 Task: Look for space in Basīrpur, Pakistan from 12th  August, 2023 to 15th August, 2023 for 3 adults in price range Rs.12000 to Rs.16000. Place can be entire place with 2 bedrooms having 3 beds and 1 bathroom. Property type can be house, flat, guest house. Booking option can be shelf check-in. Required host language is English.
Action: Mouse pressed left at (558, 90)
Screenshot: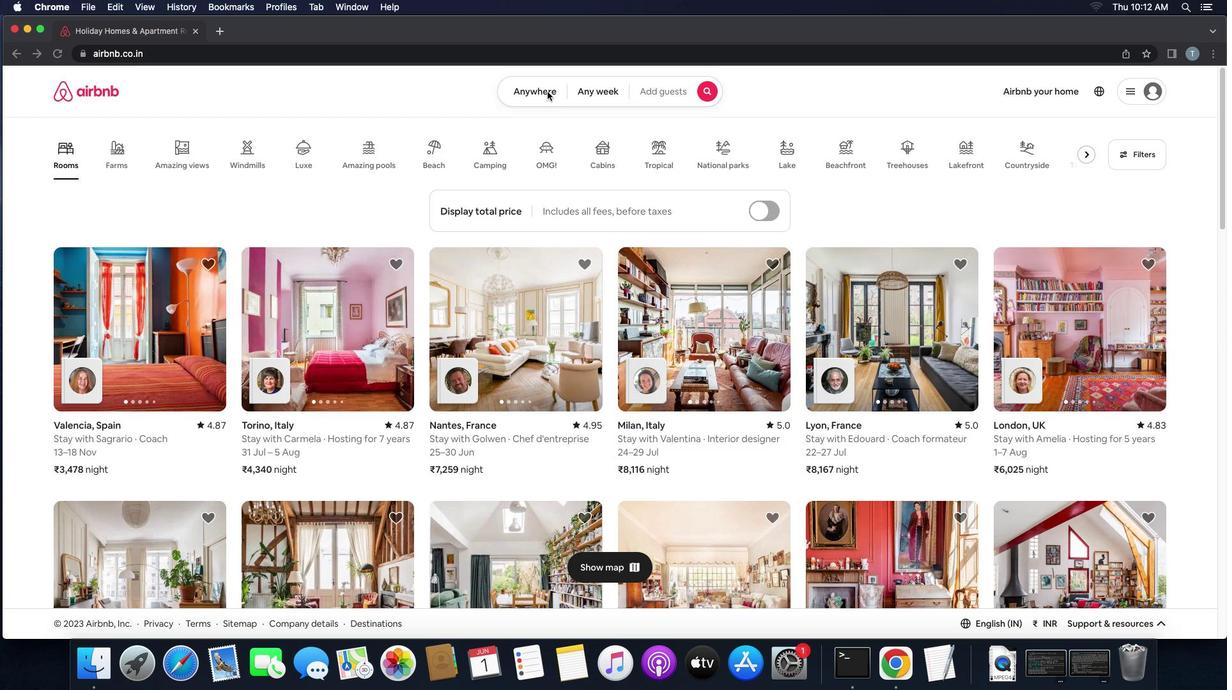 
Action: Mouse pressed left at (558, 90)
Screenshot: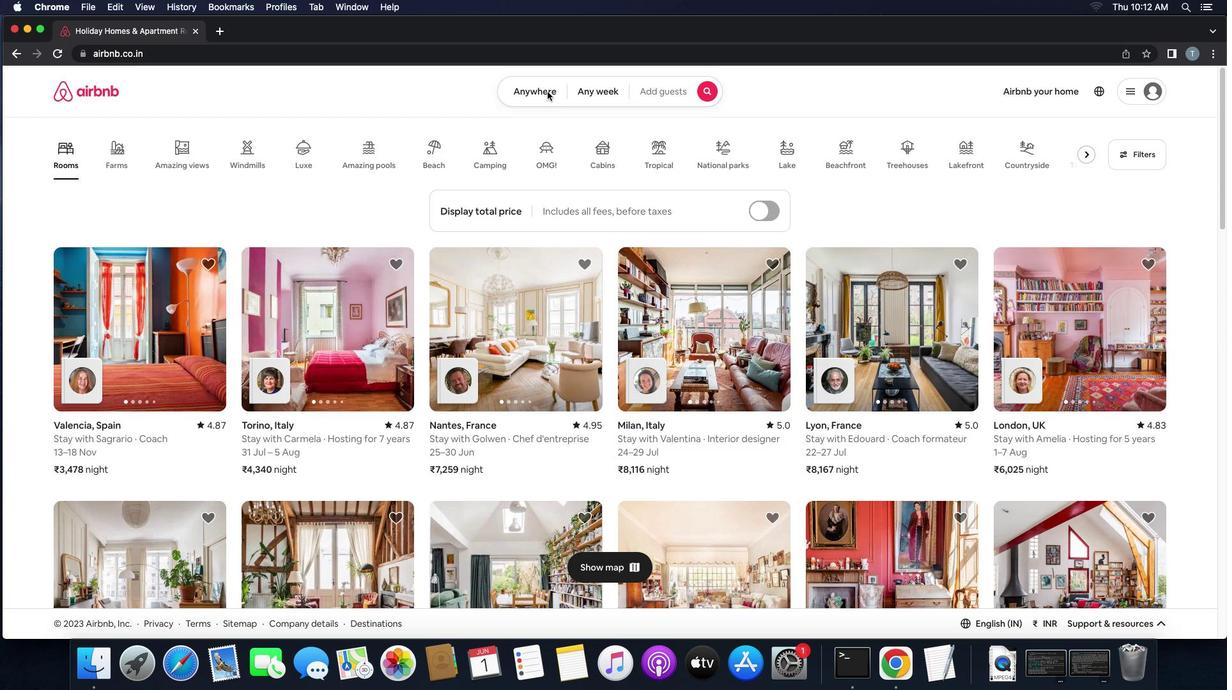 
Action: Mouse moved to (493, 130)
Screenshot: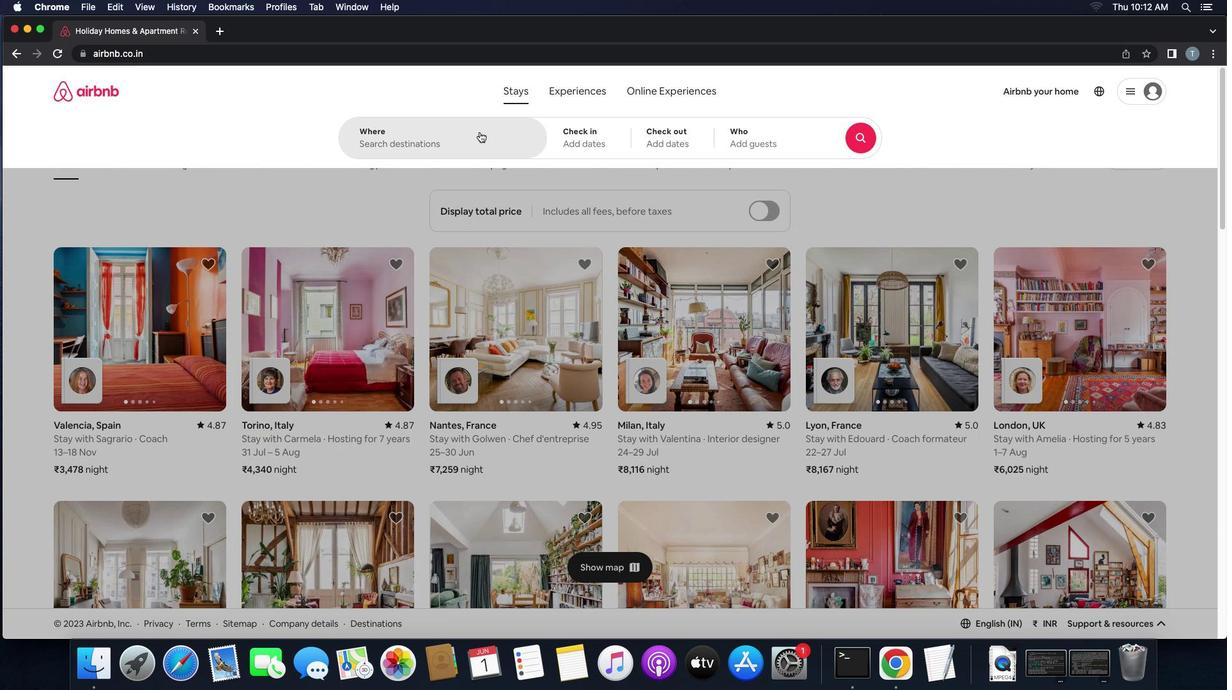 
Action: Mouse pressed left at (493, 130)
Screenshot: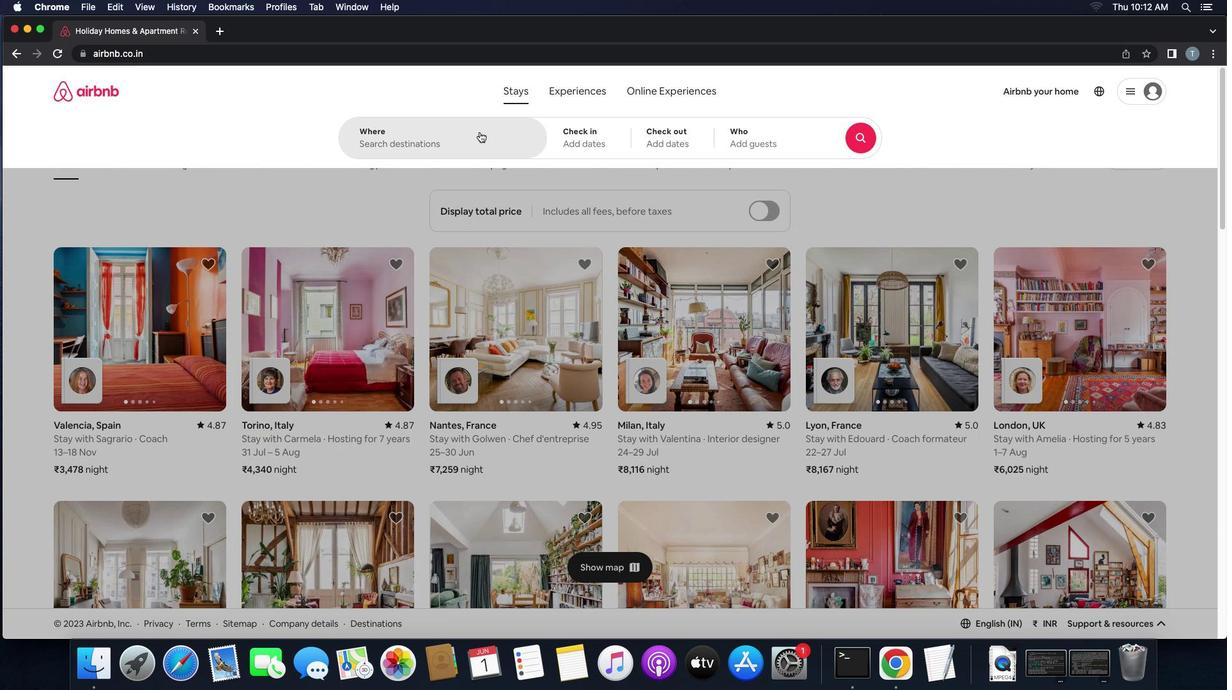 
Action: Mouse moved to (492, 130)
Screenshot: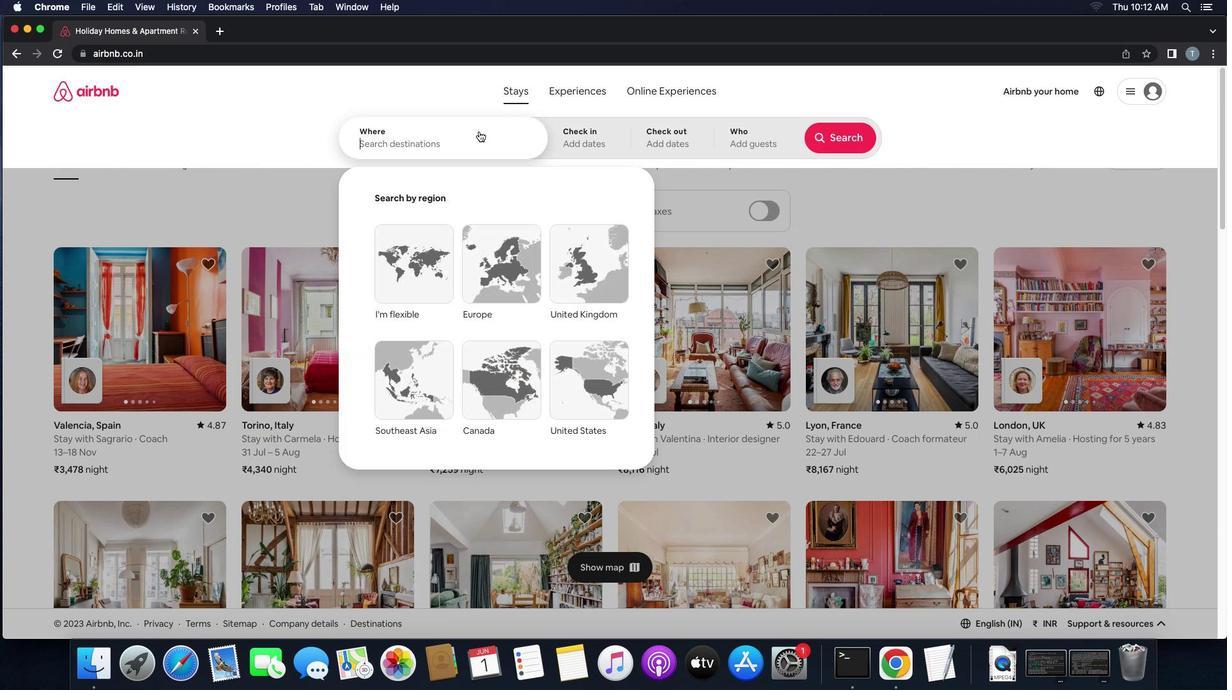 
Action: Key pressed 'b''a''s''i''r''p''u''r'
Screenshot: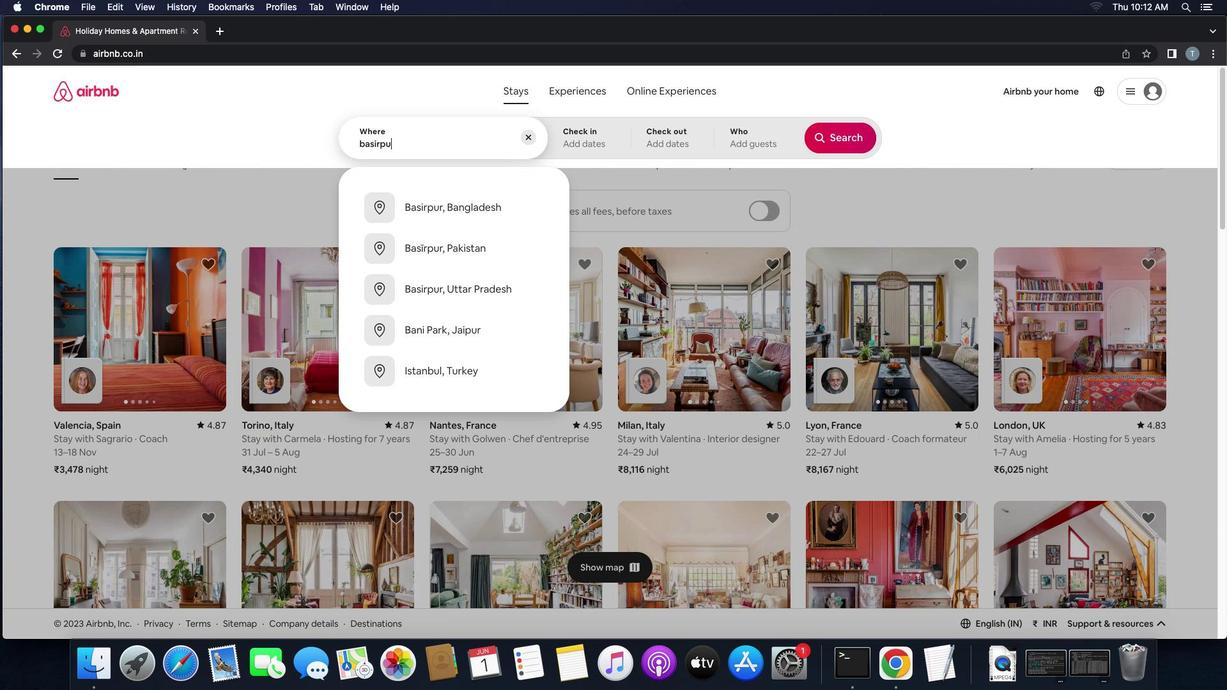 
Action: Mouse moved to (483, 251)
Screenshot: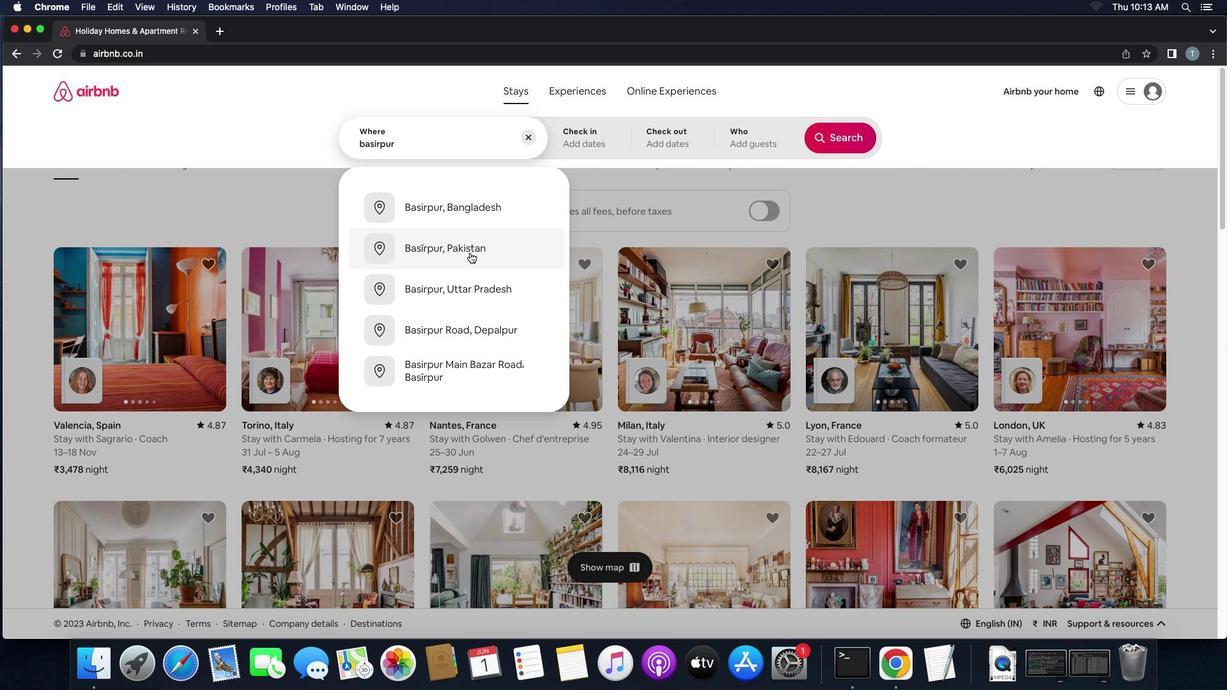 
Action: Mouse pressed left at (483, 251)
Screenshot: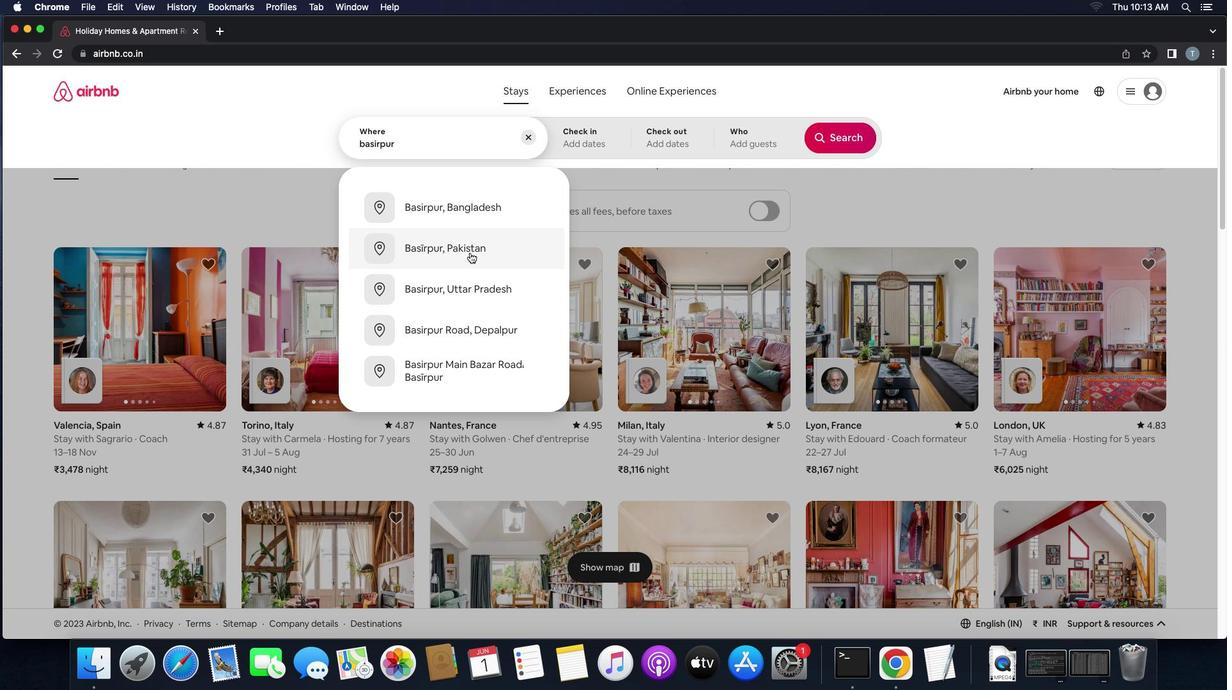
Action: Mouse moved to (844, 246)
Screenshot: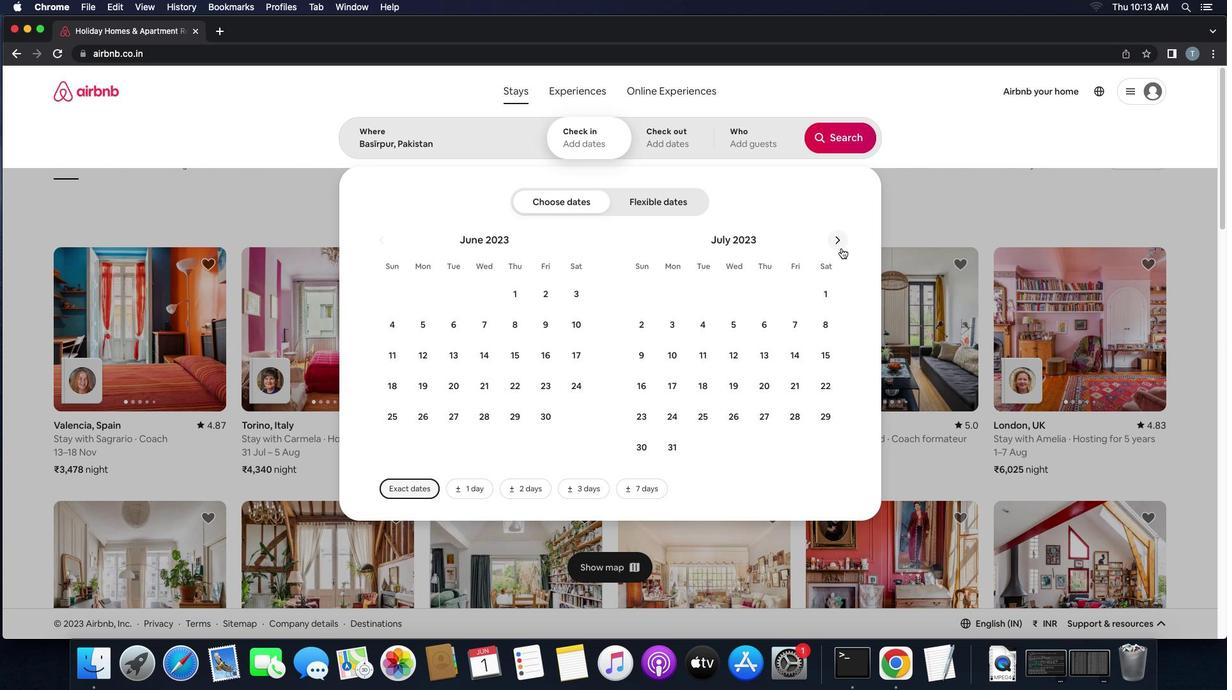 
Action: Mouse pressed left at (844, 246)
Screenshot: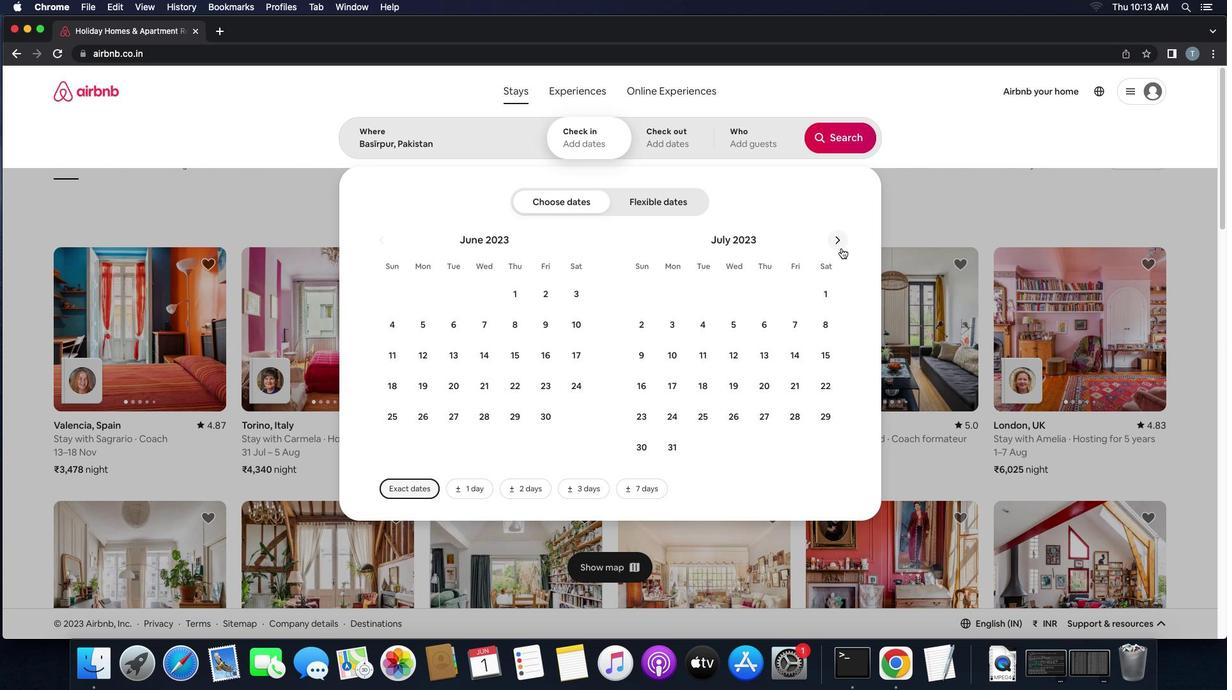
Action: Mouse moved to (830, 331)
Screenshot: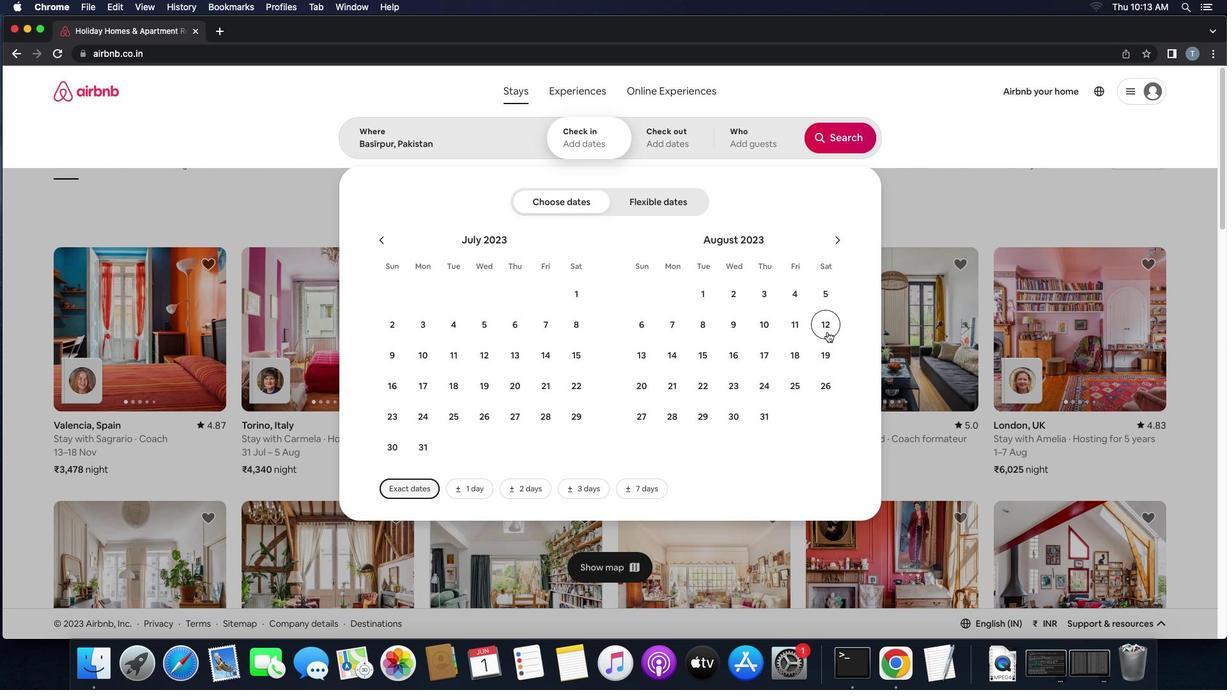 
Action: Mouse pressed left at (830, 331)
Screenshot: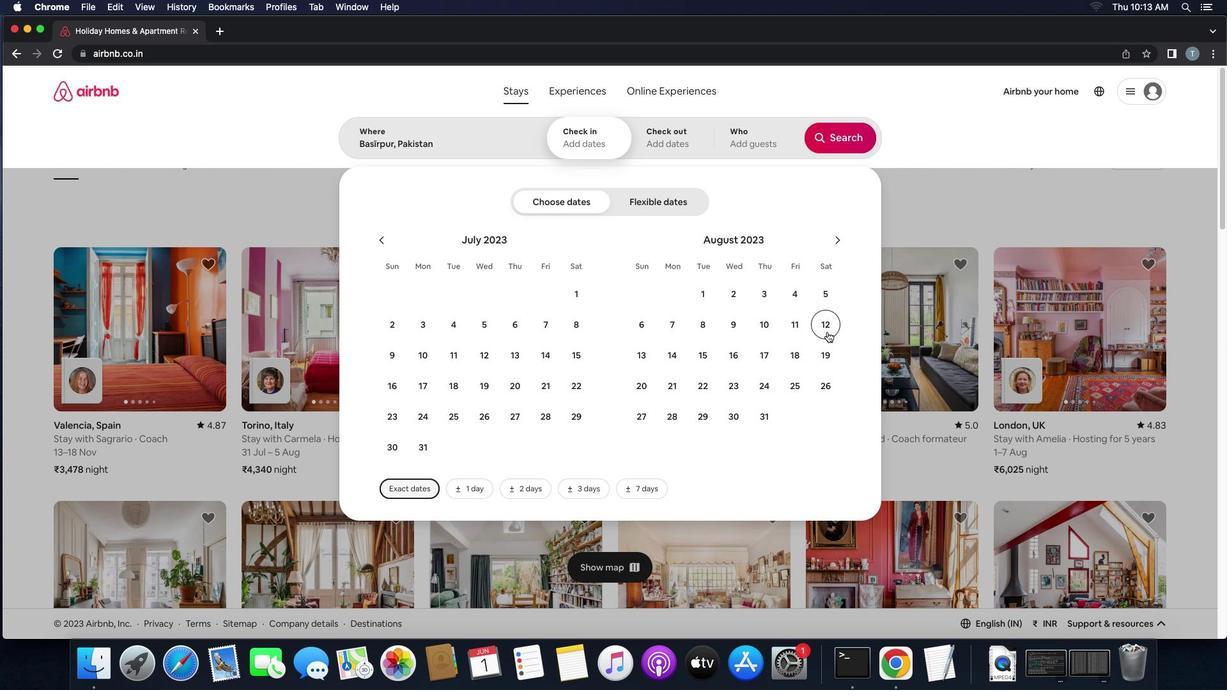 
Action: Mouse moved to (704, 345)
Screenshot: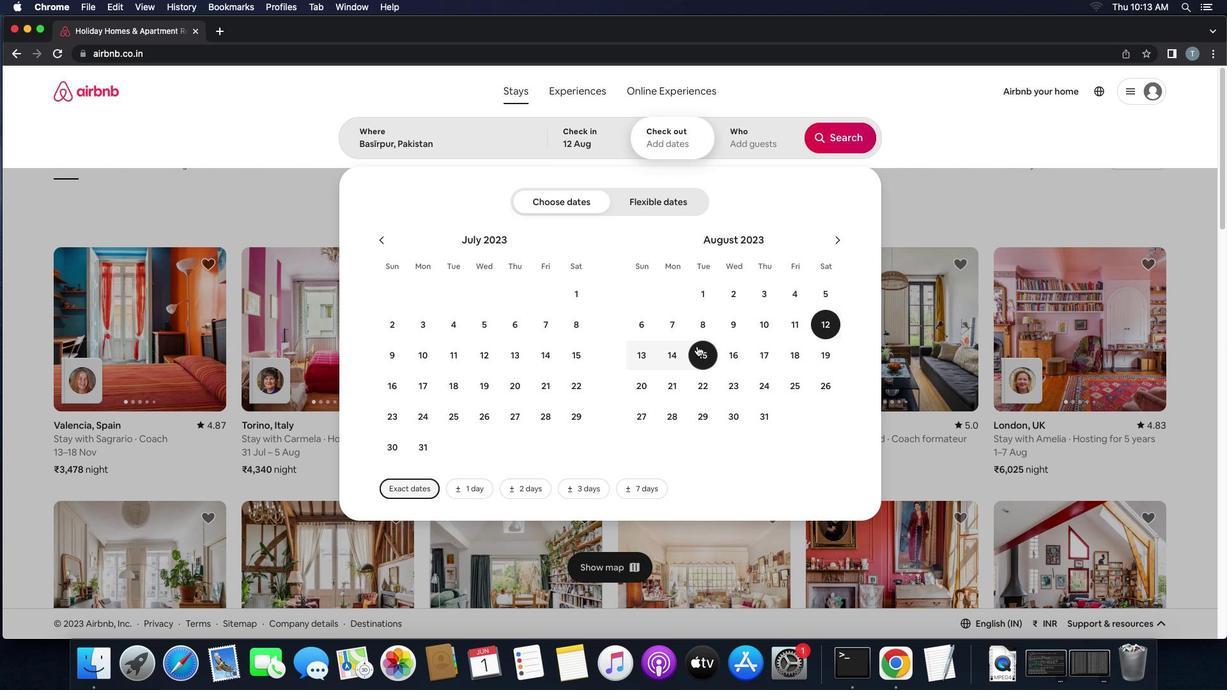 
Action: Mouse pressed left at (704, 345)
Screenshot: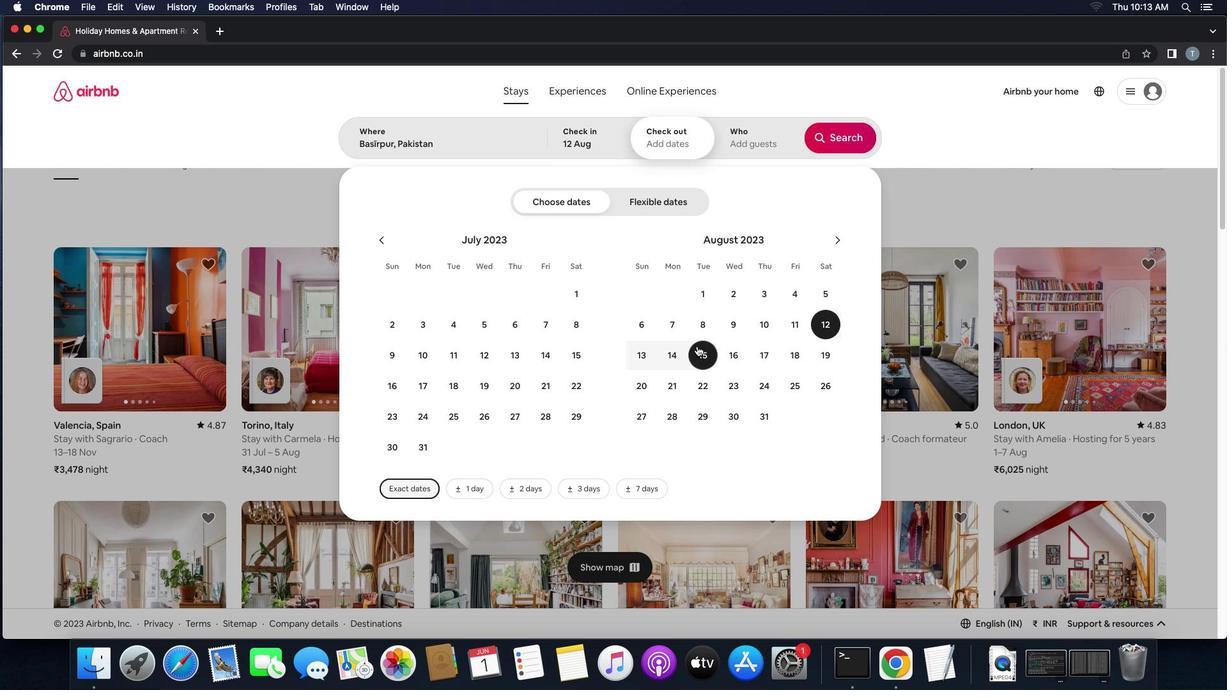 
Action: Mouse moved to (761, 129)
Screenshot: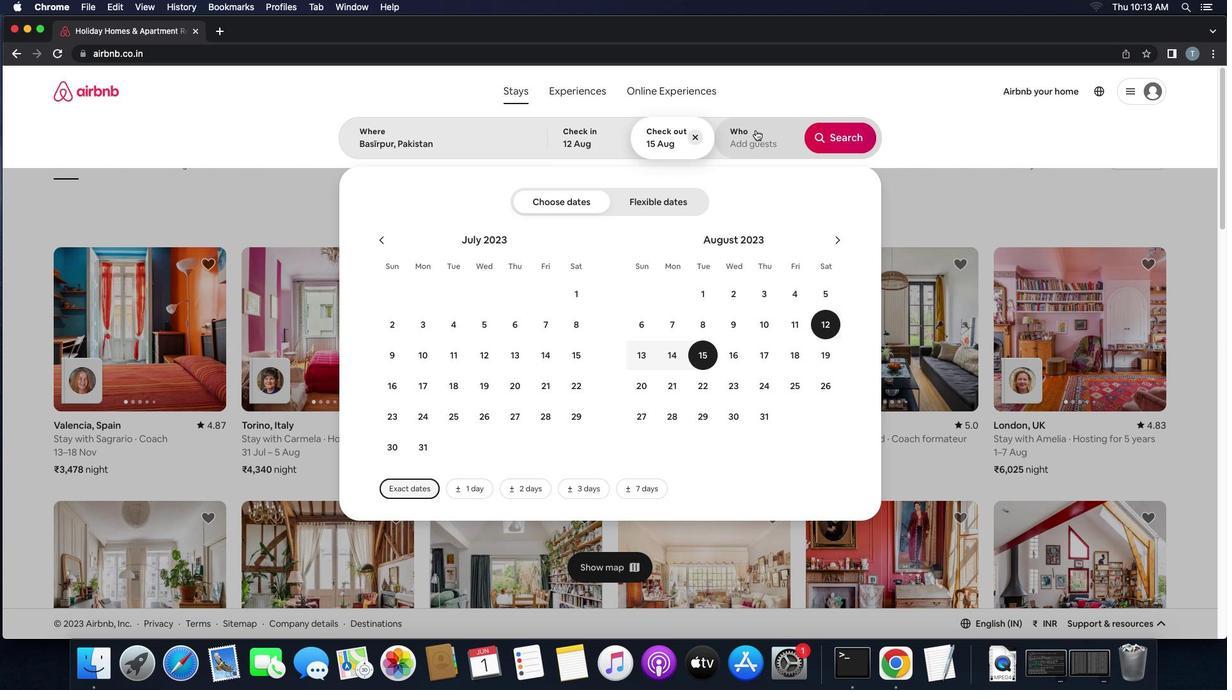 
Action: Mouse pressed left at (761, 129)
Screenshot: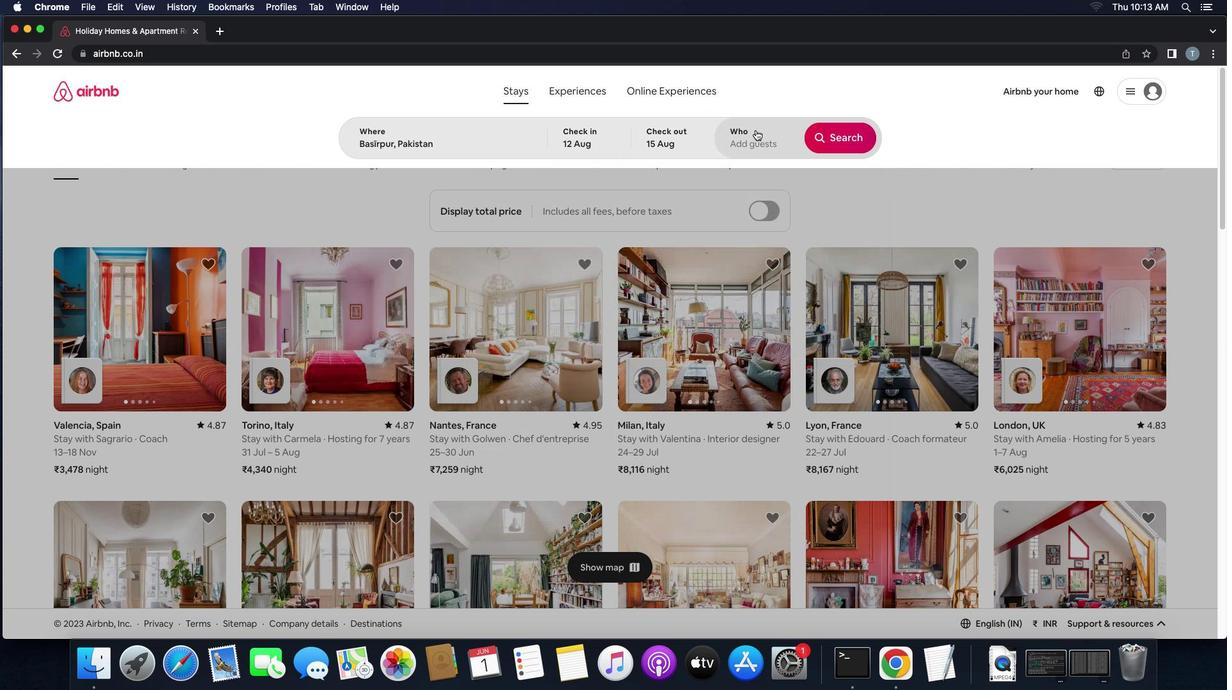 
Action: Mouse moved to (855, 201)
Screenshot: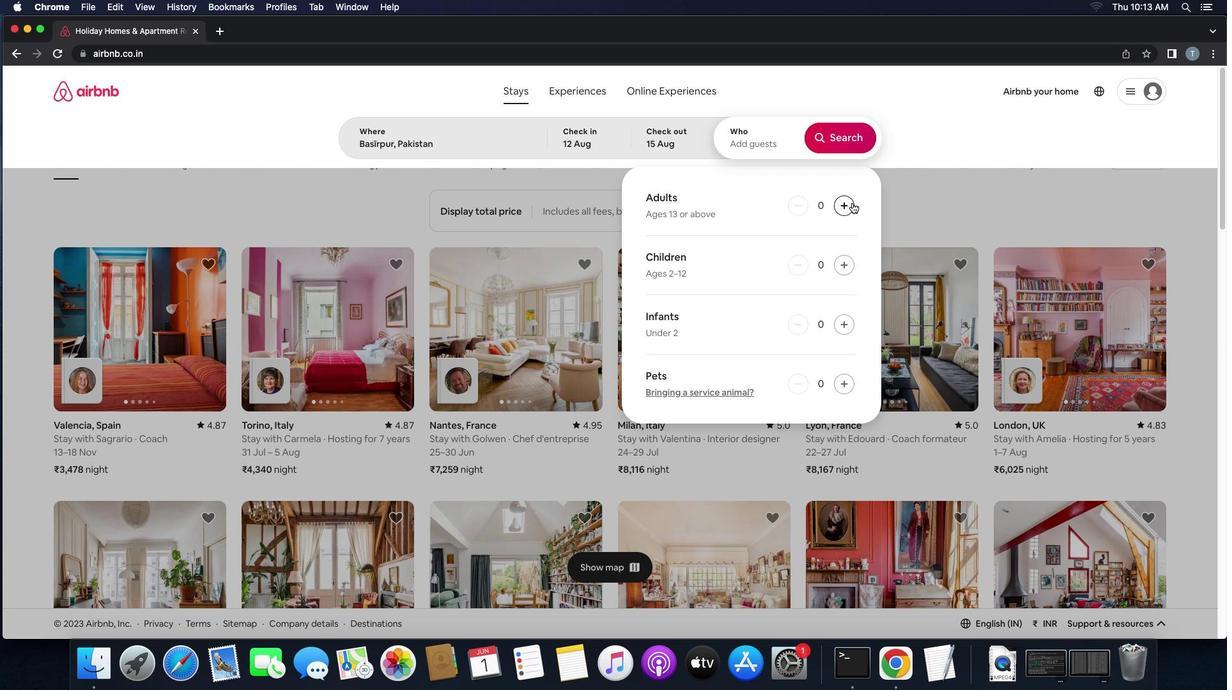 
Action: Mouse pressed left at (855, 201)
Screenshot: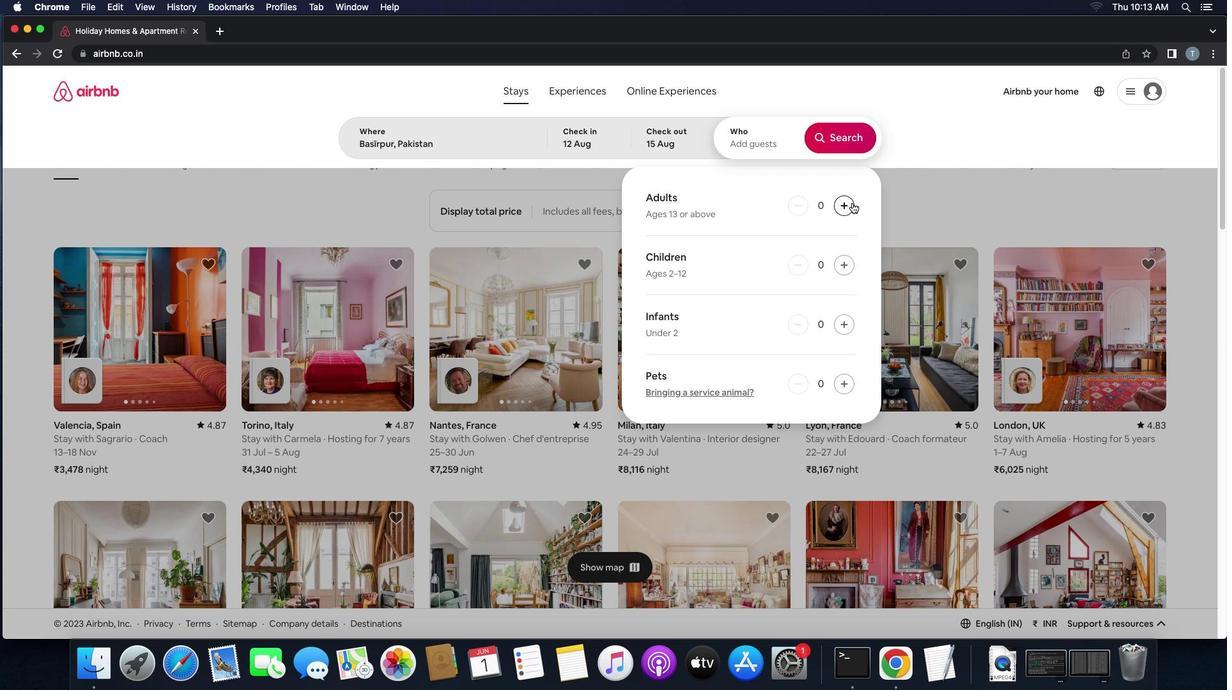 
Action: Mouse pressed left at (855, 201)
Screenshot: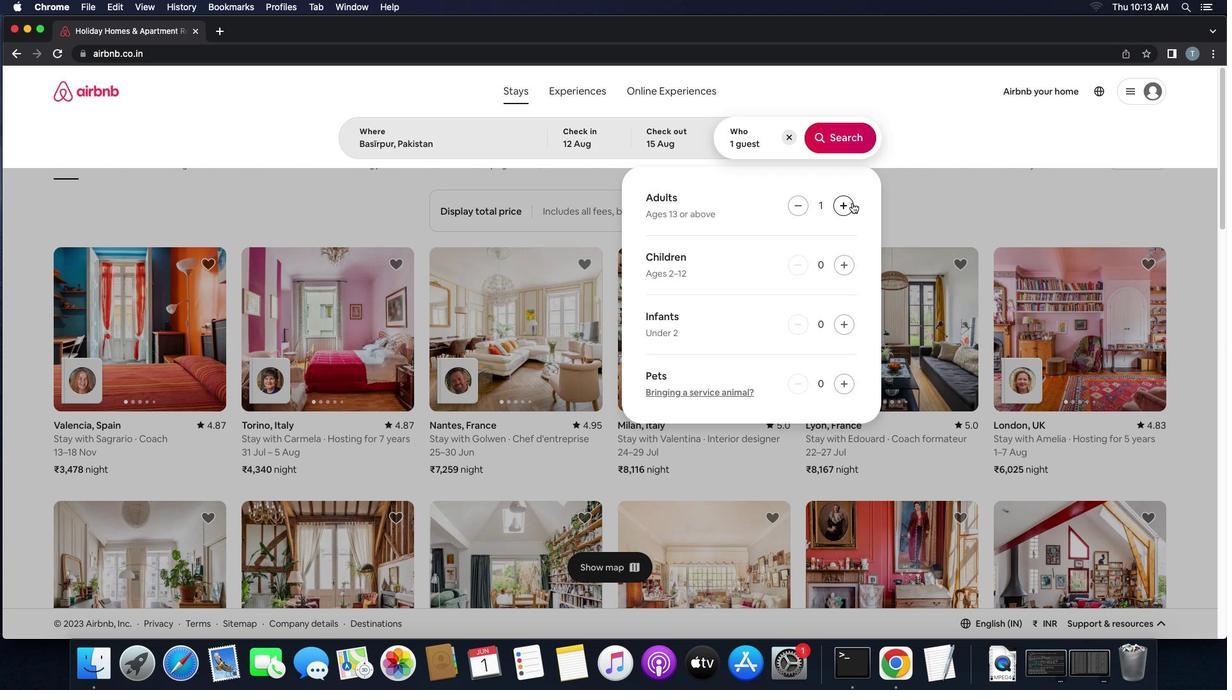 
Action: Mouse pressed left at (855, 201)
Screenshot: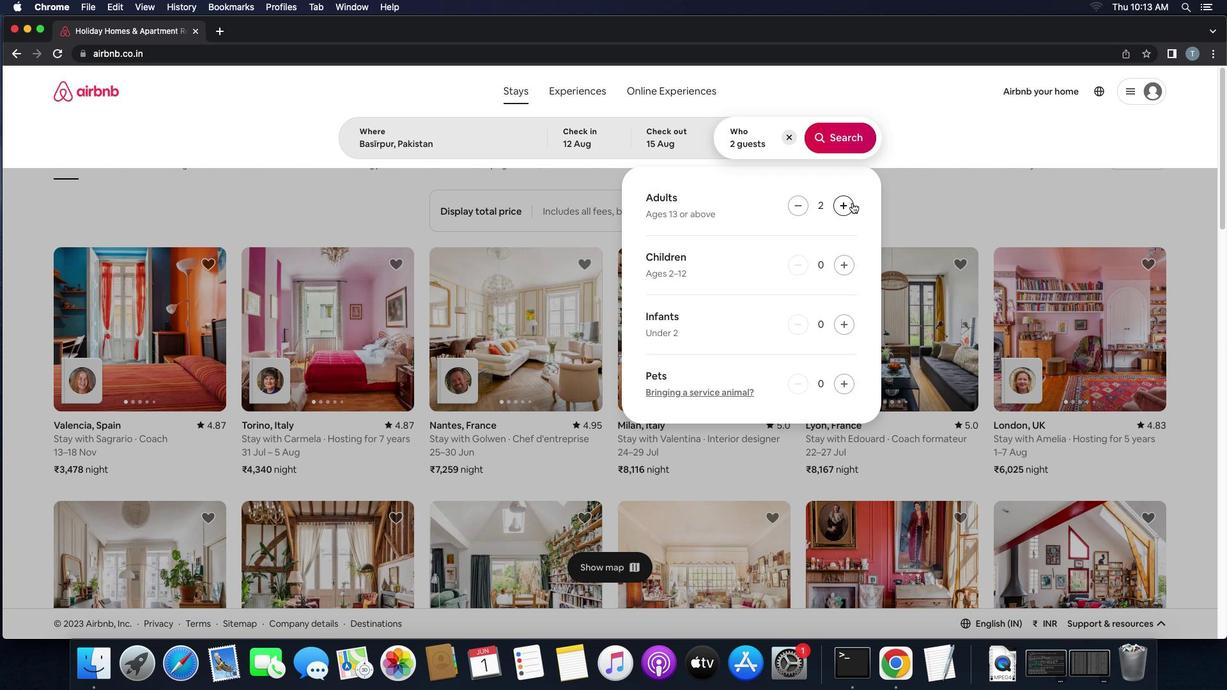 
Action: Mouse moved to (848, 147)
Screenshot: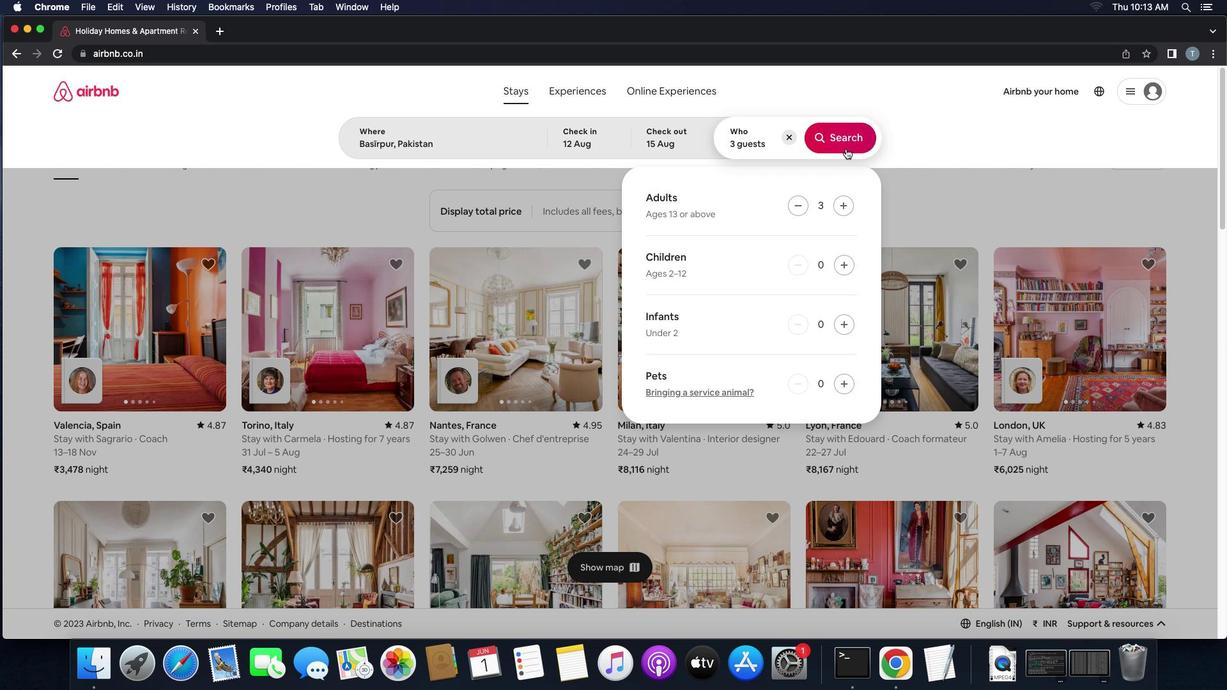 
Action: Mouse pressed left at (848, 147)
Screenshot: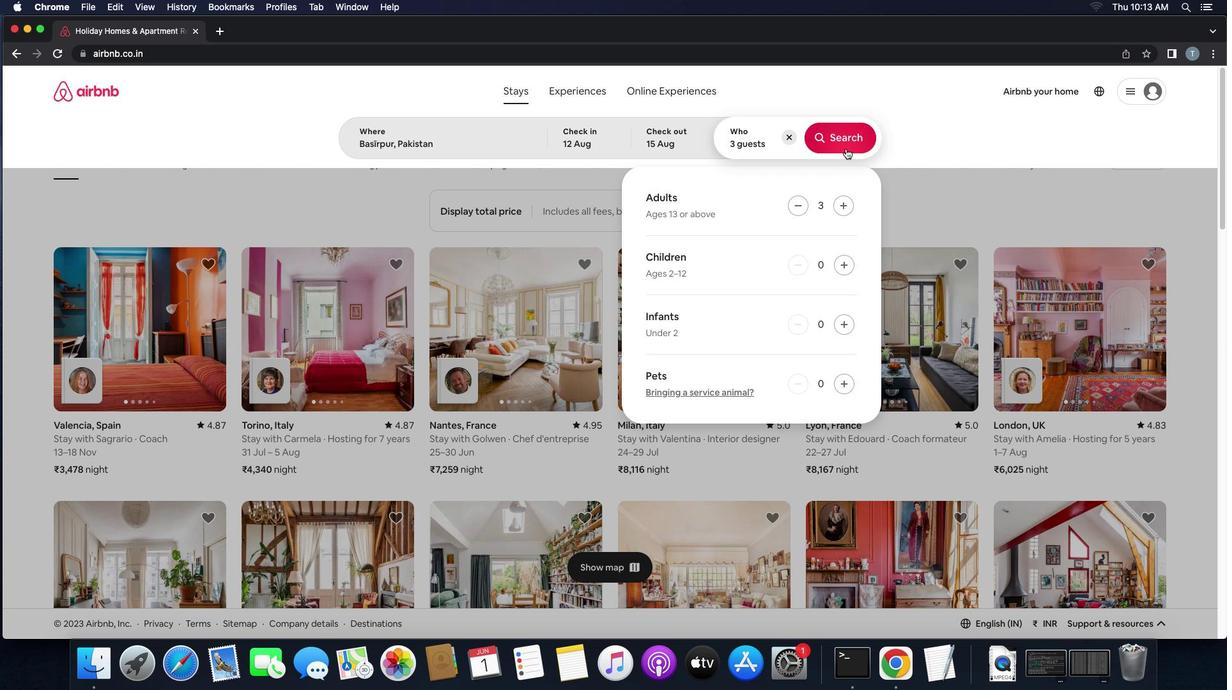 
Action: Mouse moved to (1171, 135)
Screenshot: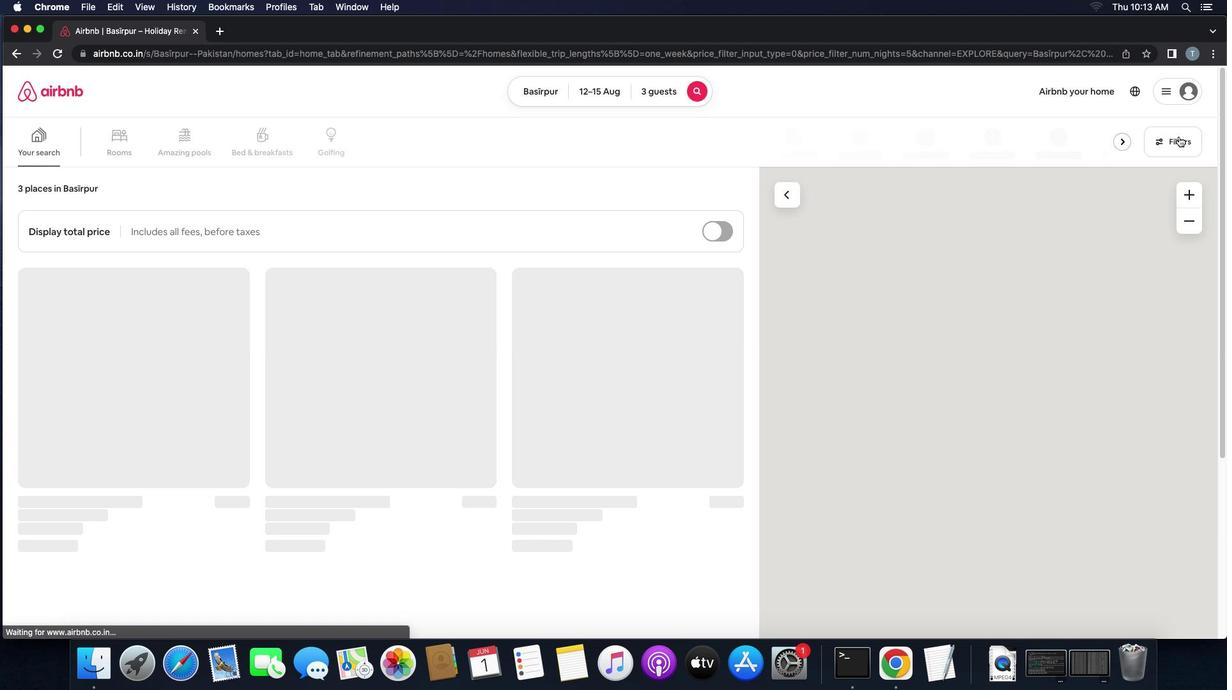 
Action: Mouse pressed left at (1171, 135)
Screenshot: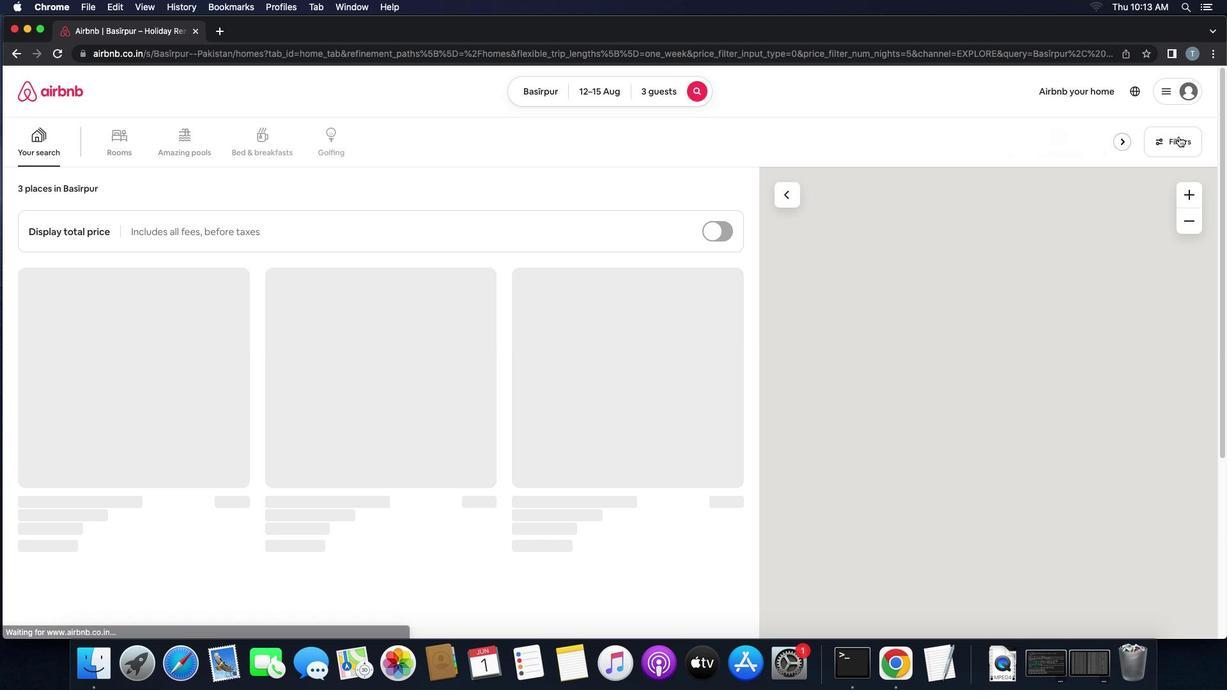 
Action: Mouse moved to (478, 460)
Screenshot: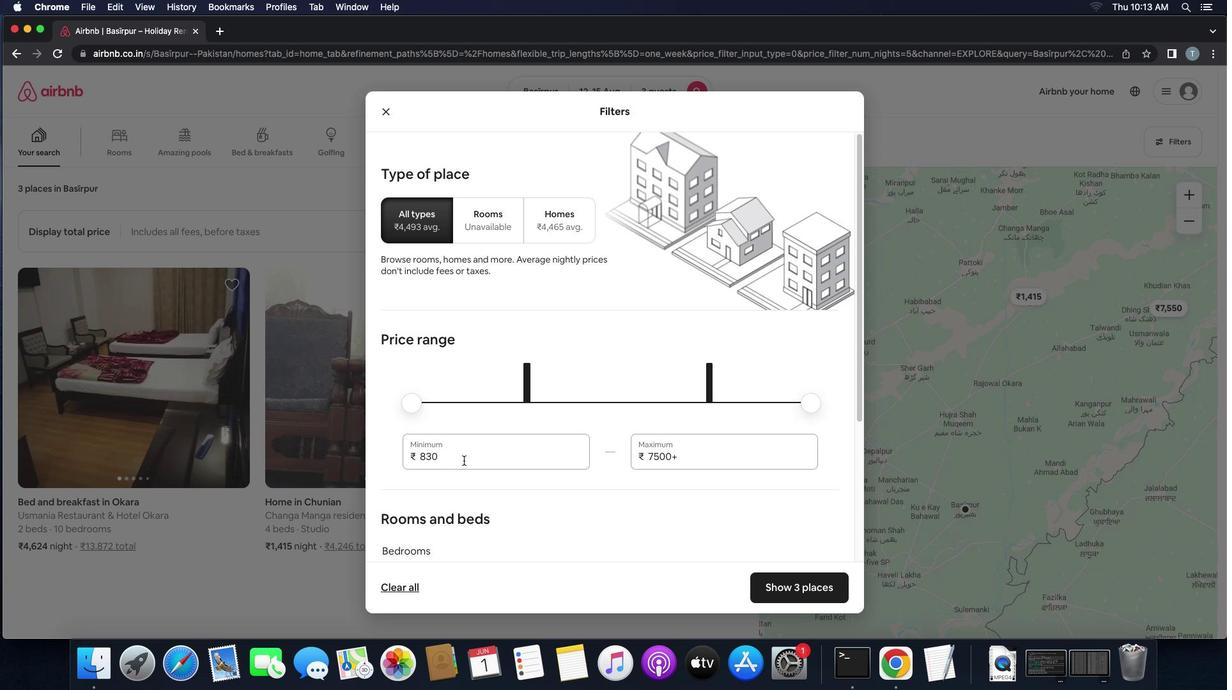 
Action: Mouse pressed left at (478, 460)
Screenshot: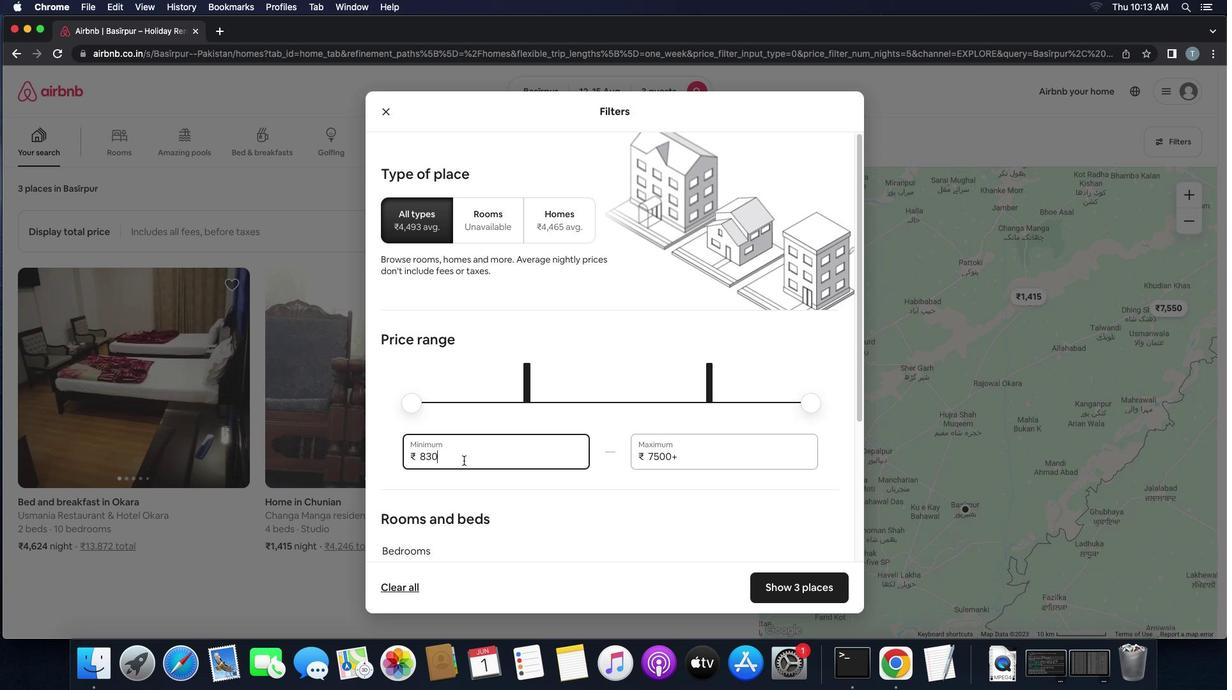 
Action: Key pressed Key.backspaceKey.backspaceKey.backspace
Screenshot: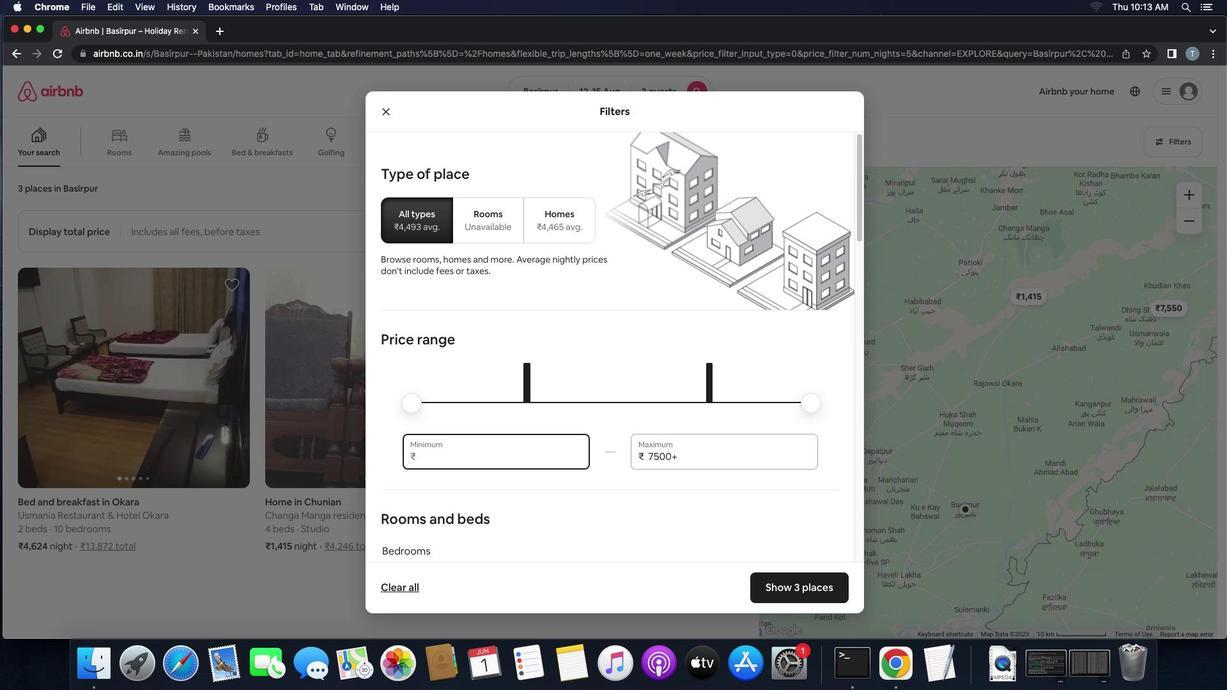 
Action: Mouse moved to (480, 458)
Screenshot: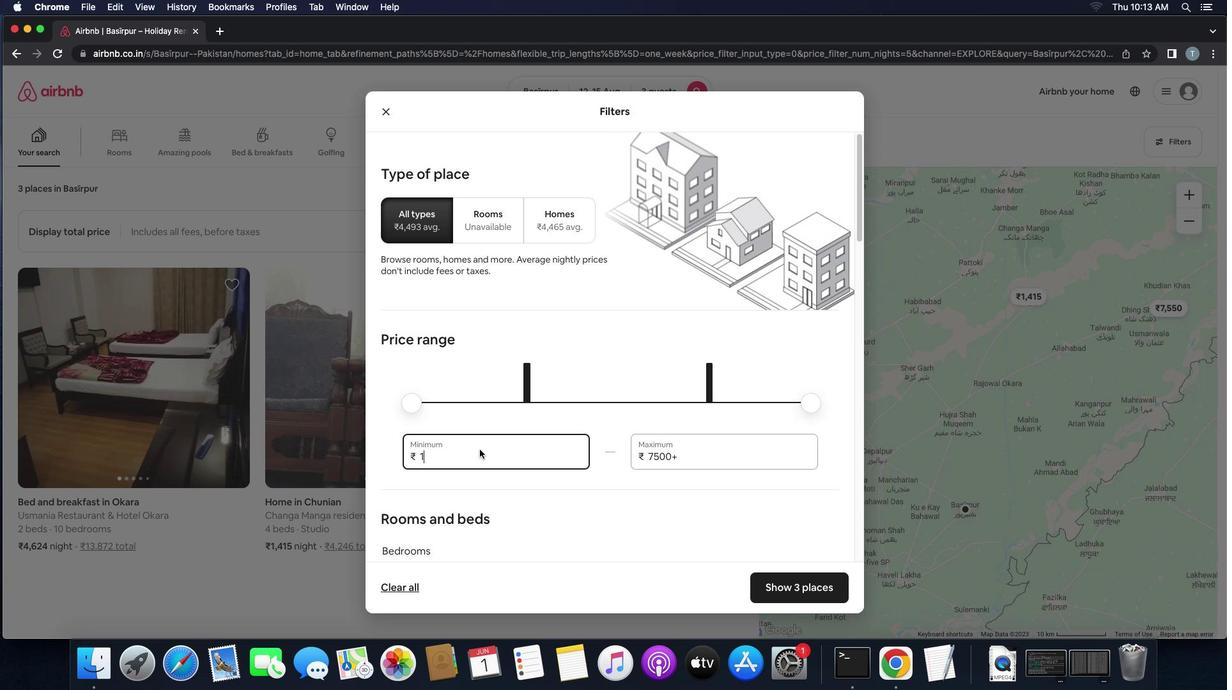 
Action: Key pressed '1'
Screenshot: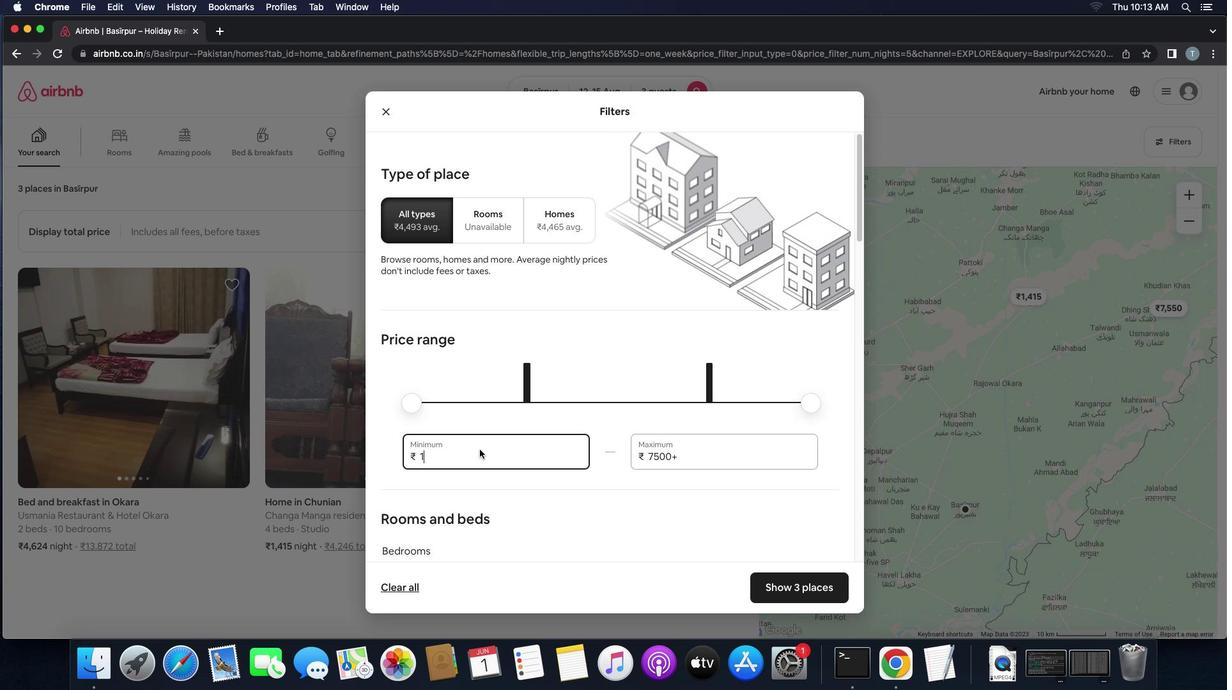 
Action: Mouse moved to (492, 449)
Screenshot: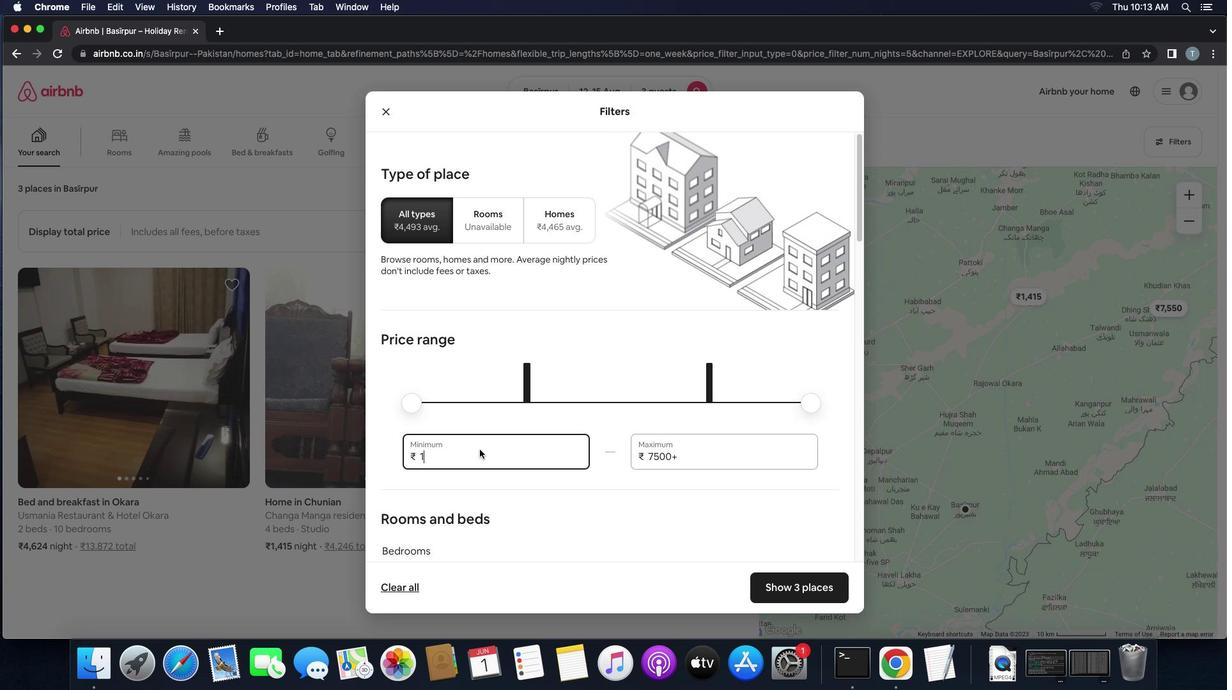 
Action: Key pressed '2'
Screenshot: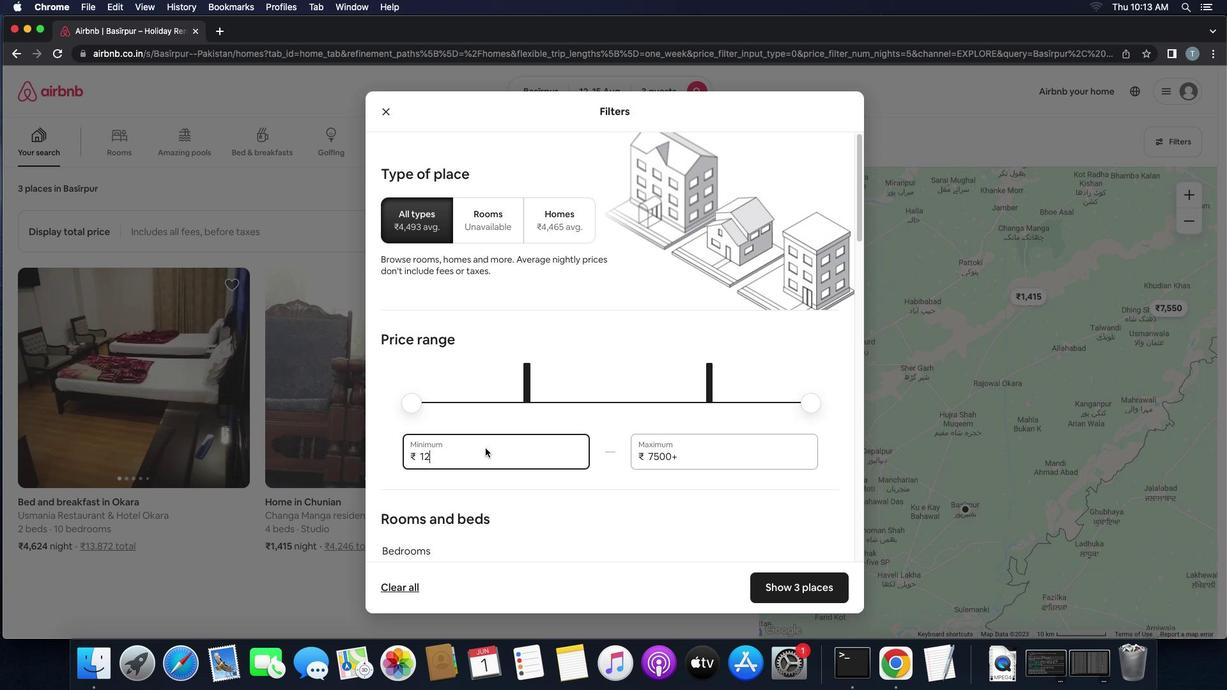 
Action: Mouse moved to (498, 447)
Screenshot: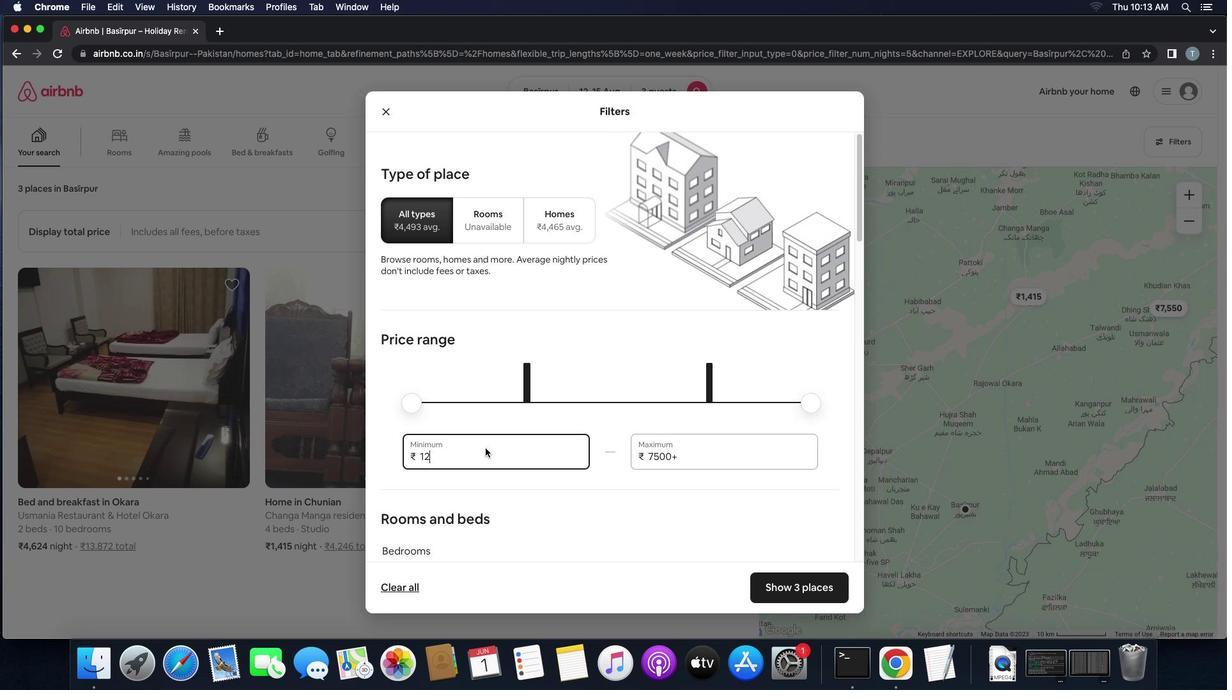 
Action: Key pressed '0''0''0'
Screenshot: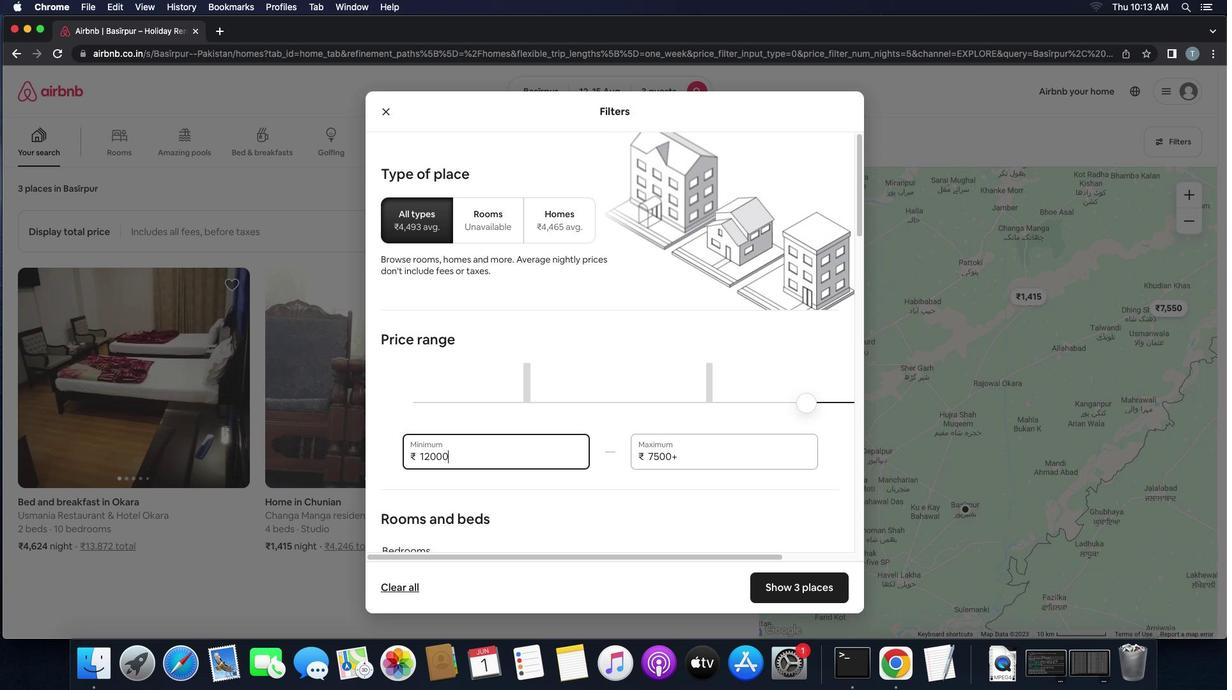 
Action: Mouse moved to (720, 452)
Screenshot: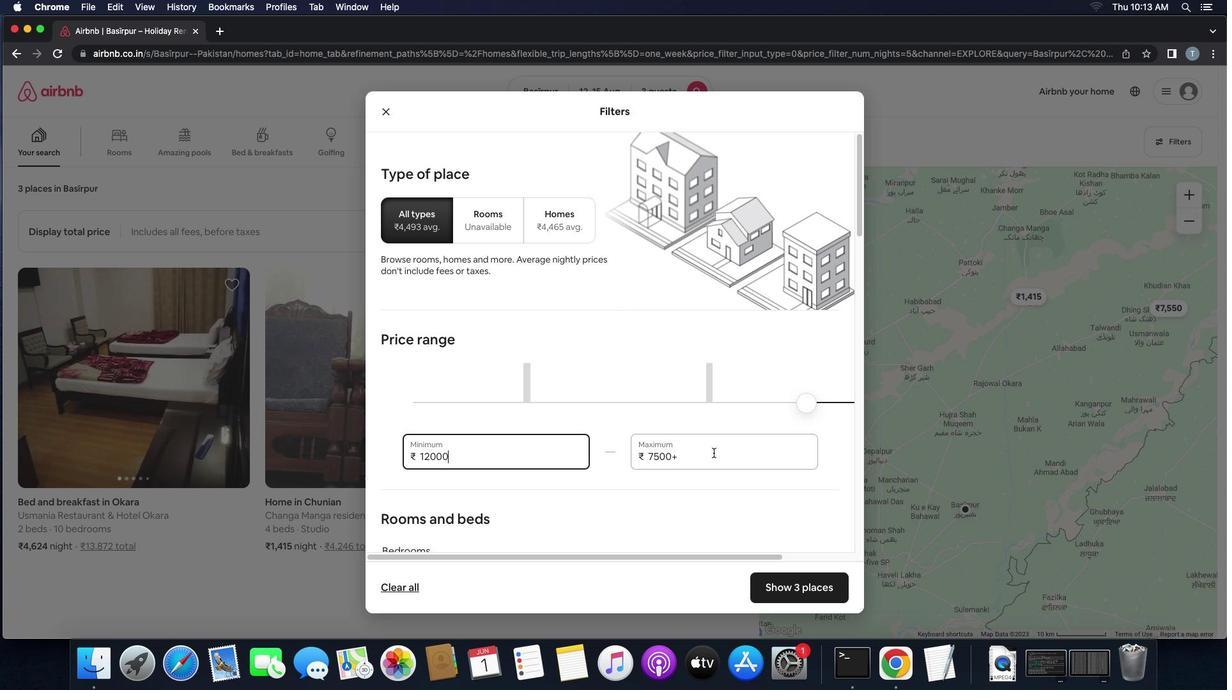 
Action: Mouse pressed left at (720, 452)
Screenshot: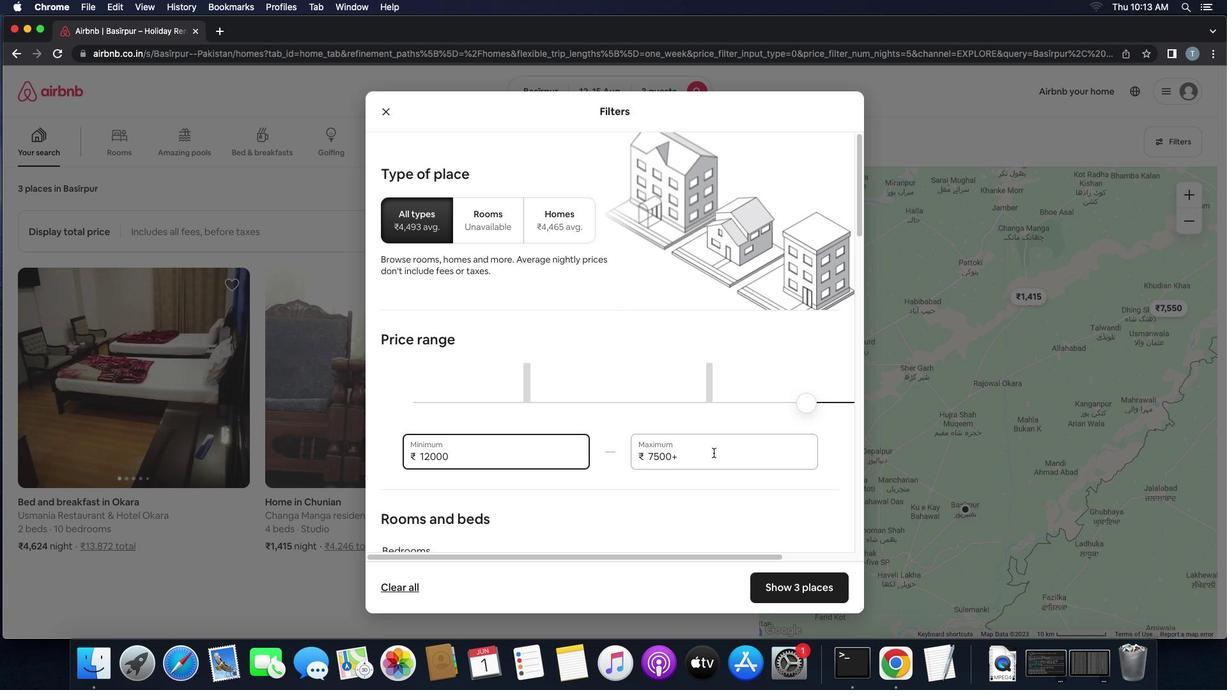 
Action: Key pressed Key.backspaceKey.backspaceKey.backspaceKey.backspaceKey.backspace'1''6''0''0''0'
Screenshot: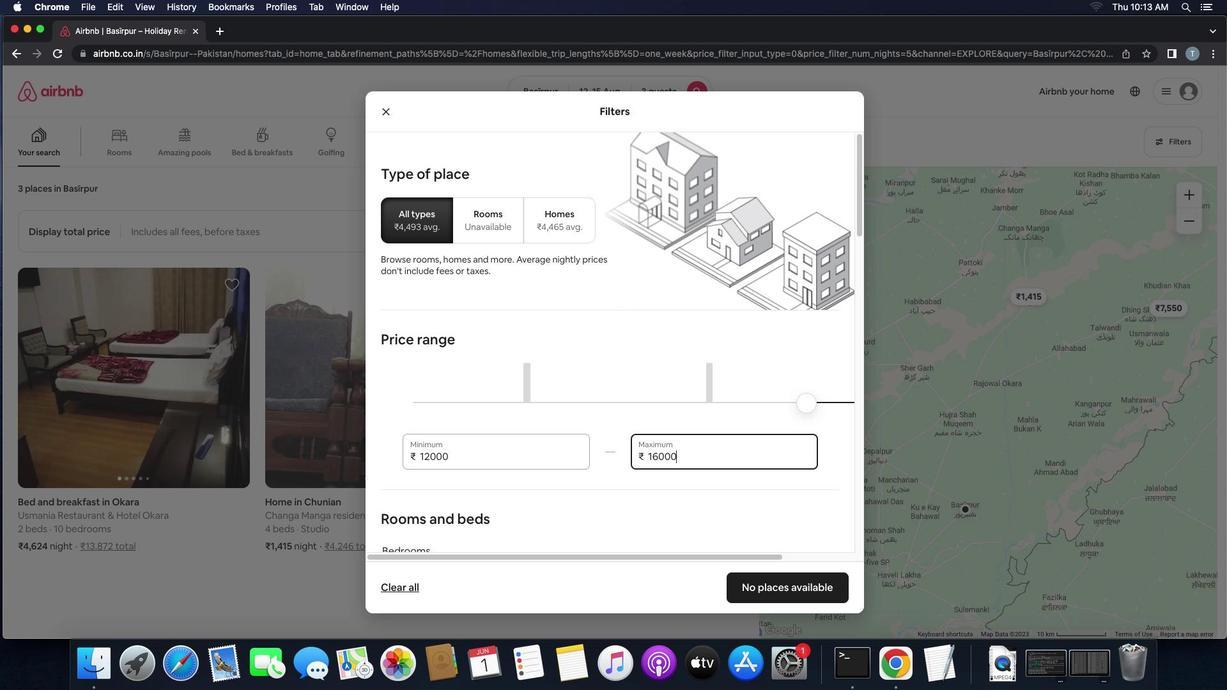 
Action: Mouse moved to (435, 458)
Screenshot: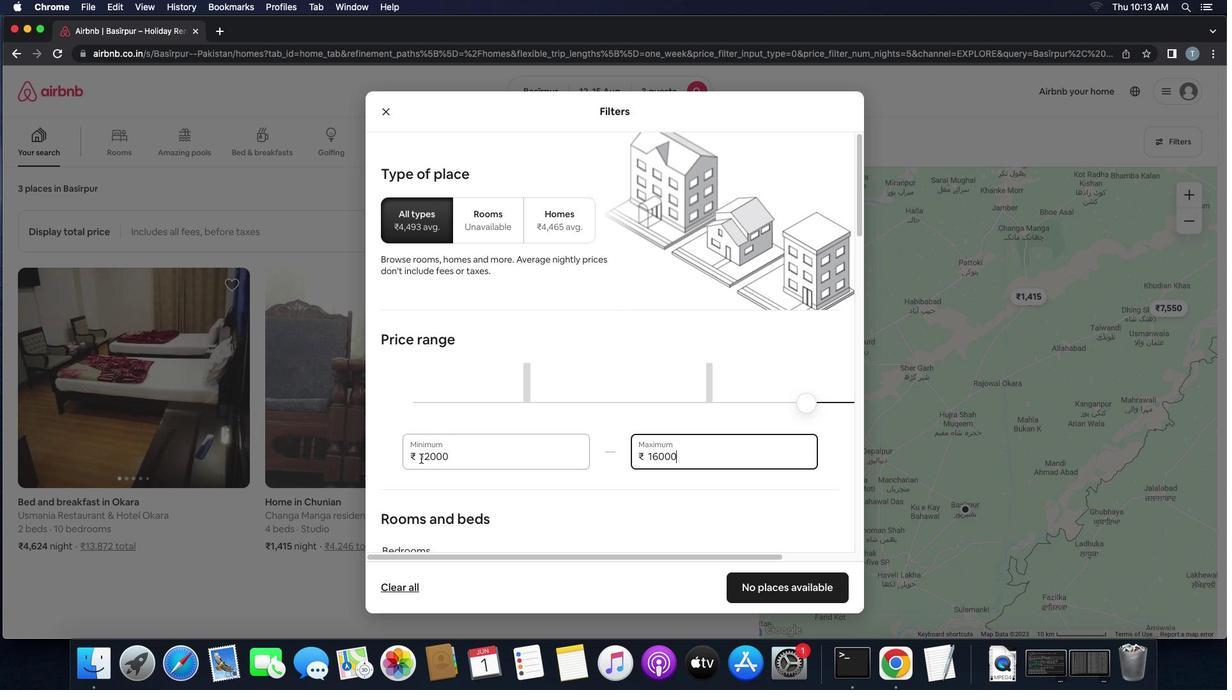 
Action: Mouse scrolled (435, 458) with delta (27, -1)
Screenshot: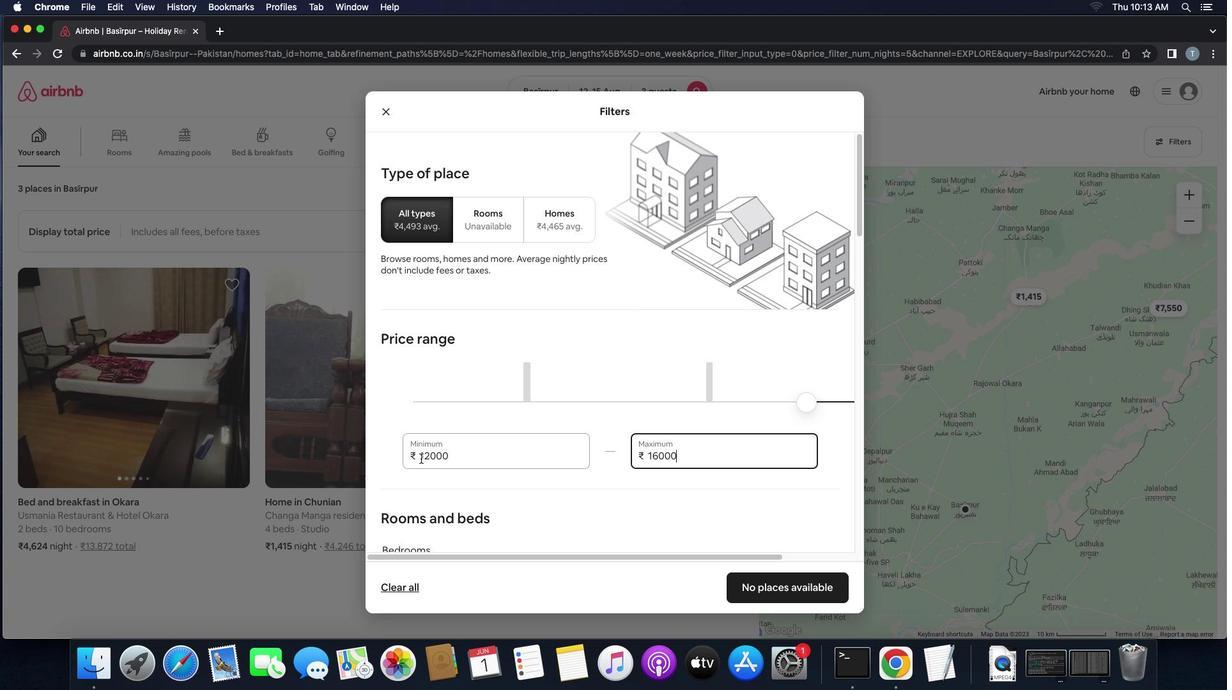 
Action: Mouse scrolled (435, 458) with delta (27, -1)
Screenshot: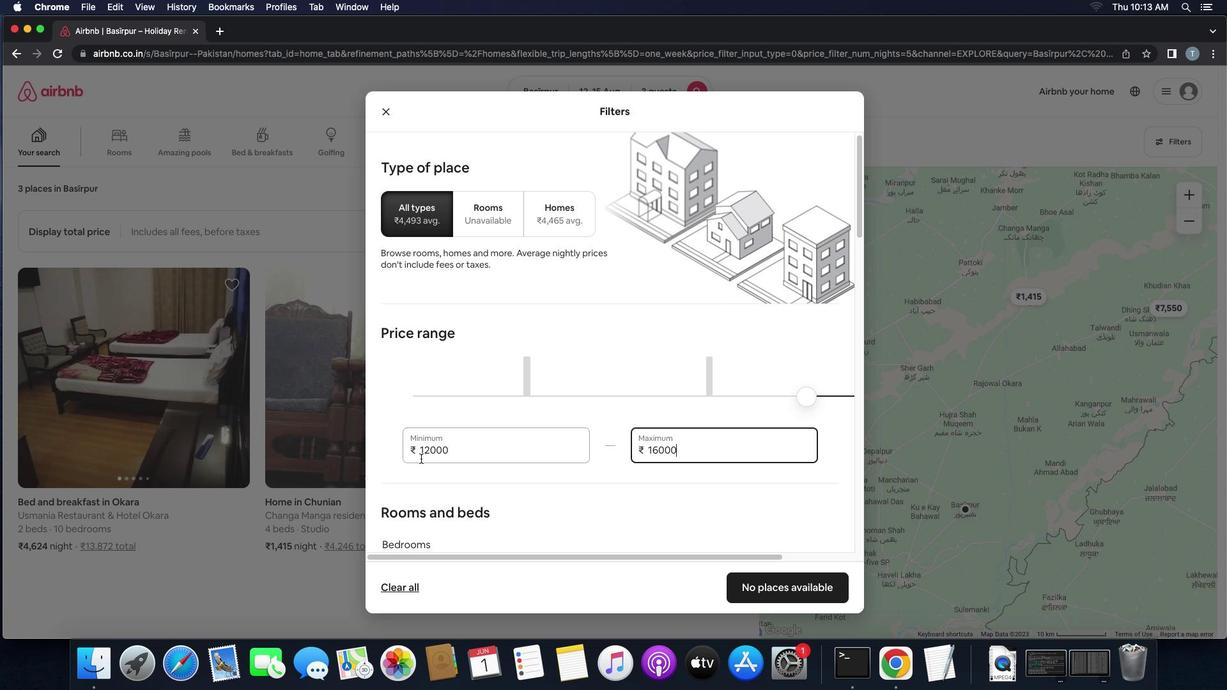 
Action: Mouse scrolled (435, 458) with delta (27, -2)
Screenshot: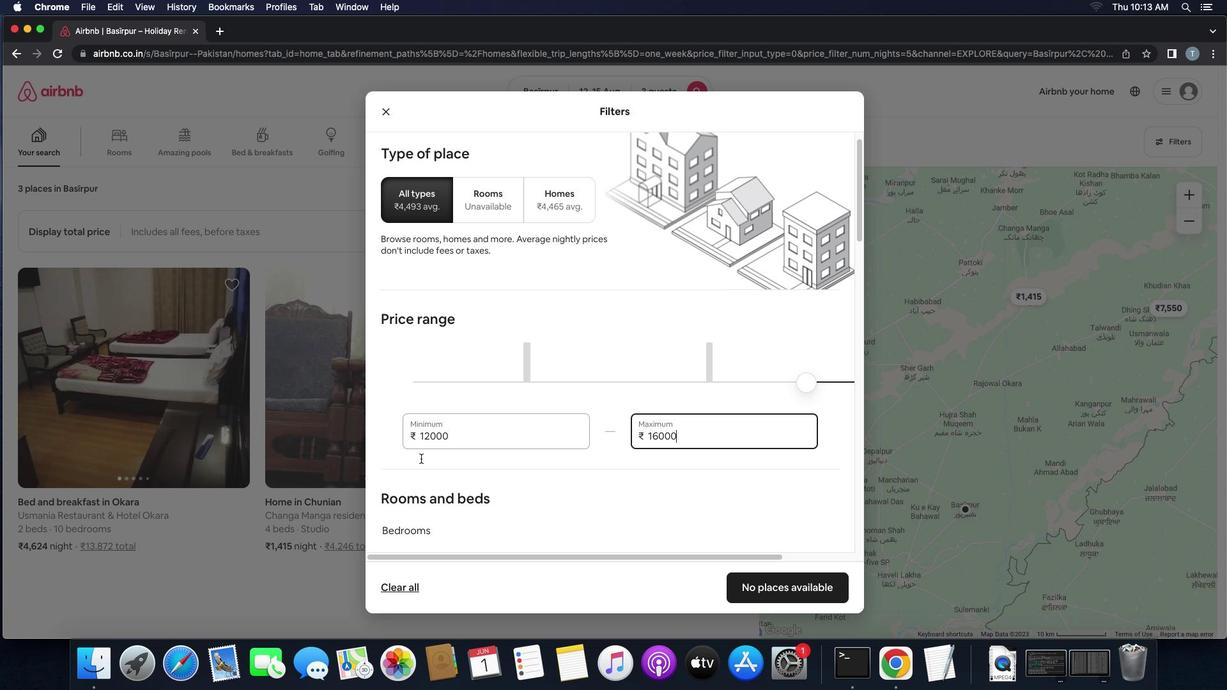 
Action: Mouse moved to (452, 460)
Screenshot: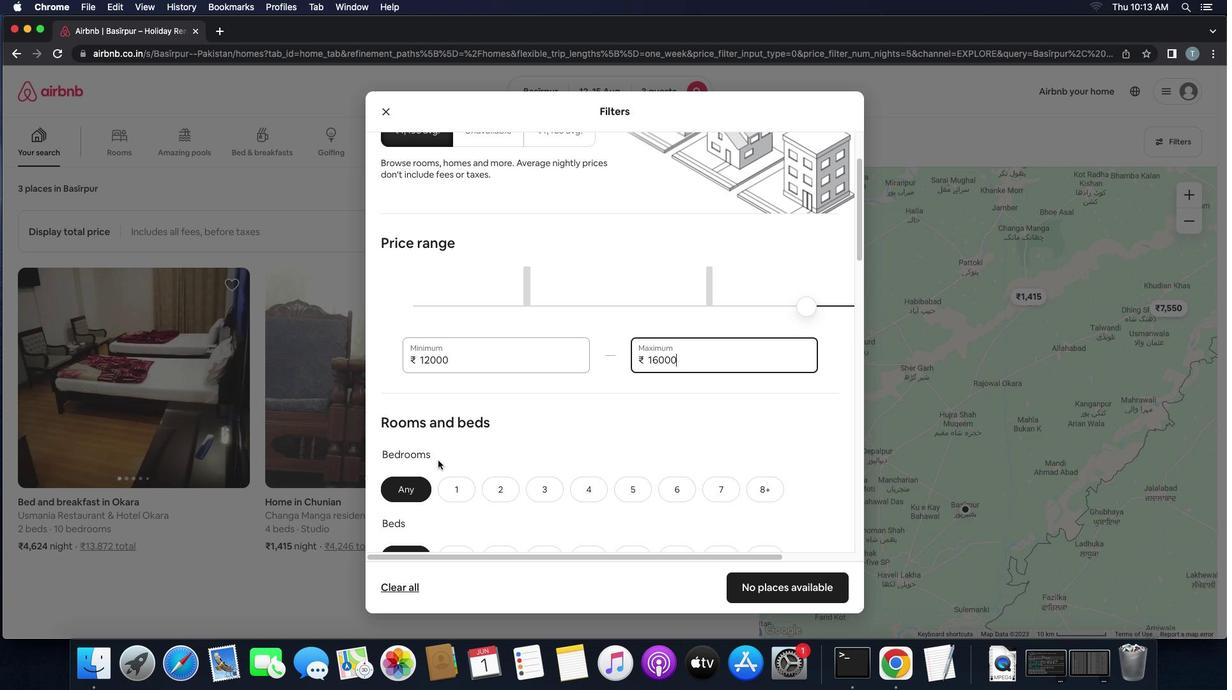 
Action: Mouse scrolled (452, 460) with delta (27, -1)
Screenshot: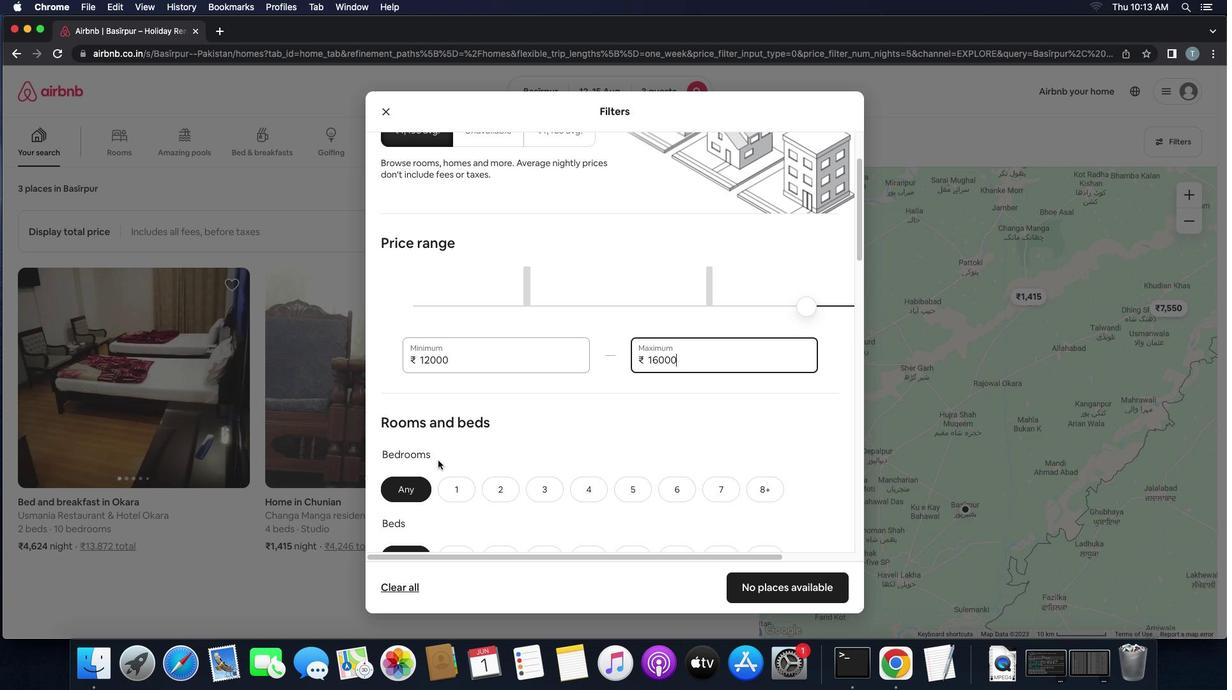 
Action: Mouse moved to (452, 460)
Screenshot: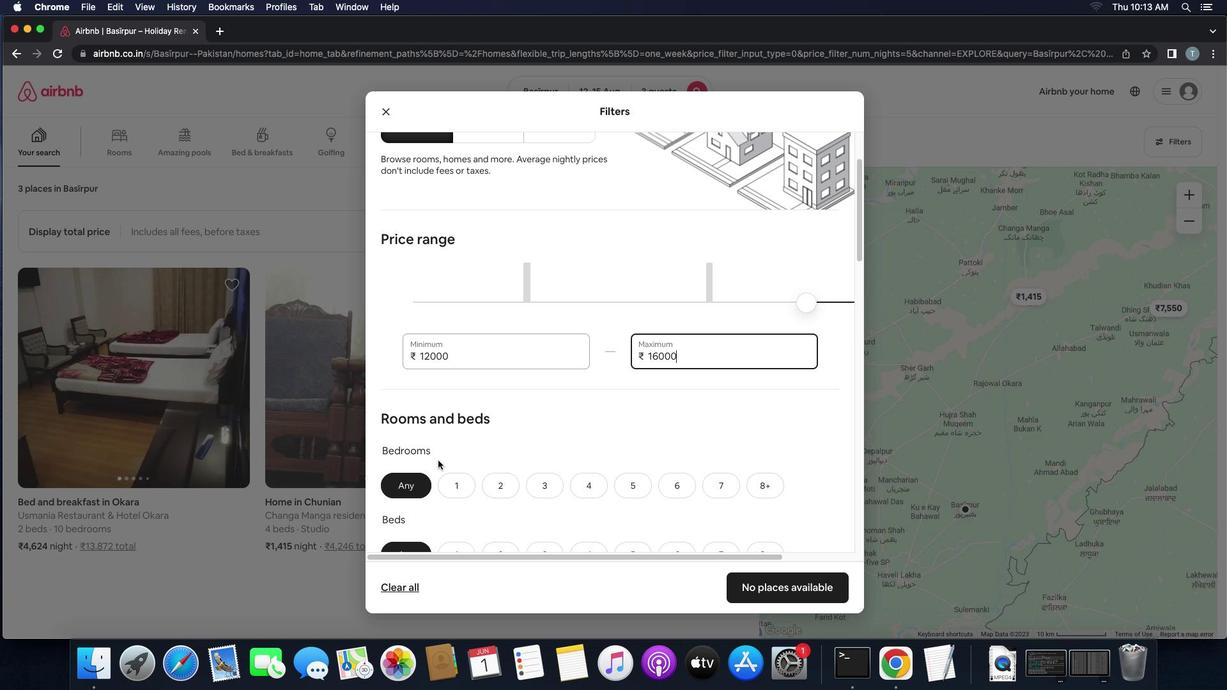 
Action: Mouse scrolled (452, 460) with delta (27, -1)
Screenshot: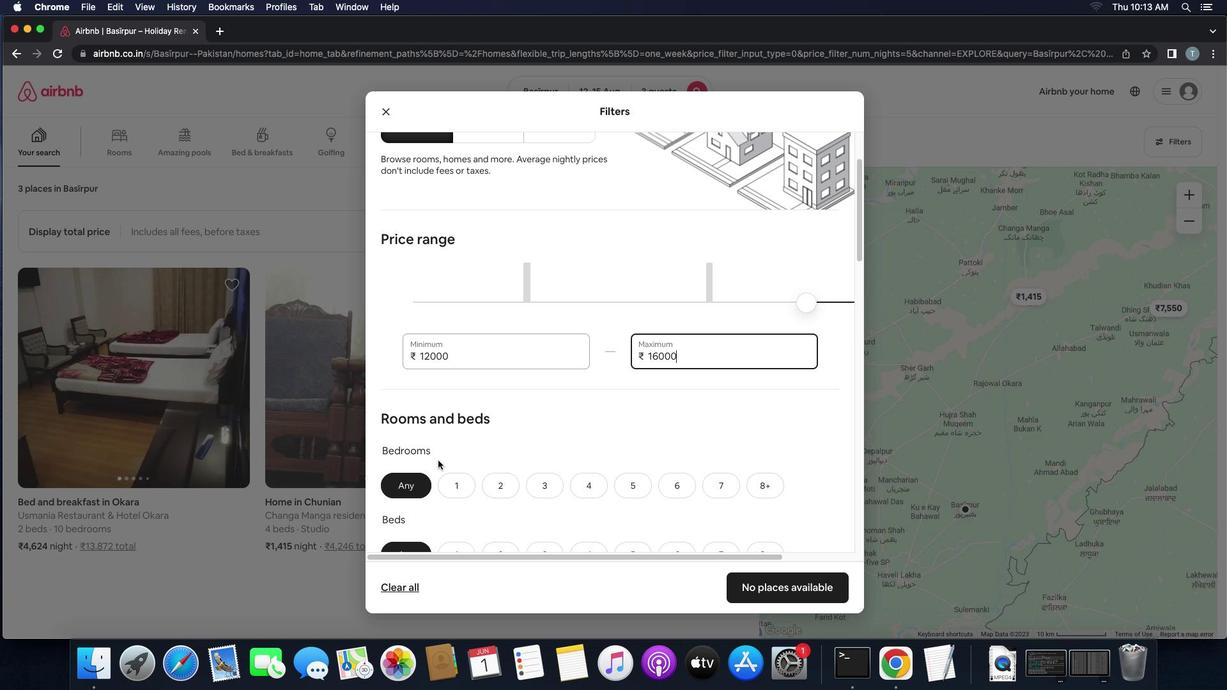 
Action: Mouse moved to (452, 460)
Screenshot: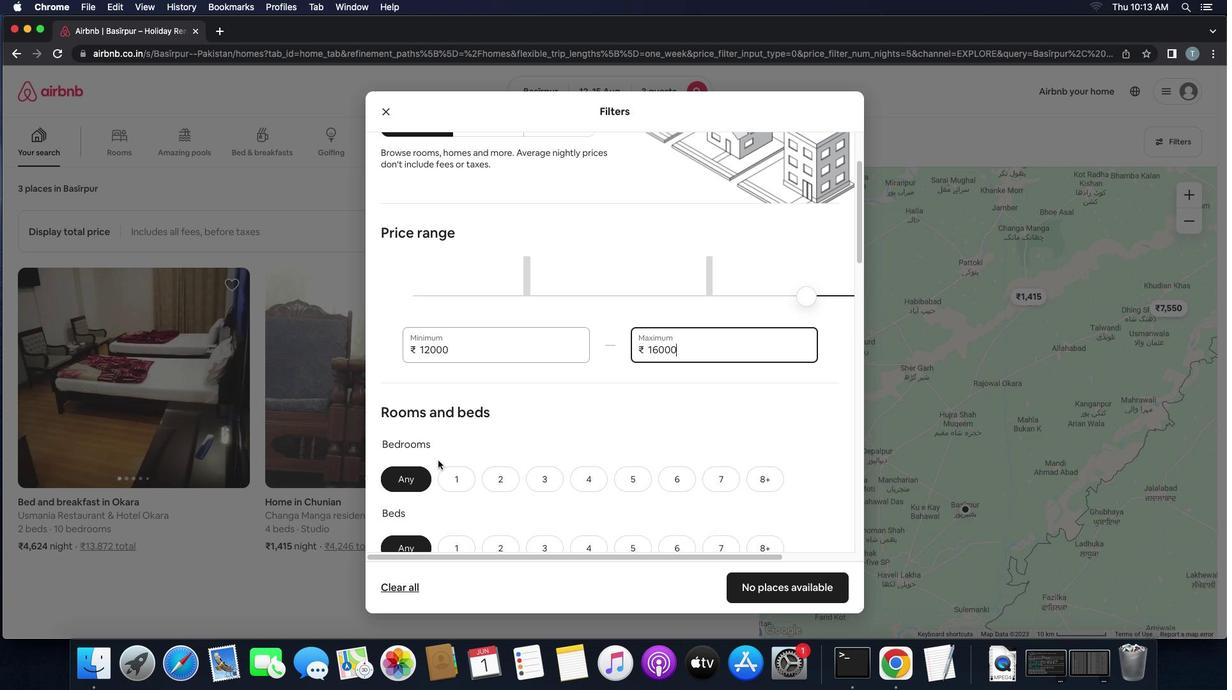 
Action: Mouse scrolled (452, 460) with delta (27, -1)
Screenshot: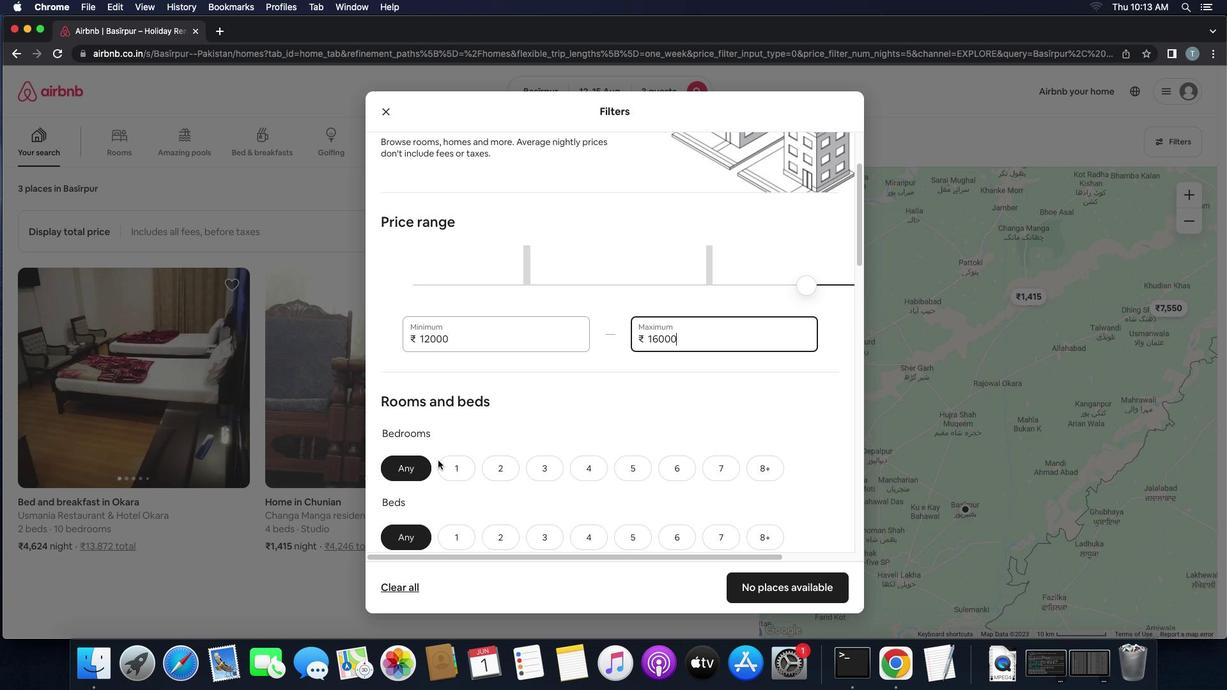 
Action: Mouse scrolled (452, 460) with delta (27, -1)
Screenshot: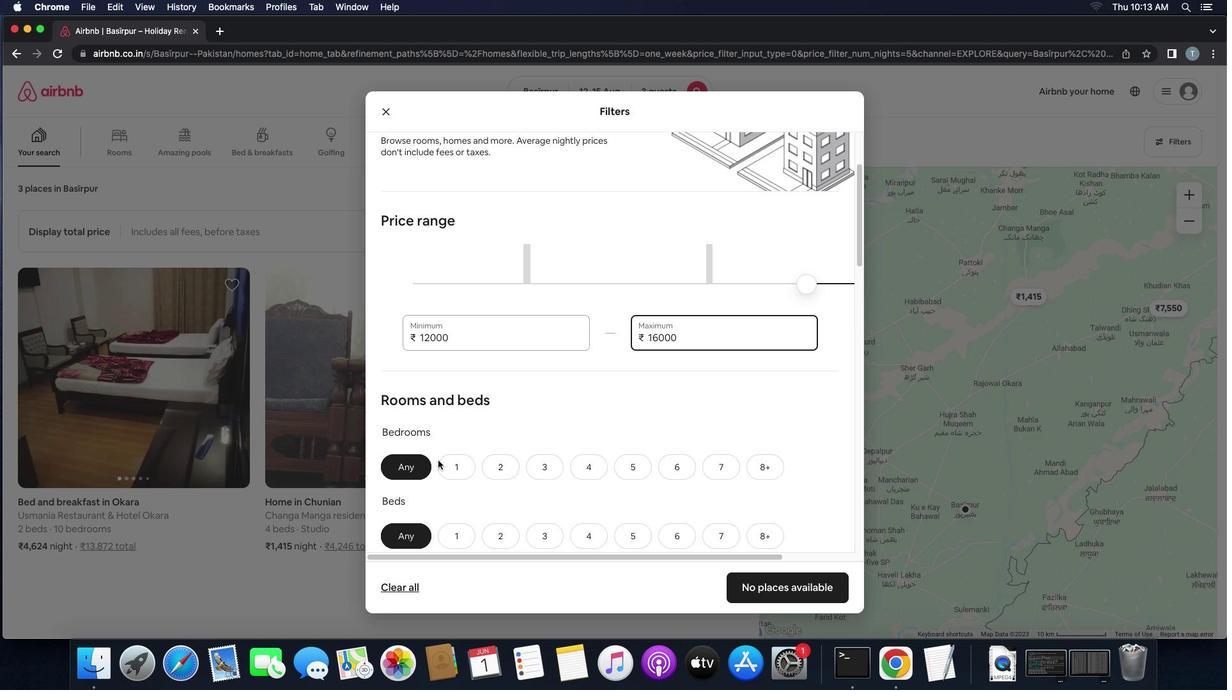 
Action: Mouse scrolled (452, 460) with delta (27, -1)
Screenshot: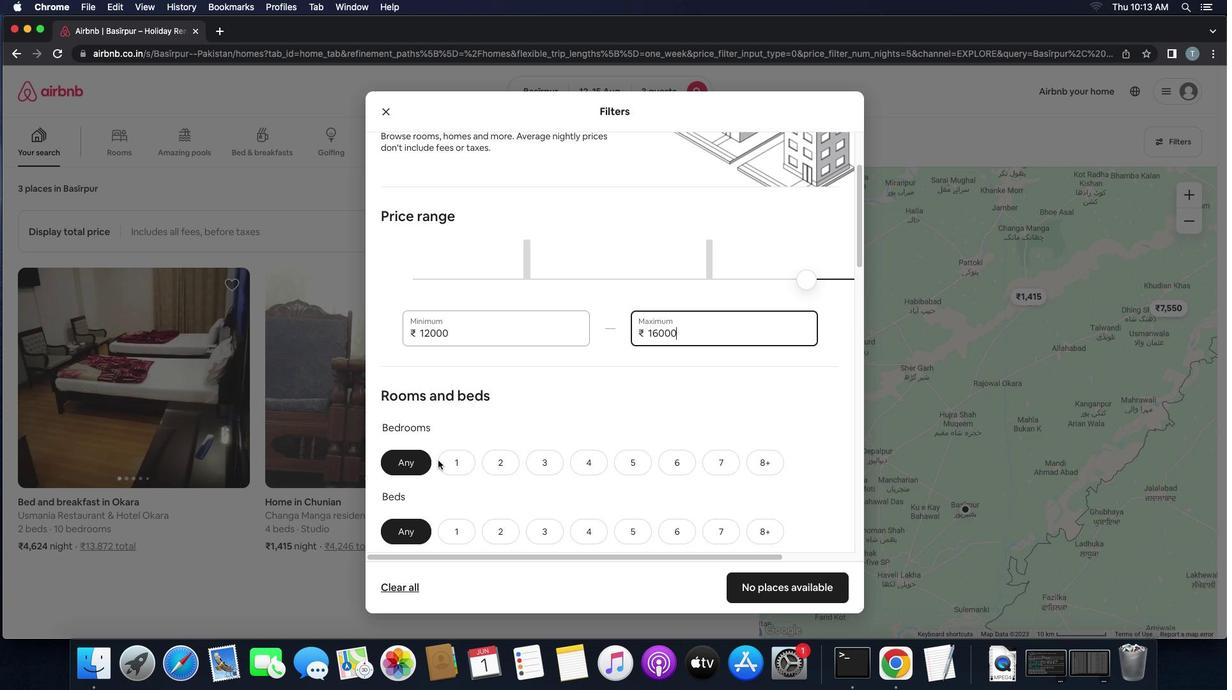 
Action: Mouse scrolled (452, 460) with delta (27, -1)
Screenshot: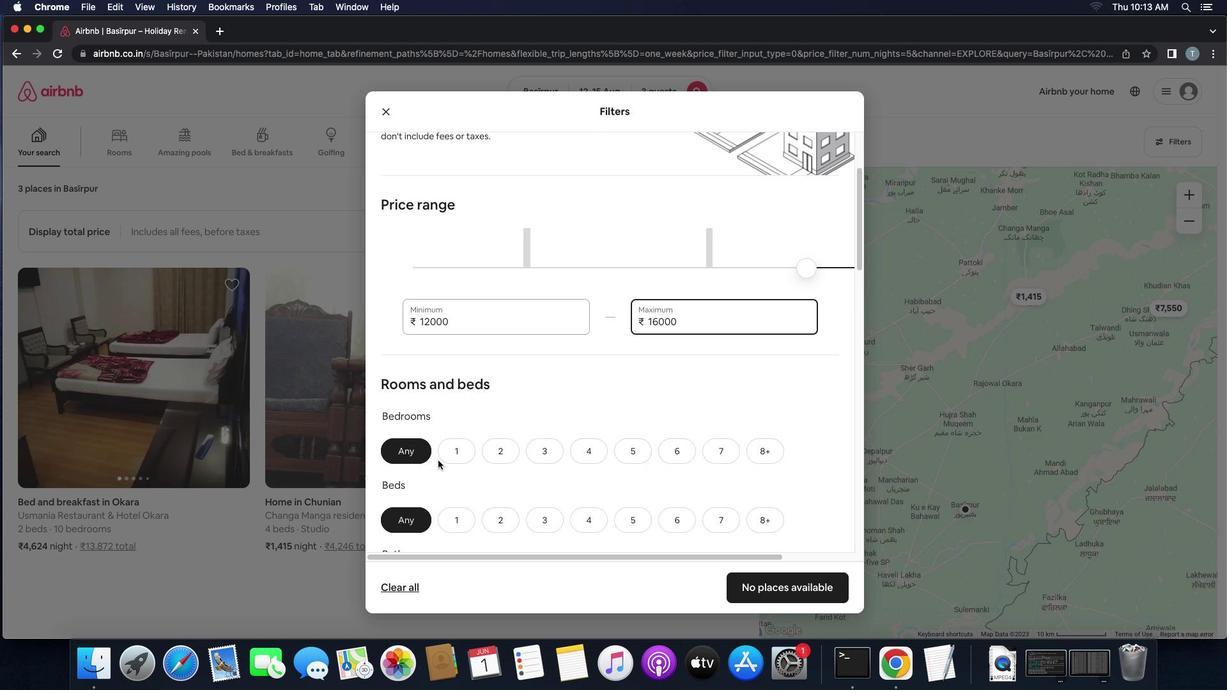 
Action: Mouse scrolled (452, 460) with delta (27, -1)
Screenshot: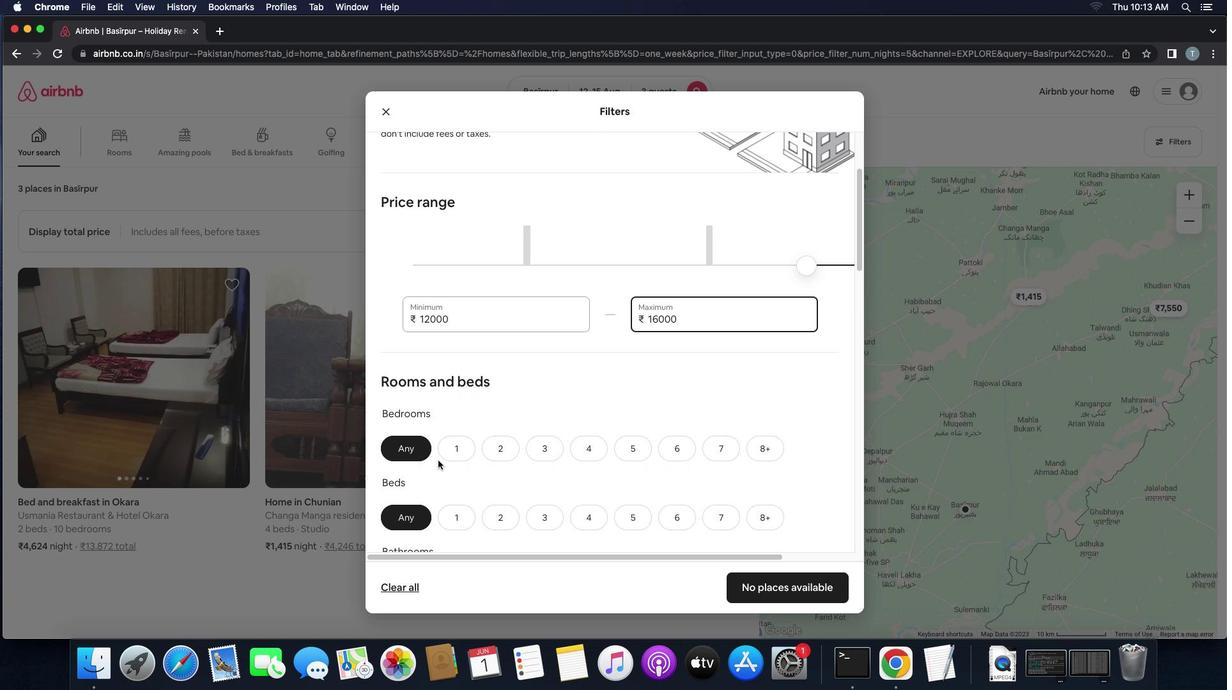 
Action: Mouse scrolled (452, 460) with delta (27, -2)
Screenshot: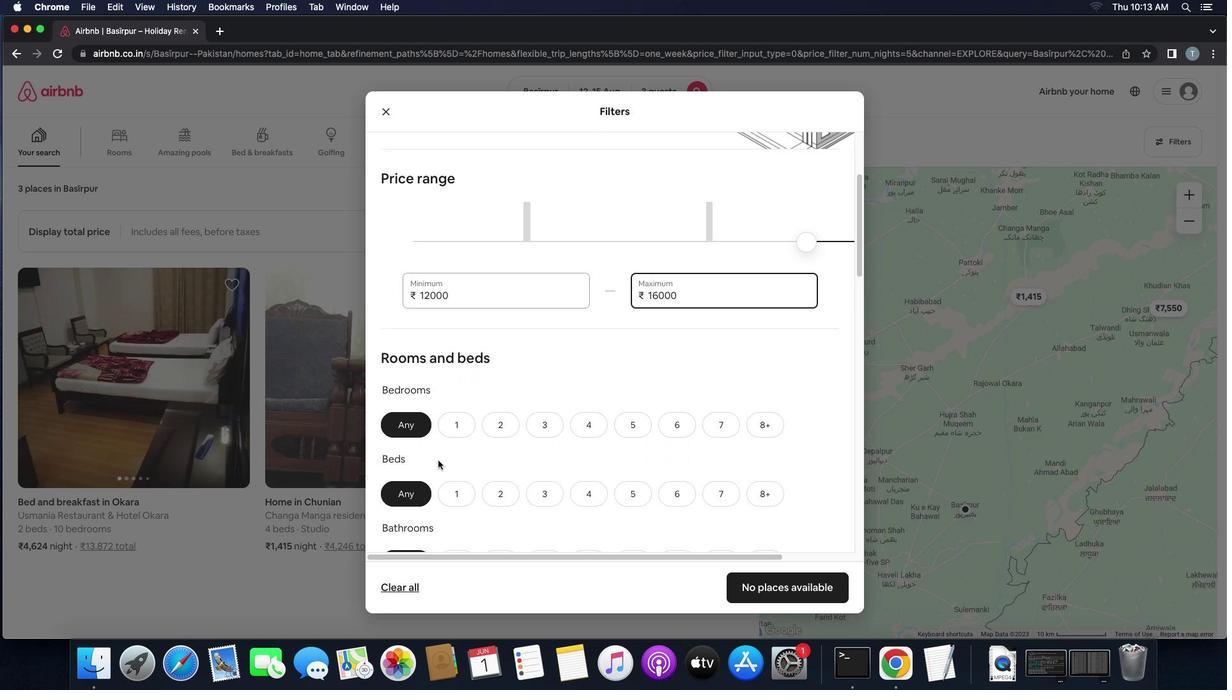 
Action: Mouse scrolled (452, 460) with delta (27, -1)
Screenshot: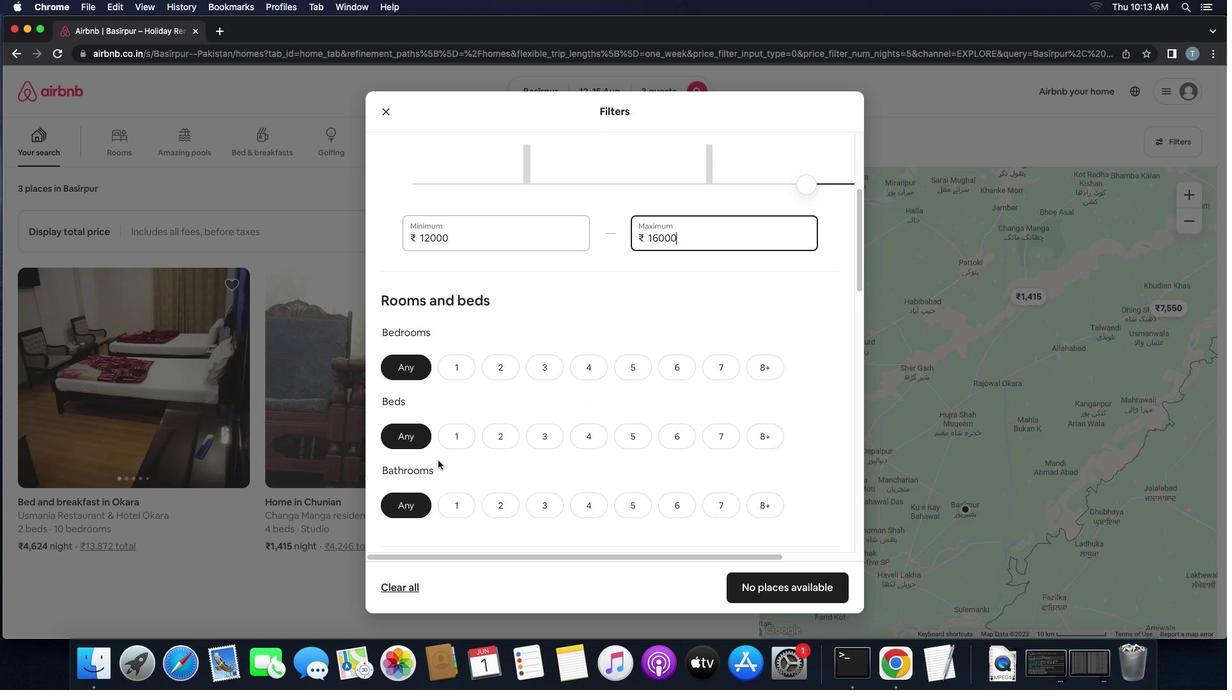 
Action: Mouse scrolled (452, 460) with delta (27, -1)
Screenshot: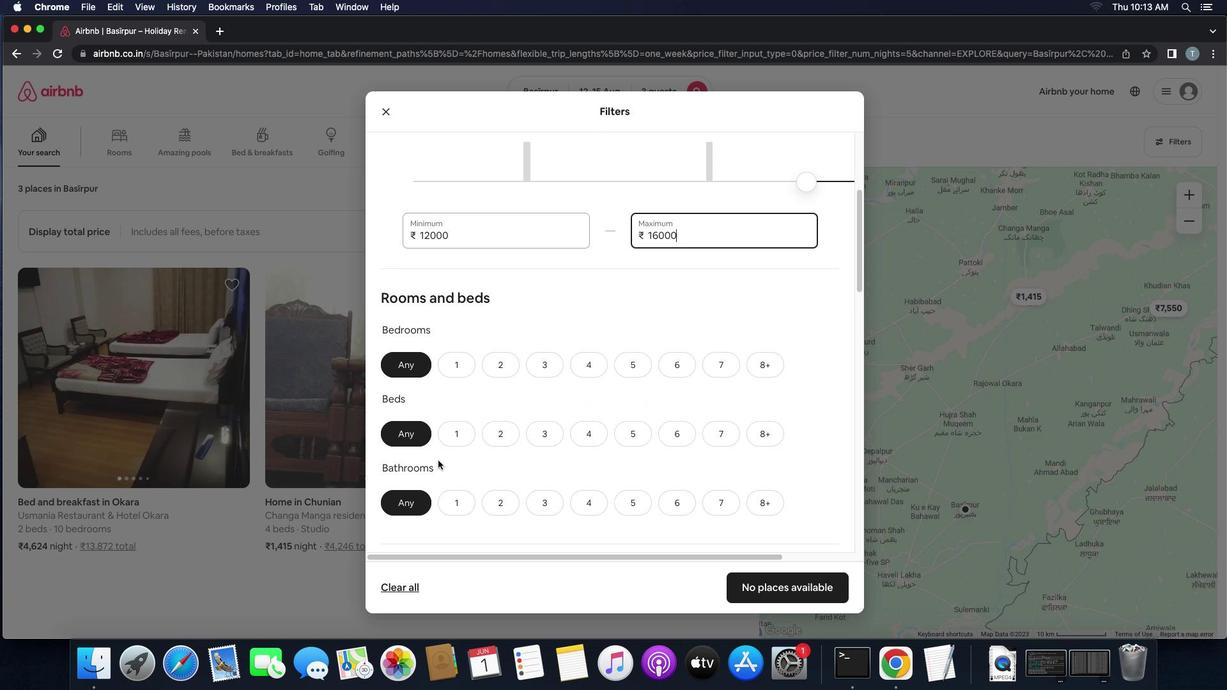 
Action: Mouse scrolled (452, 460) with delta (27, -2)
Screenshot: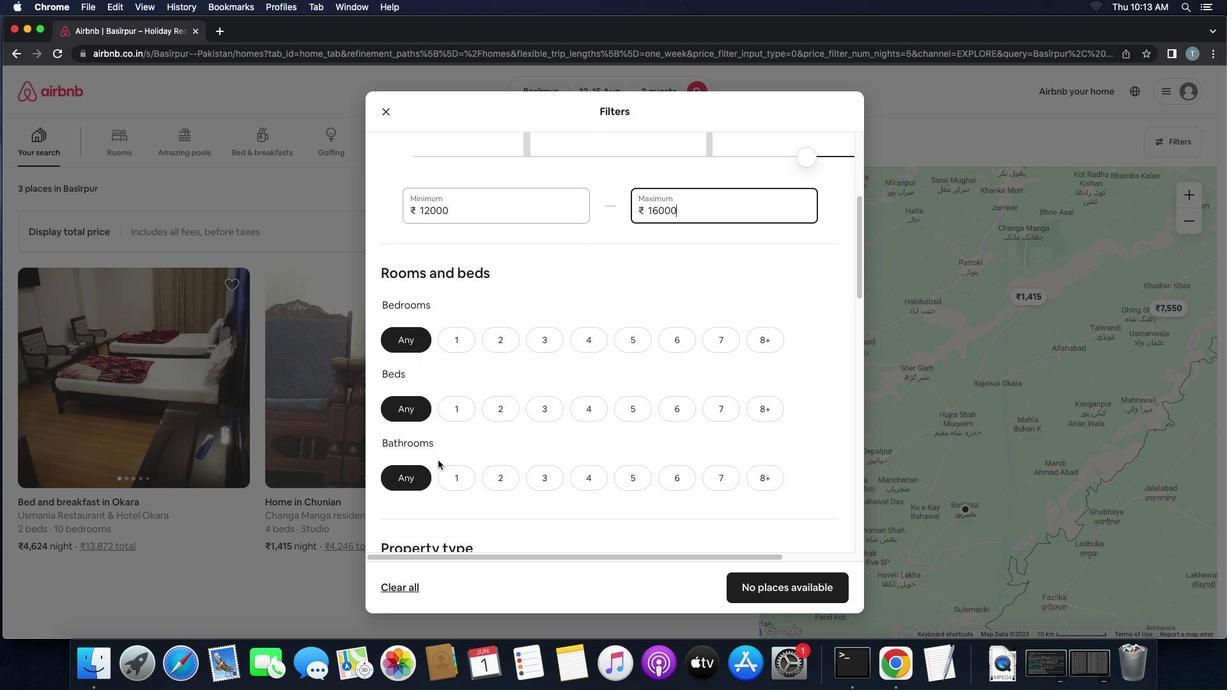 
Action: Mouse moved to (513, 290)
Screenshot: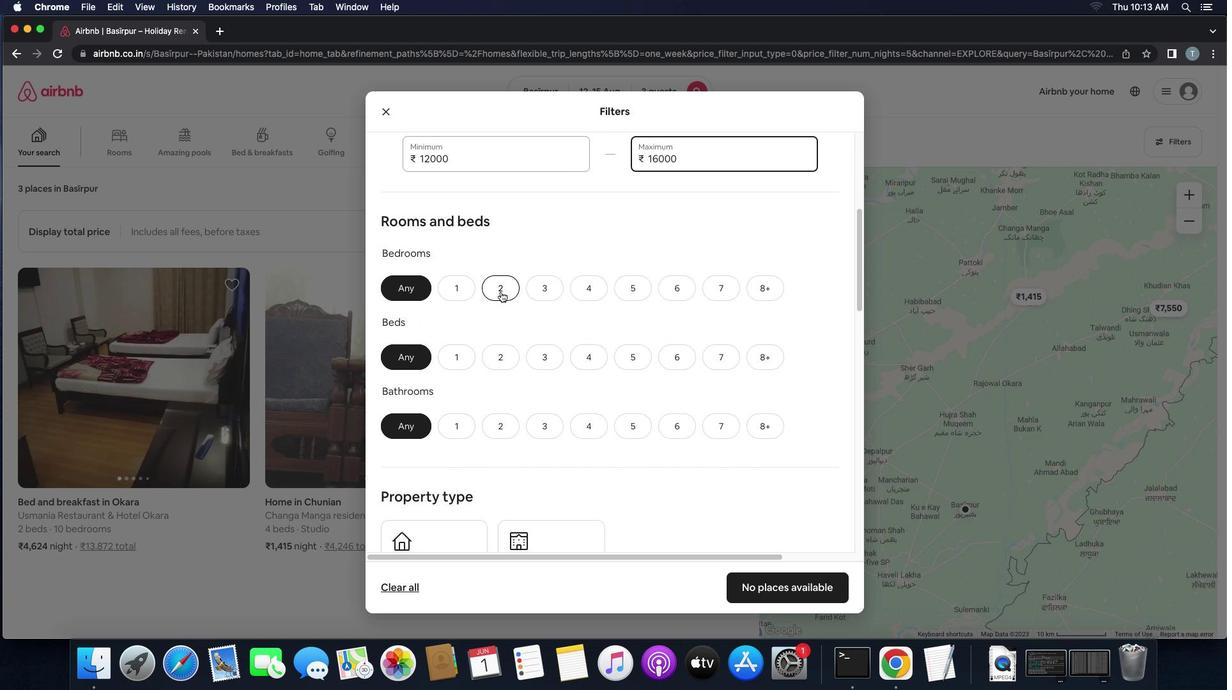 
Action: Mouse pressed left at (513, 290)
Screenshot: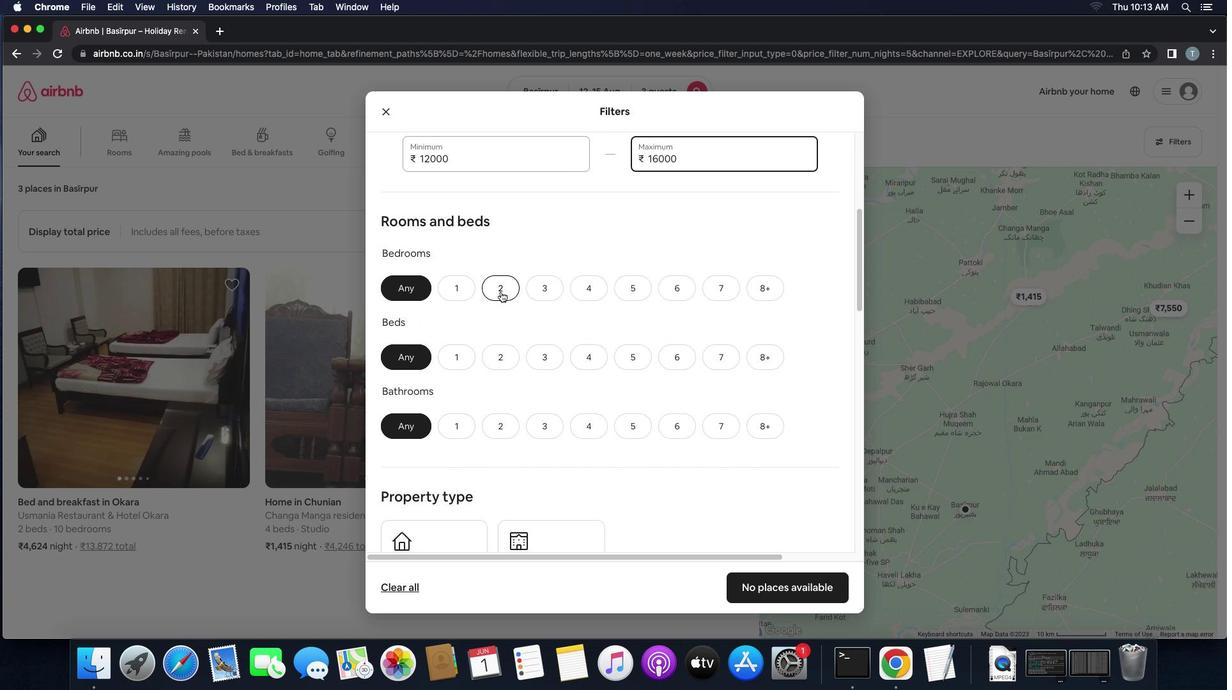 
Action: Mouse moved to (552, 361)
Screenshot: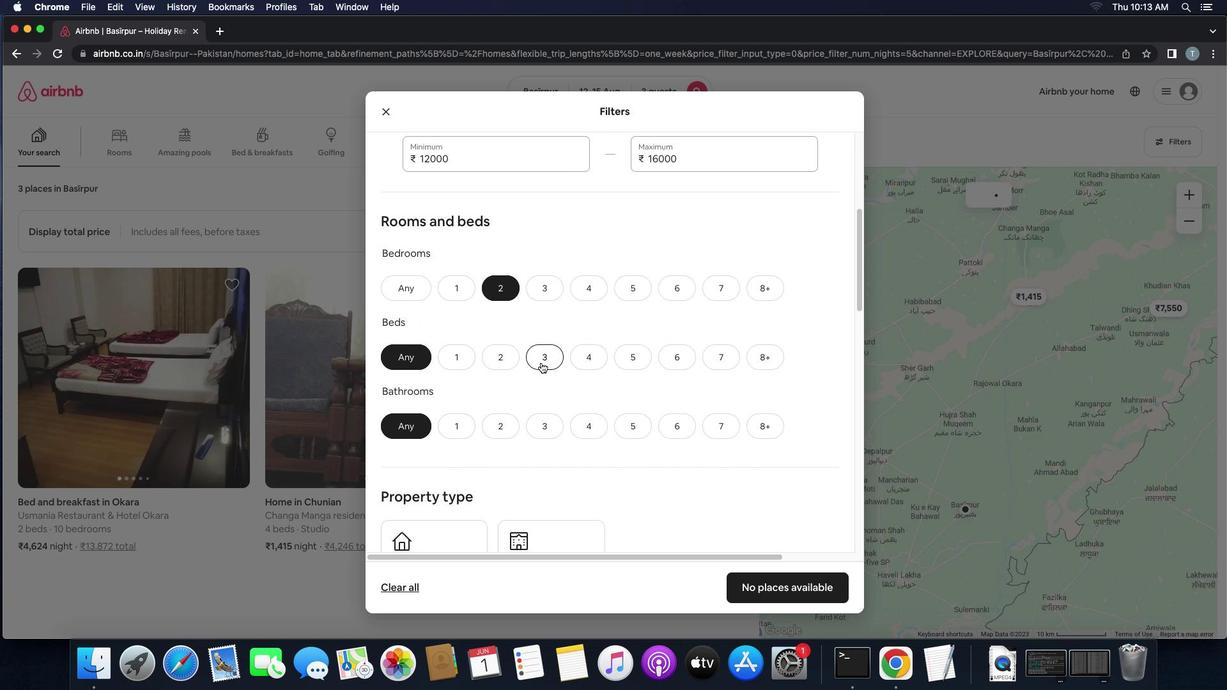 
Action: Mouse pressed left at (552, 361)
Screenshot: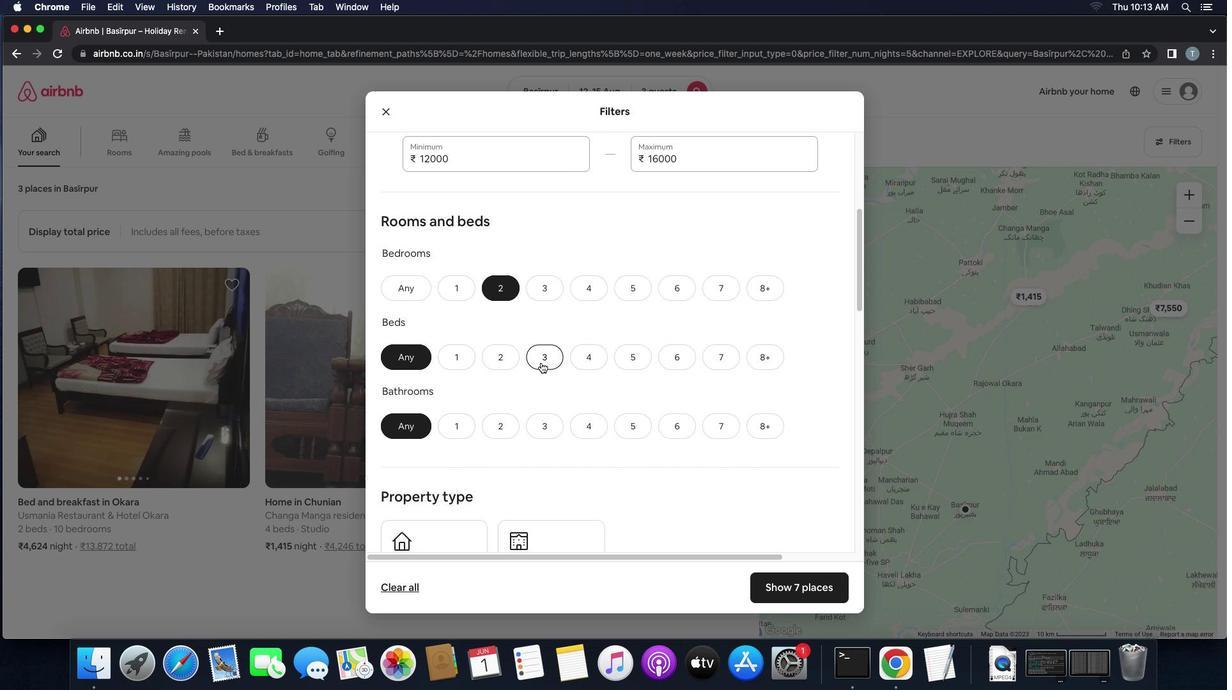 
Action: Mouse moved to (471, 420)
Screenshot: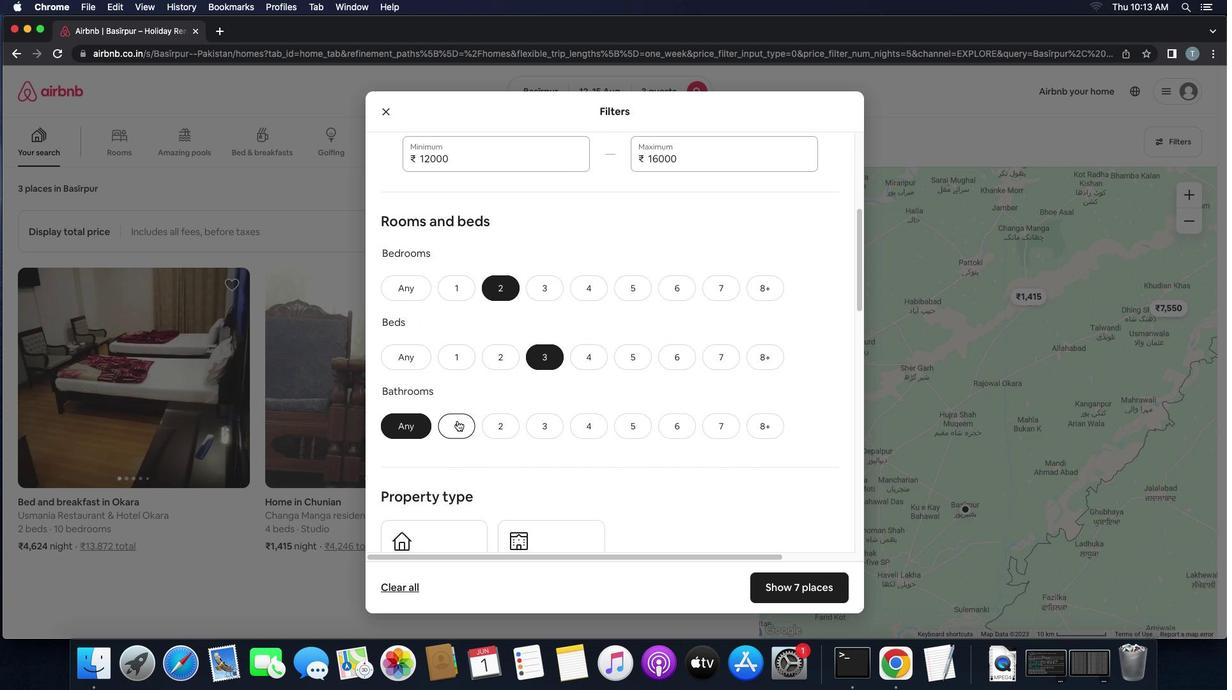 
Action: Mouse pressed left at (471, 420)
Screenshot: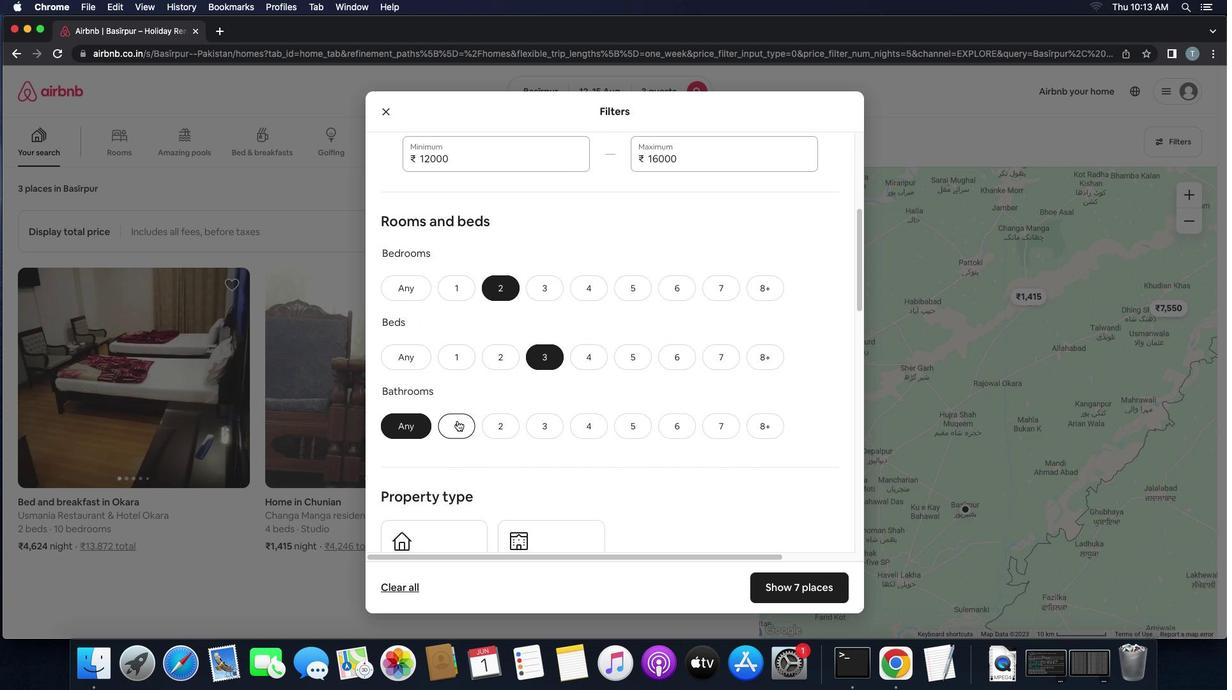 
Action: Mouse moved to (554, 389)
Screenshot: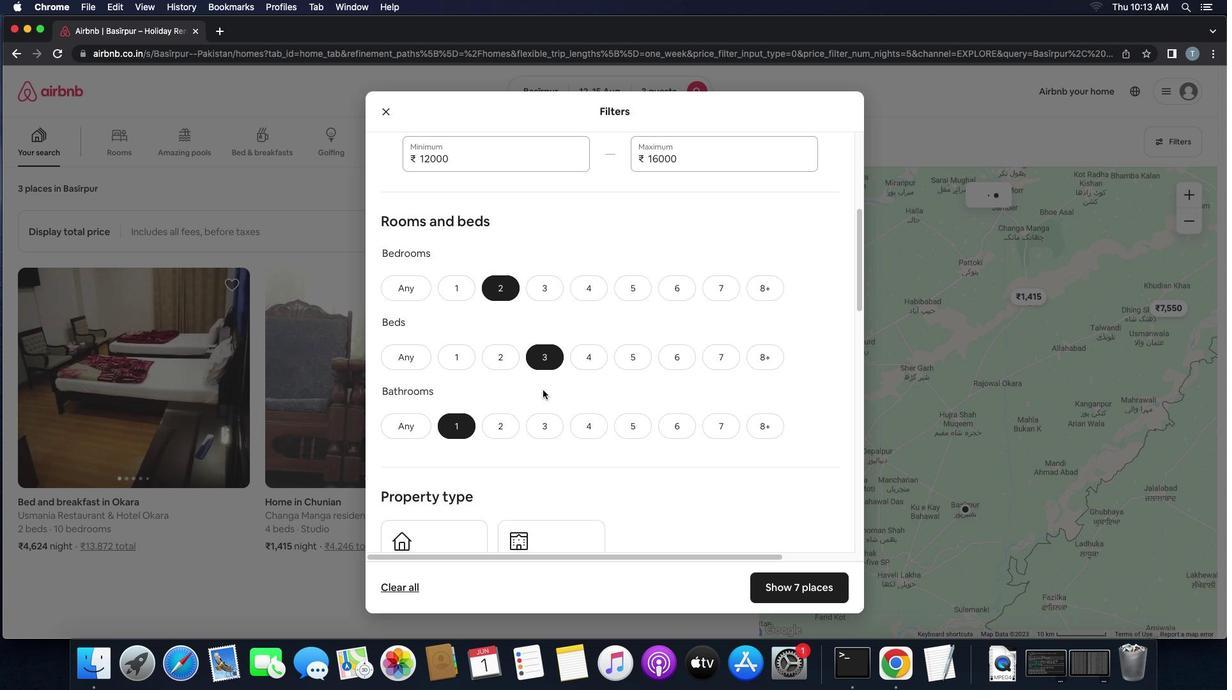 
Action: Mouse scrolled (554, 389) with delta (27, -1)
Screenshot: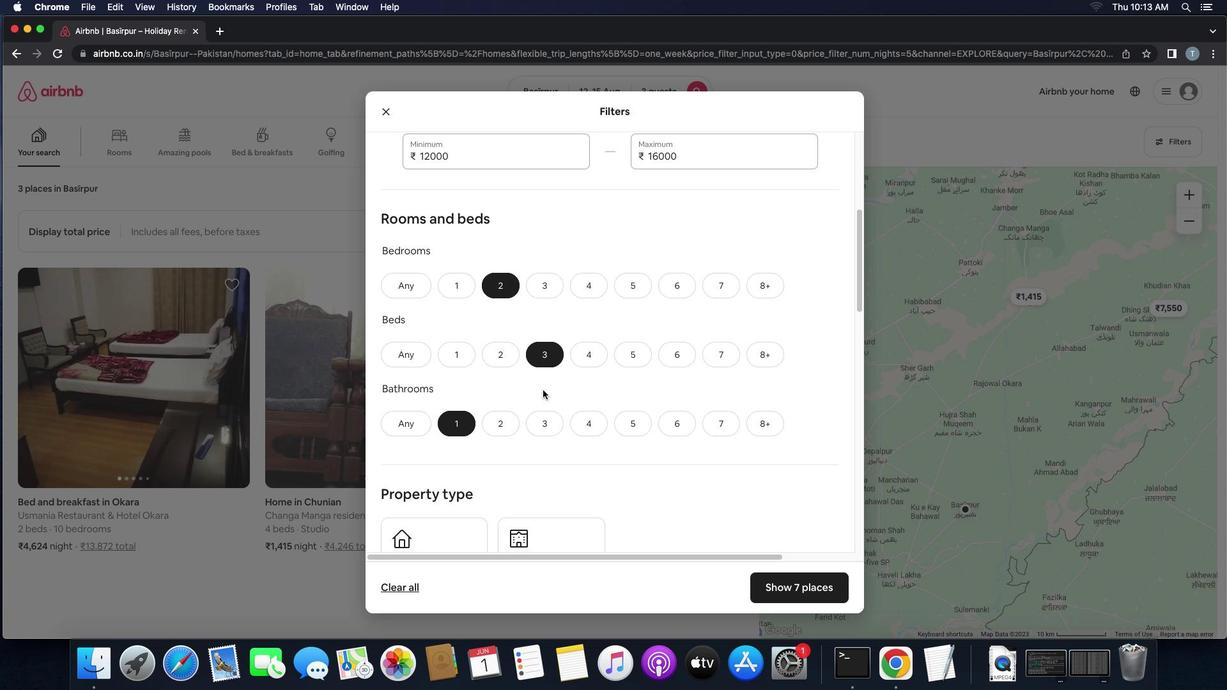 
Action: Mouse scrolled (554, 389) with delta (27, -1)
Screenshot: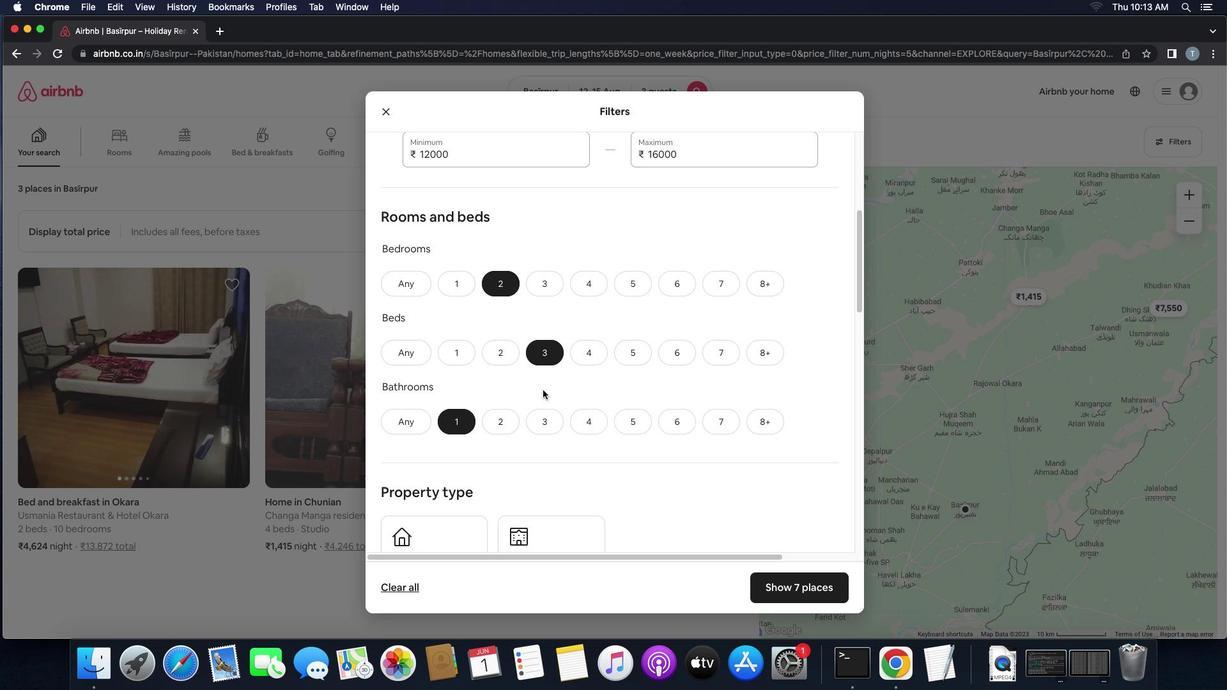 
Action: Mouse scrolled (554, 389) with delta (27, -1)
Screenshot: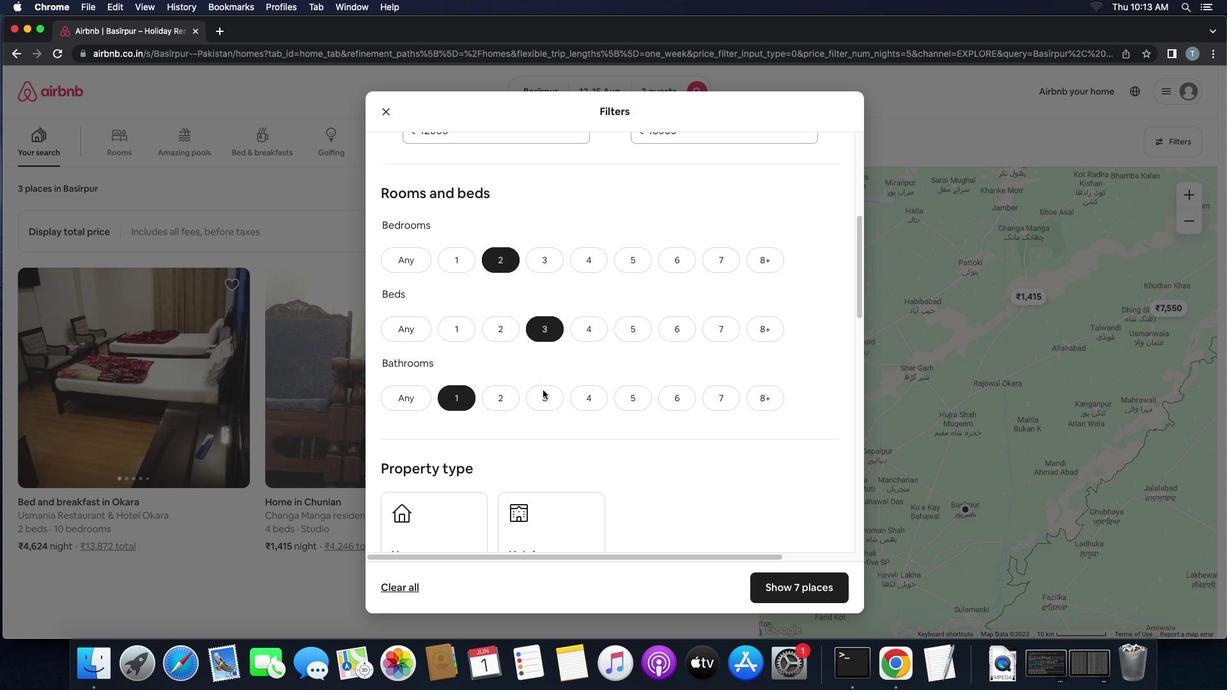 
Action: Mouse scrolled (554, 389) with delta (27, -1)
Screenshot: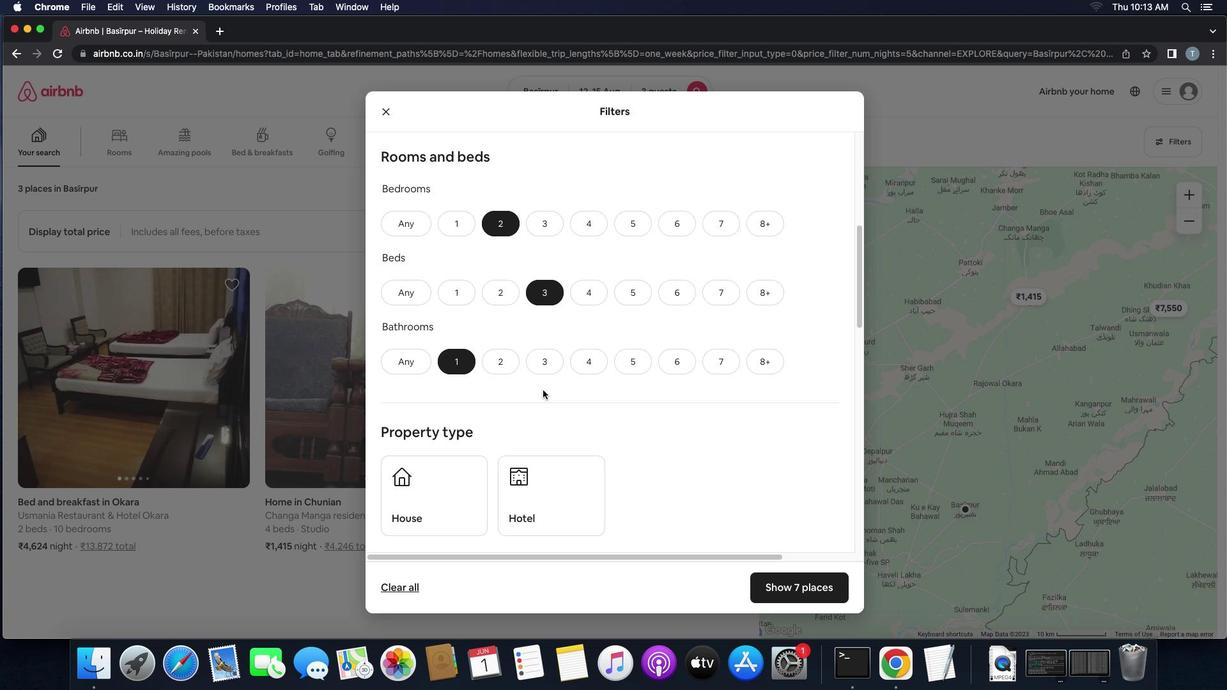 
Action: Mouse scrolled (554, 389) with delta (27, -1)
Screenshot: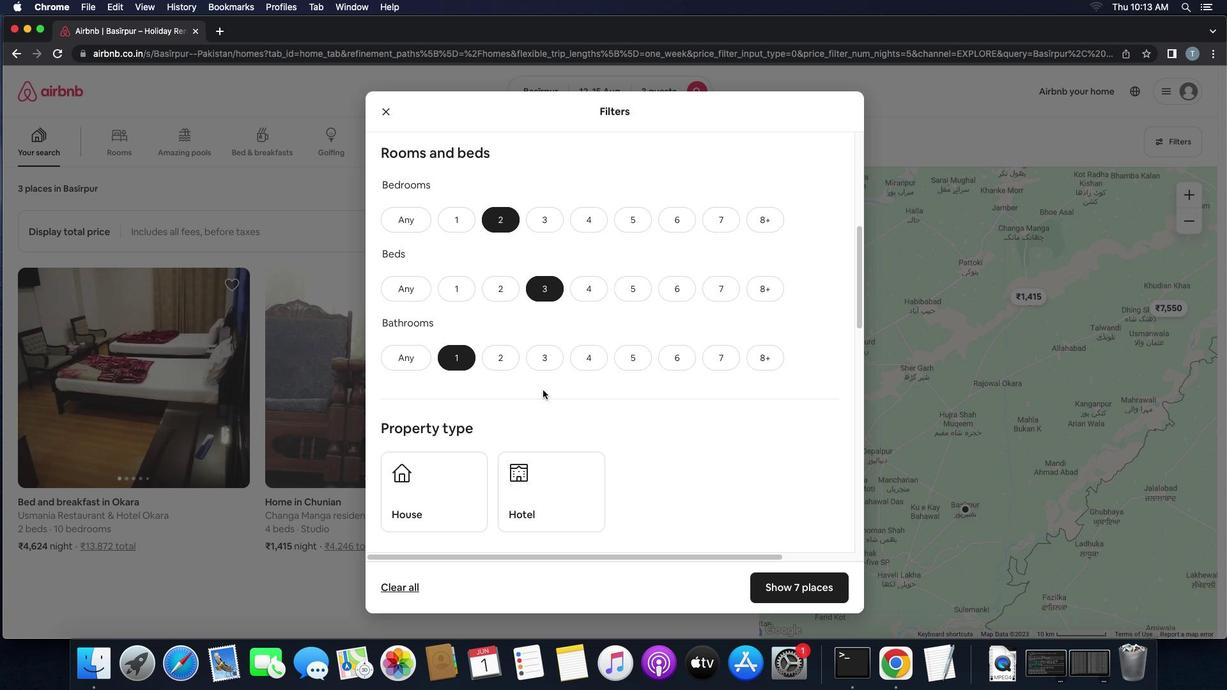 
Action: Mouse scrolled (554, 389) with delta (27, -1)
Screenshot: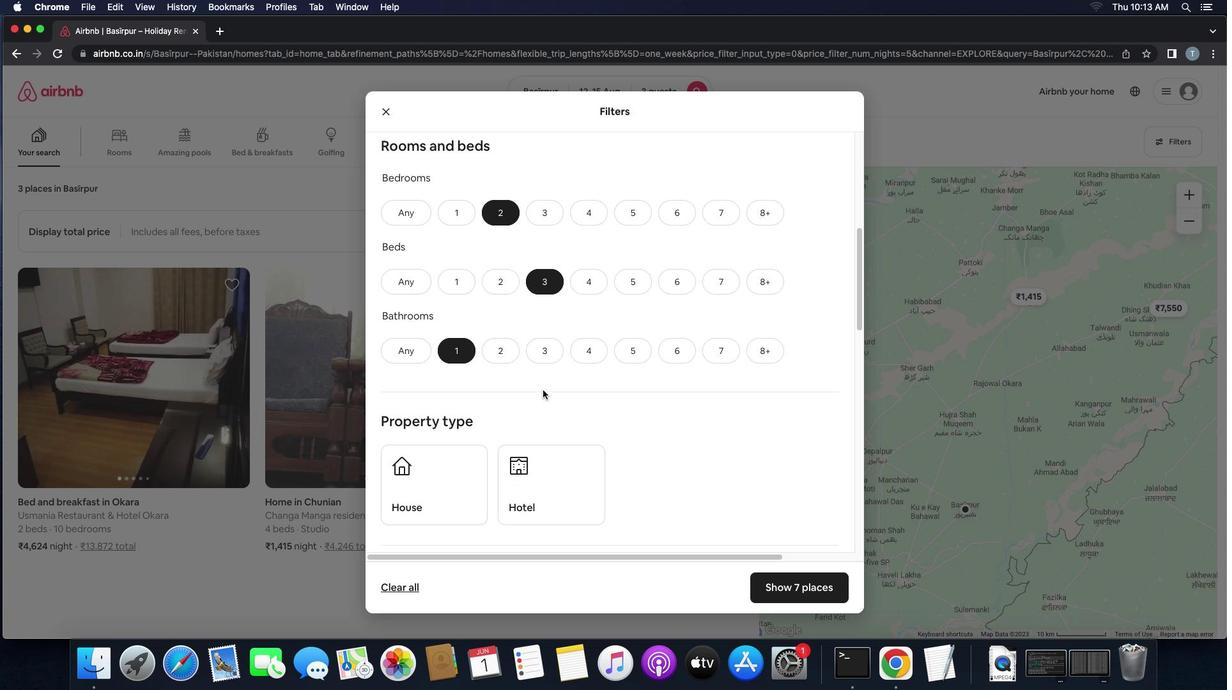 
Action: Mouse scrolled (554, 389) with delta (27, -1)
Screenshot: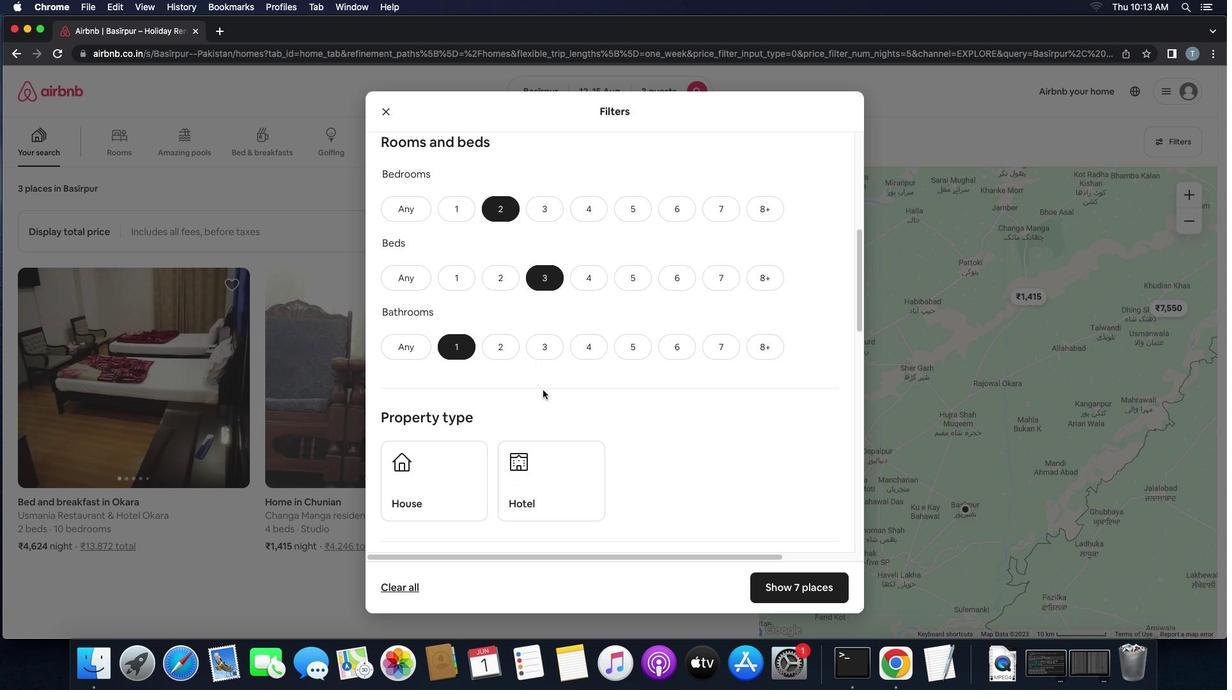 
Action: Mouse scrolled (554, 389) with delta (27, -1)
Screenshot: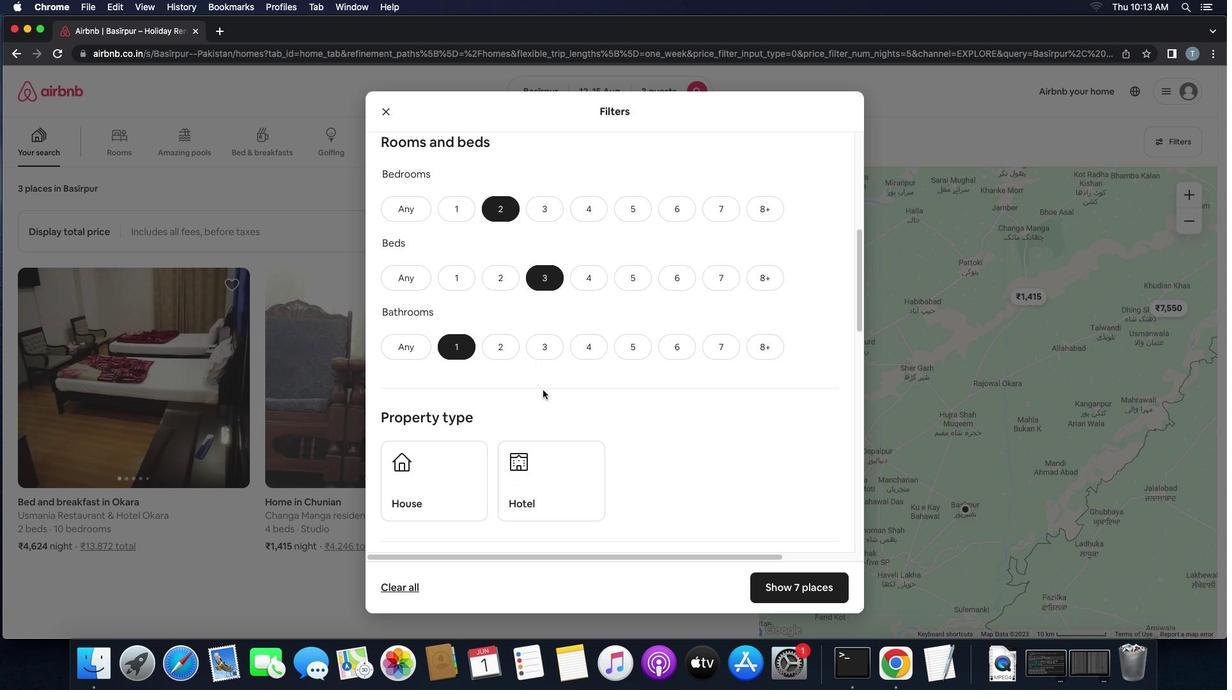 
Action: Mouse scrolled (554, 389) with delta (27, -1)
Screenshot: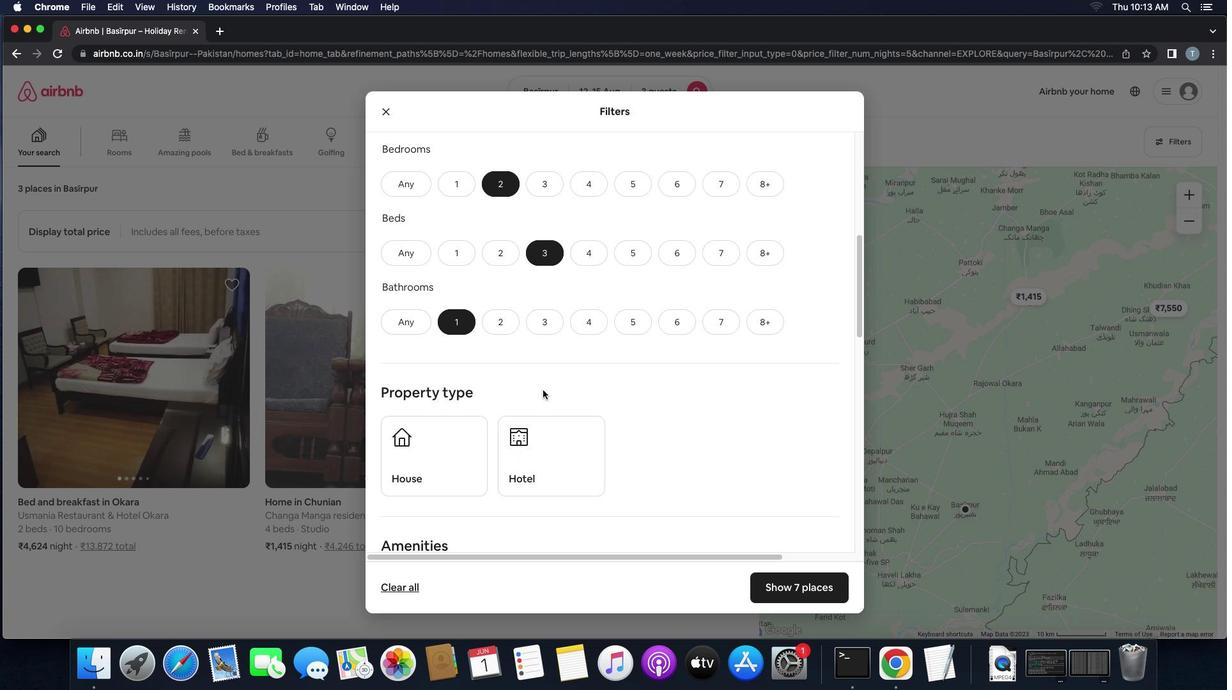 
Action: Mouse scrolled (554, 389) with delta (27, -1)
Screenshot: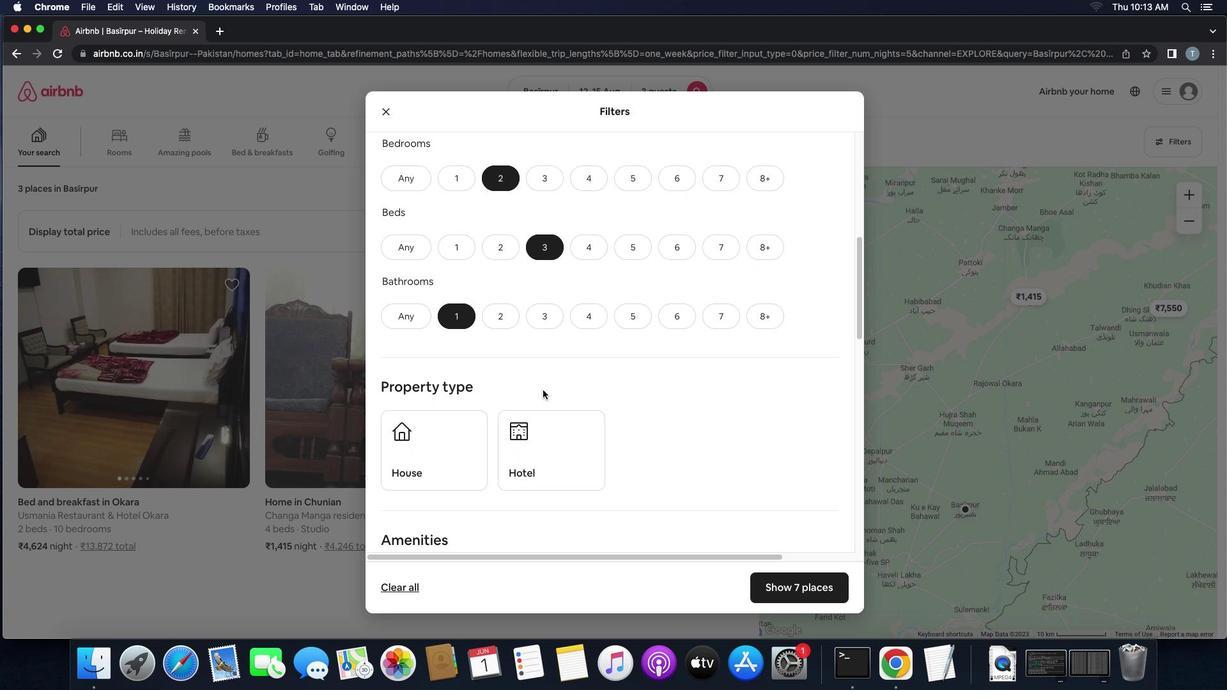 
Action: Mouse scrolled (554, 389) with delta (27, -2)
Screenshot: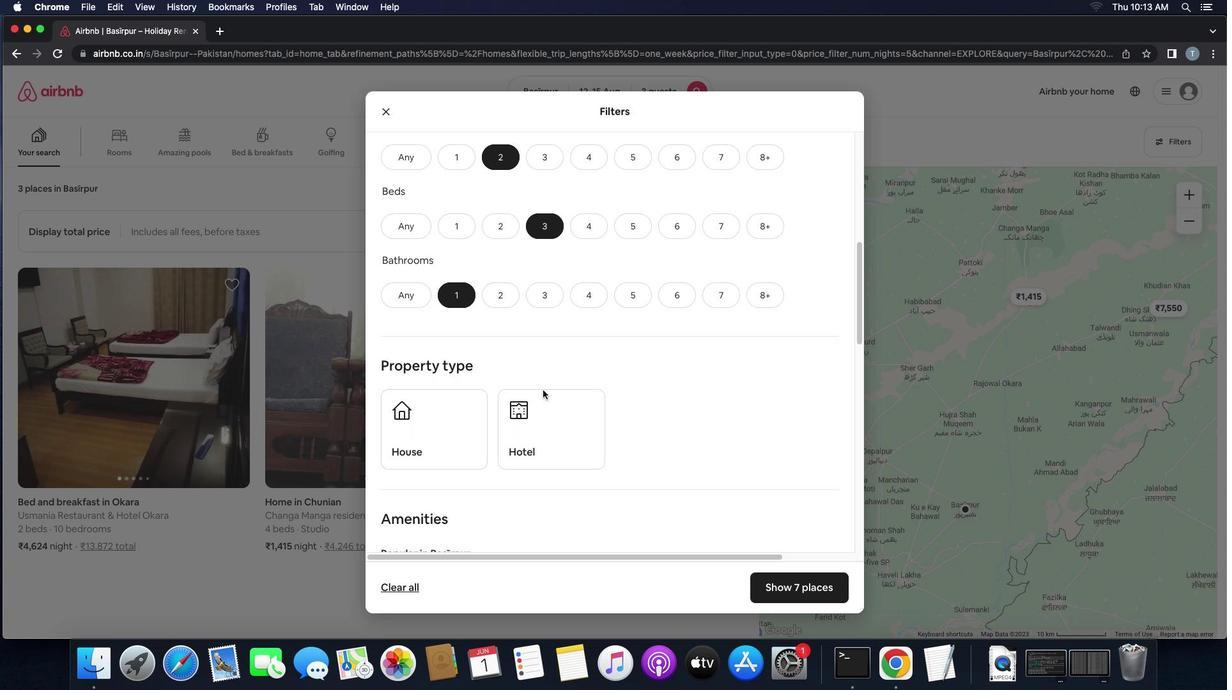 
Action: Mouse scrolled (554, 389) with delta (27, -1)
Screenshot: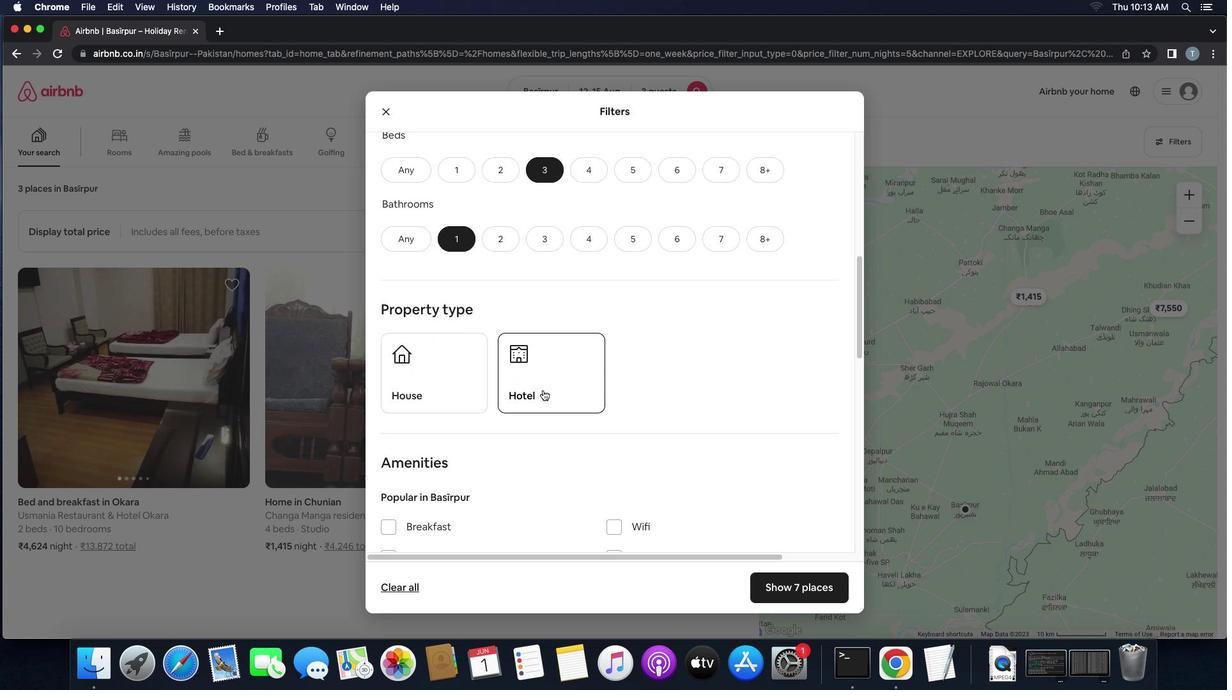 
Action: Mouse scrolled (554, 389) with delta (27, -1)
Screenshot: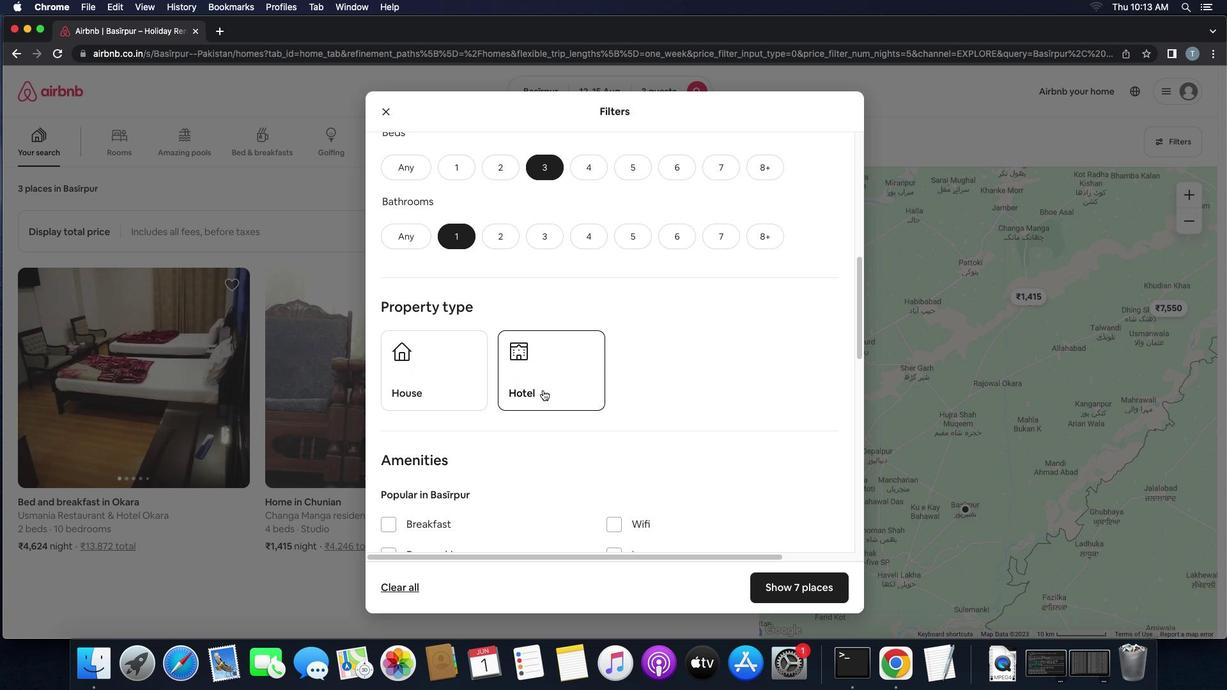 
Action: Mouse moved to (483, 362)
Screenshot: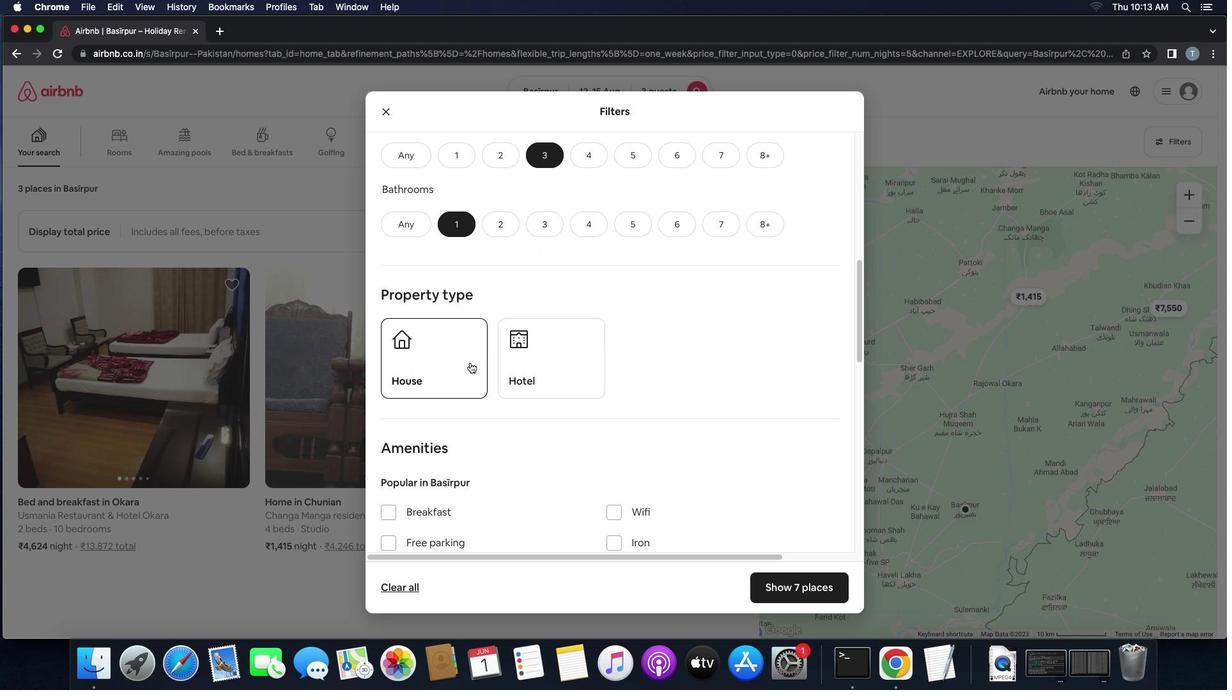 
Action: Mouse pressed left at (483, 362)
Screenshot: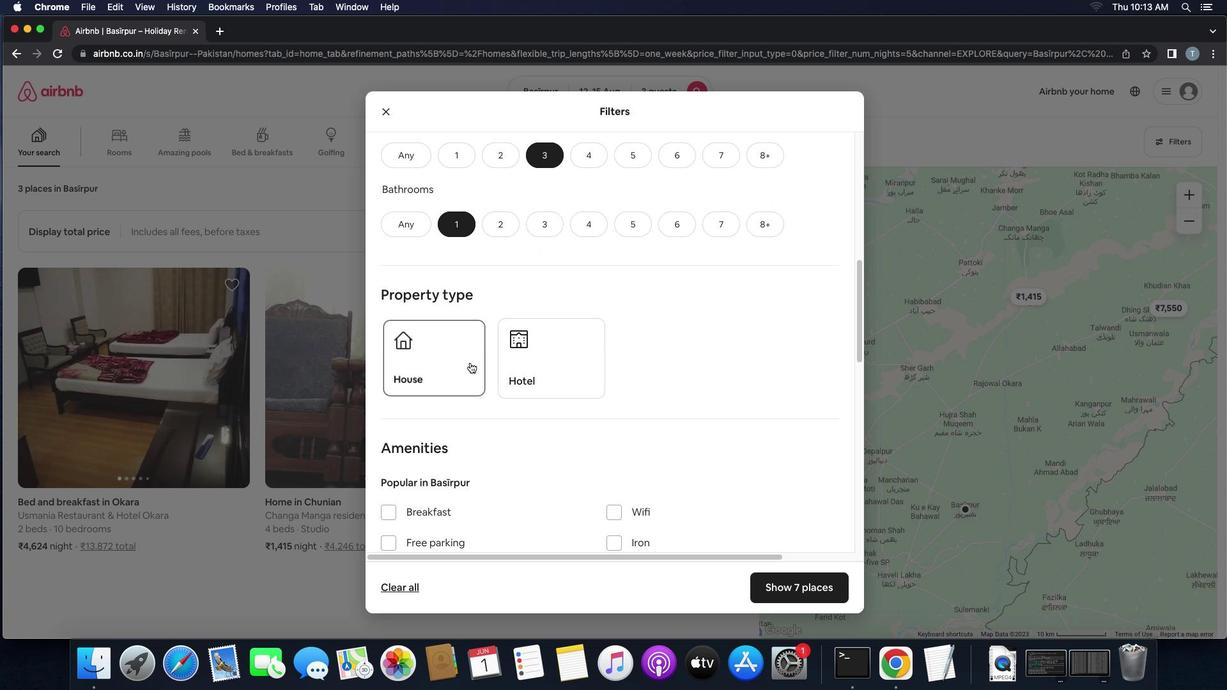 
Action: Mouse moved to (644, 359)
Screenshot: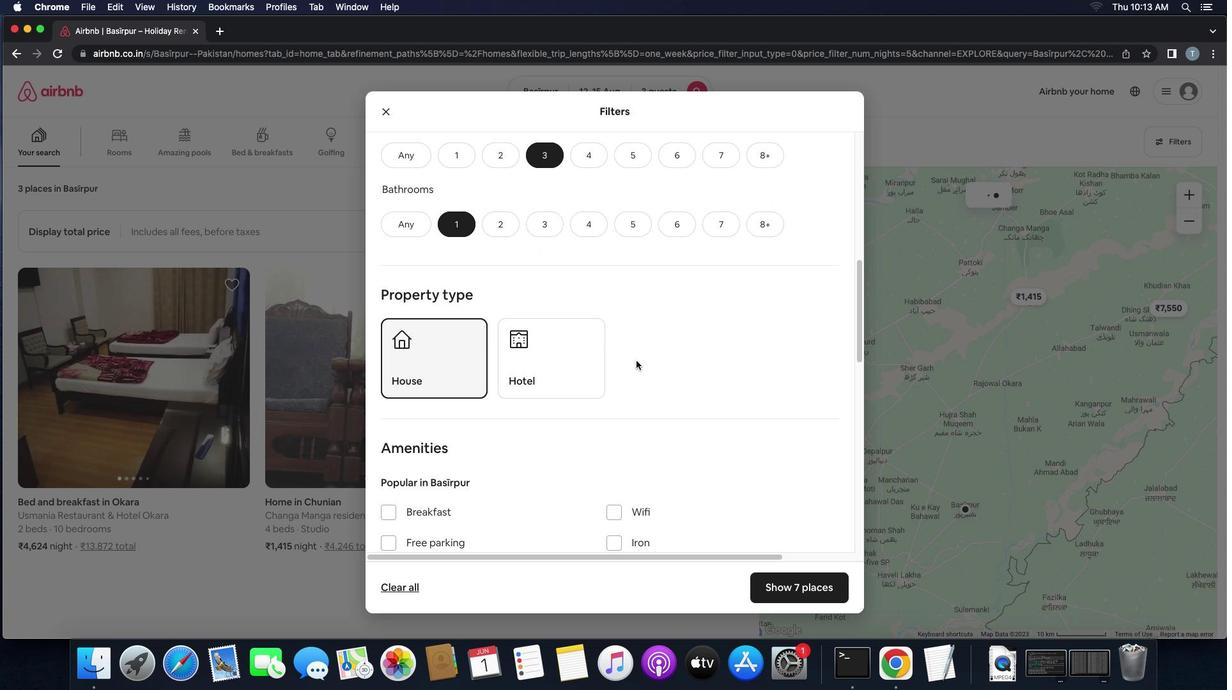 
Action: Mouse scrolled (644, 359) with delta (27, -1)
Screenshot: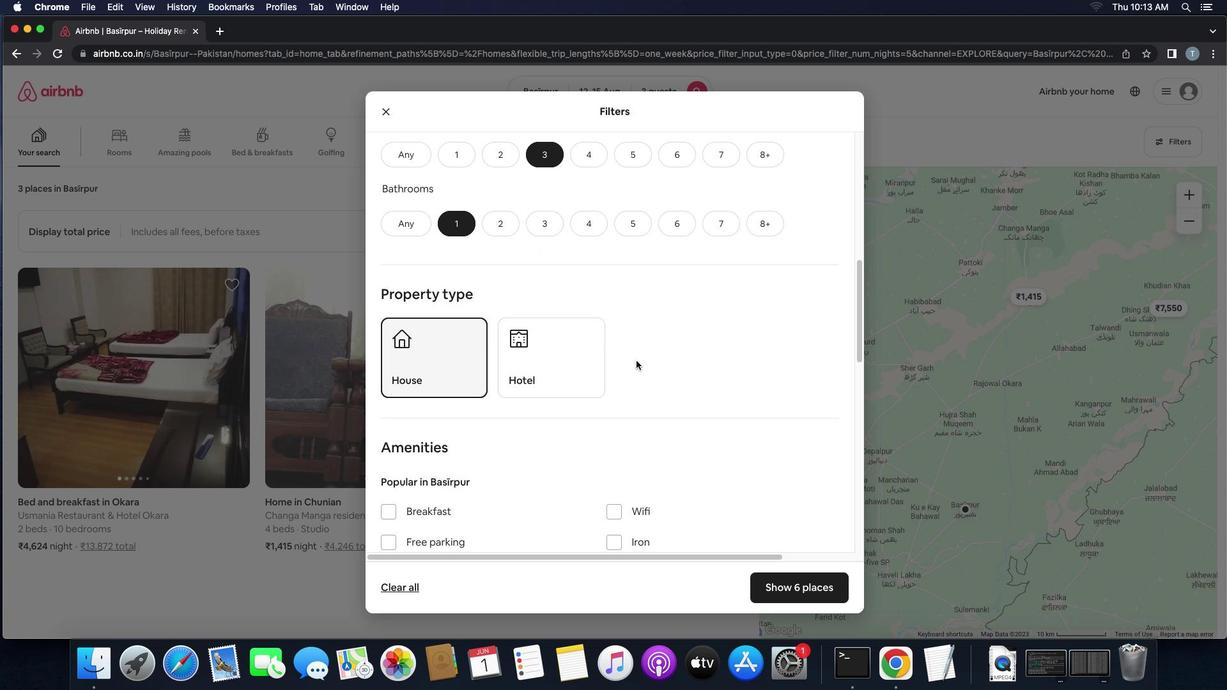 
Action: Mouse scrolled (644, 359) with delta (27, -1)
Screenshot: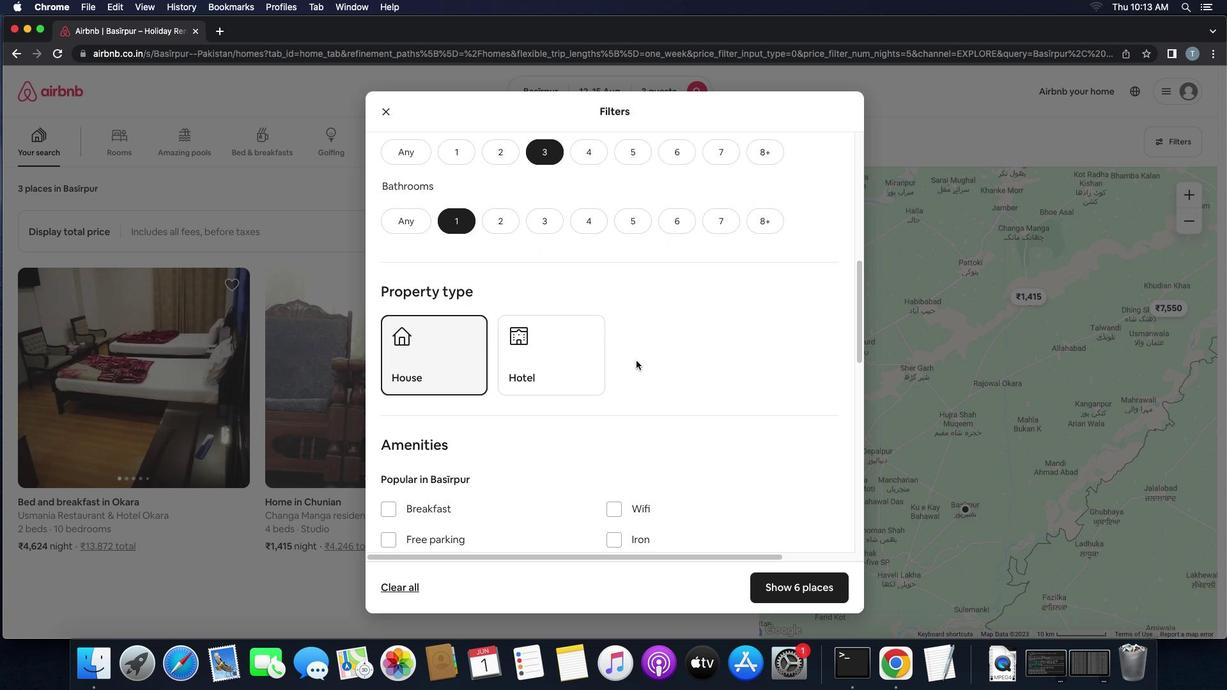 
Action: Mouse scrolled (644, 359) with delta (27, -2)
Screenshot: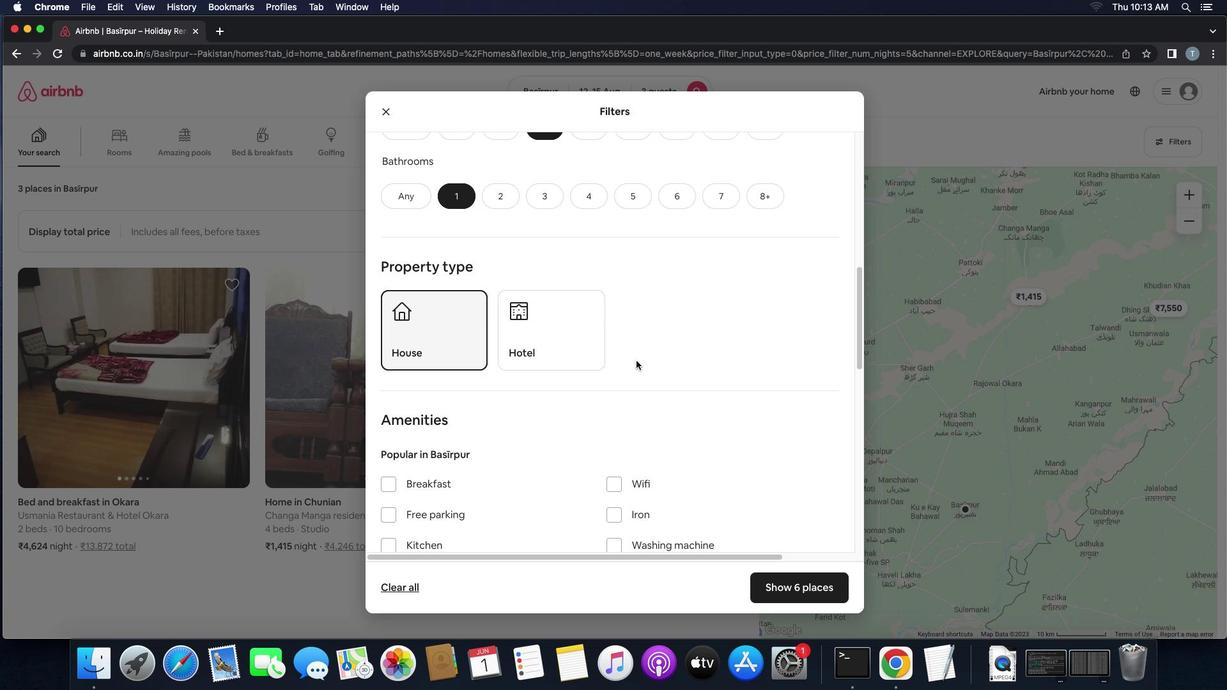 
Action: Mouse scrolled (644, 359) with delta (27, -1)
Screenshot: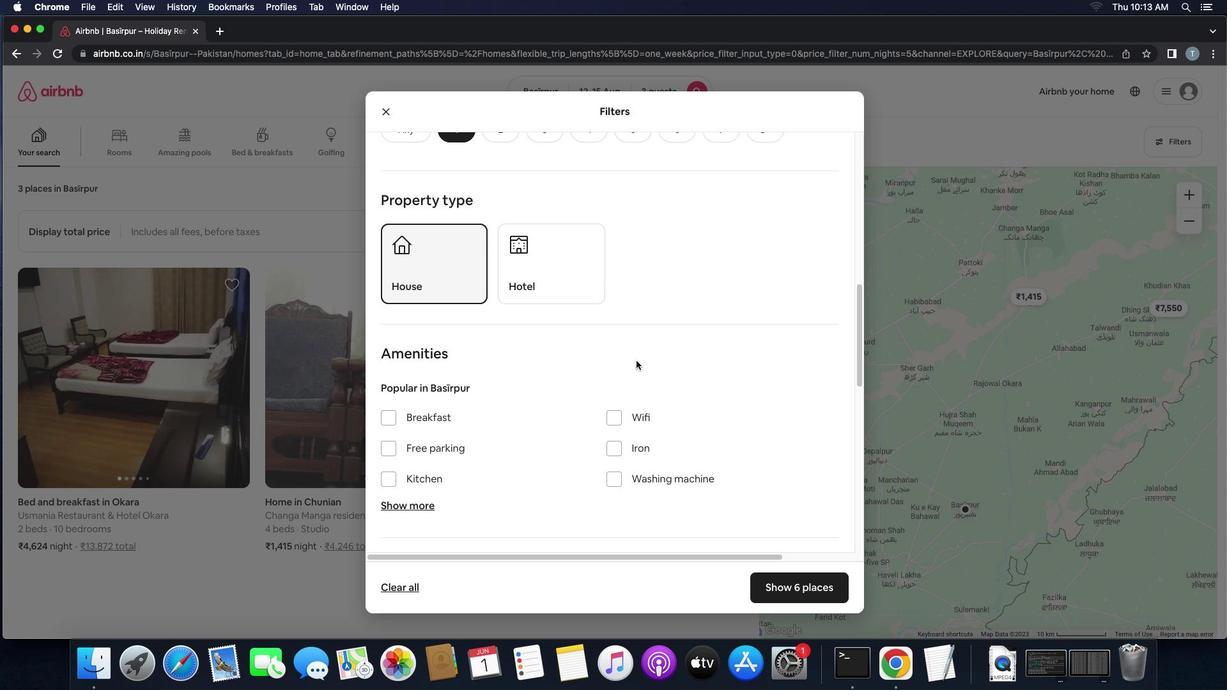 
Action: Mouse scrolled (644, 359) with delta (27, -1)
Screenshot: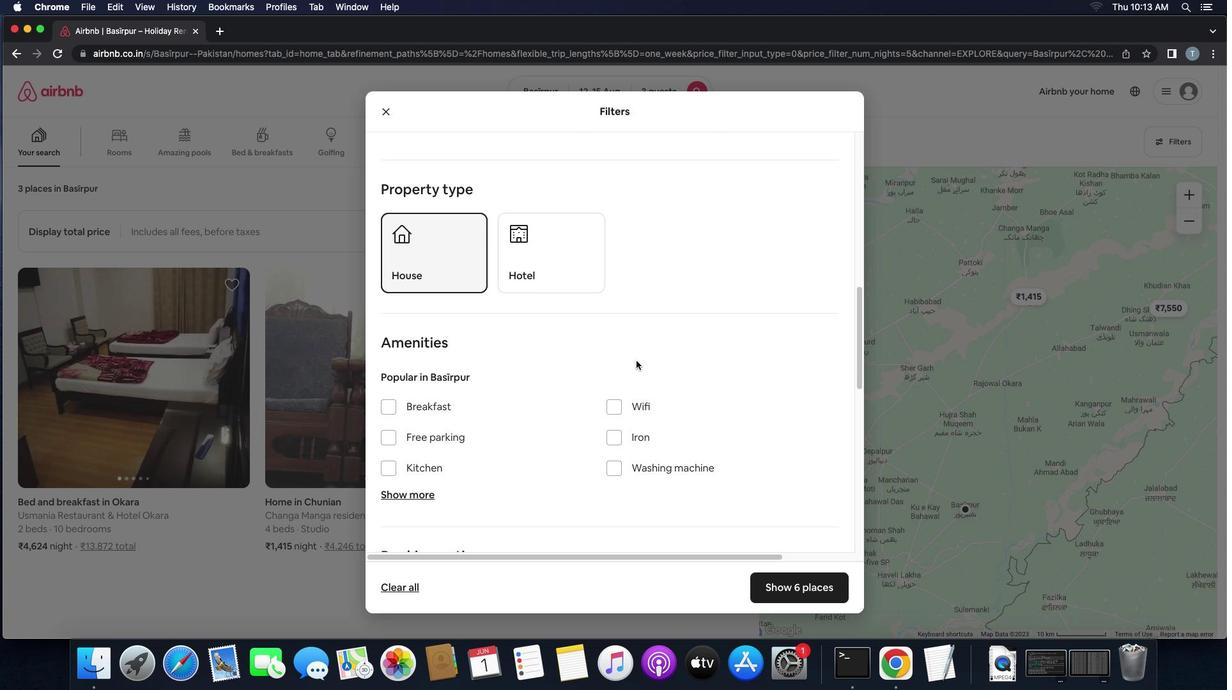 
Action: Mouse scrolled (644, 359) with delta (27, -2)
Screenshot: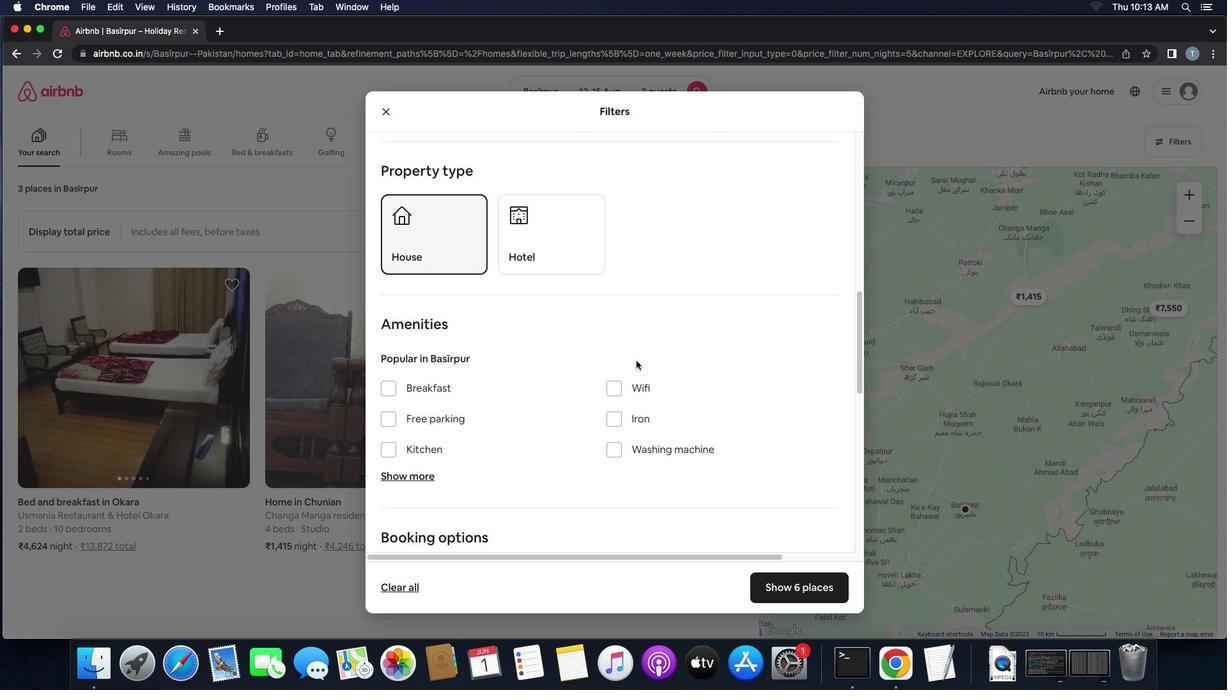 
Action: Mouse scrolled (644, 359) with delta (27, -1)
Screenshot: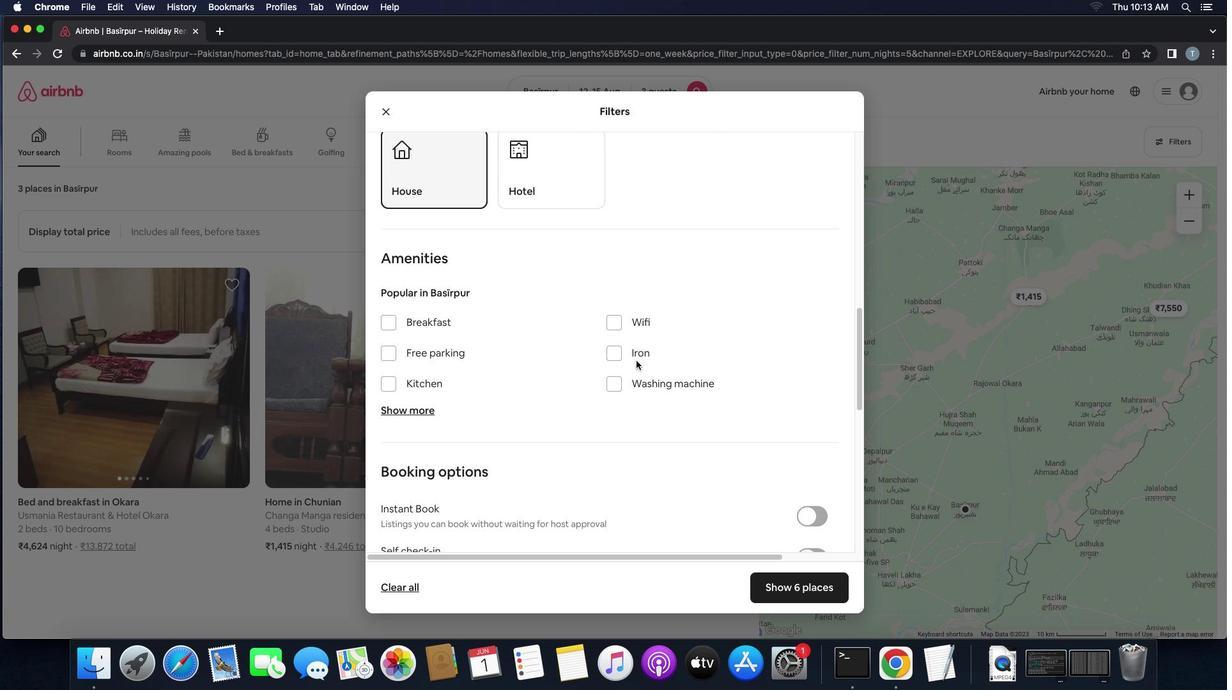 
Action: Mouse scrolled (644, 359) with delta (27, -1)
Screenshot: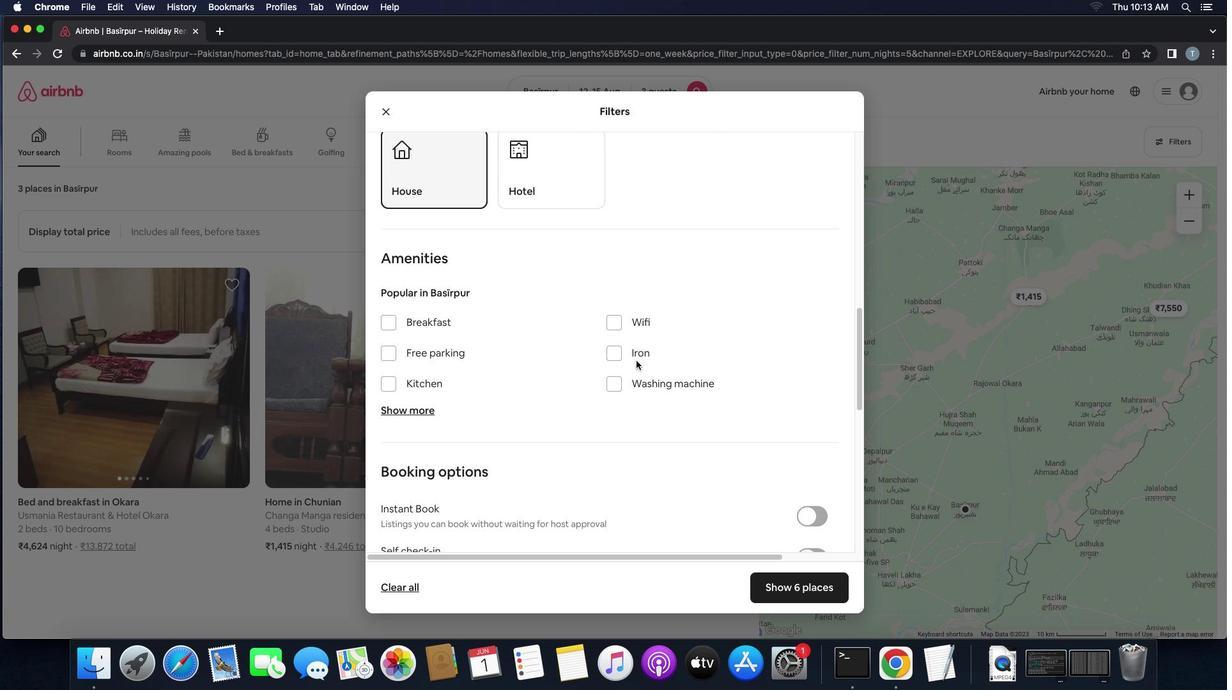 
Action: Mouse scrolled (644, 359) with delta (27, -3)
Screenshot: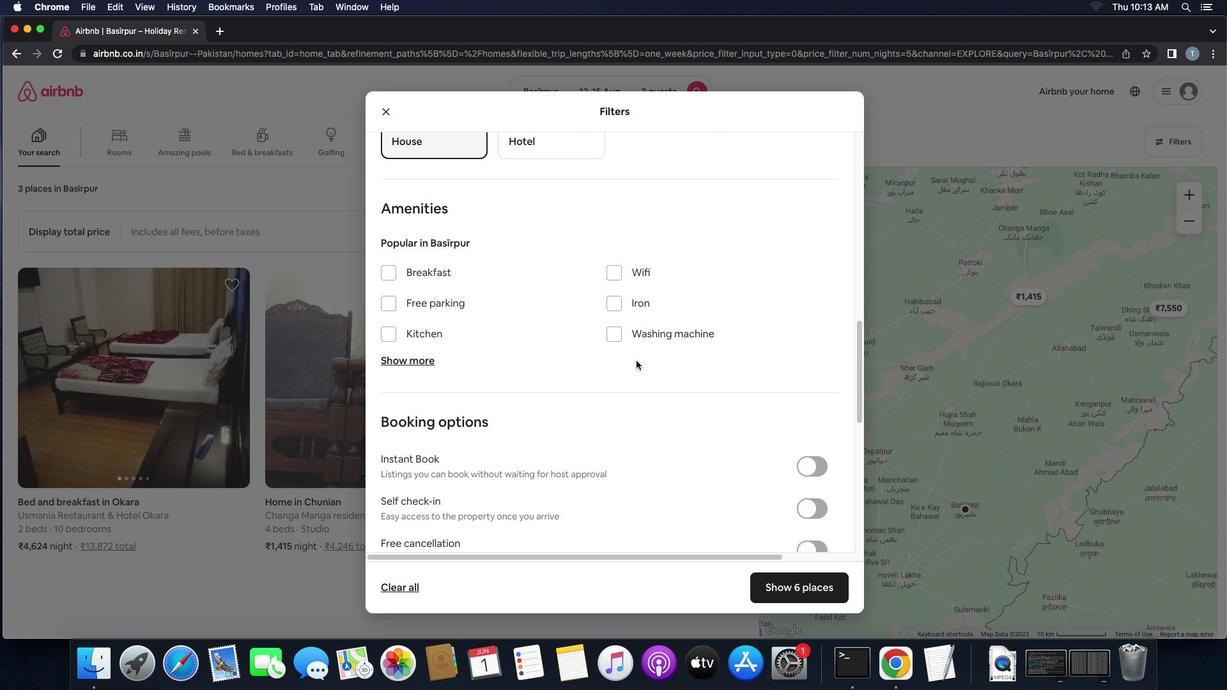 
Action: Mouse moved to (818, 465)
Screenshot: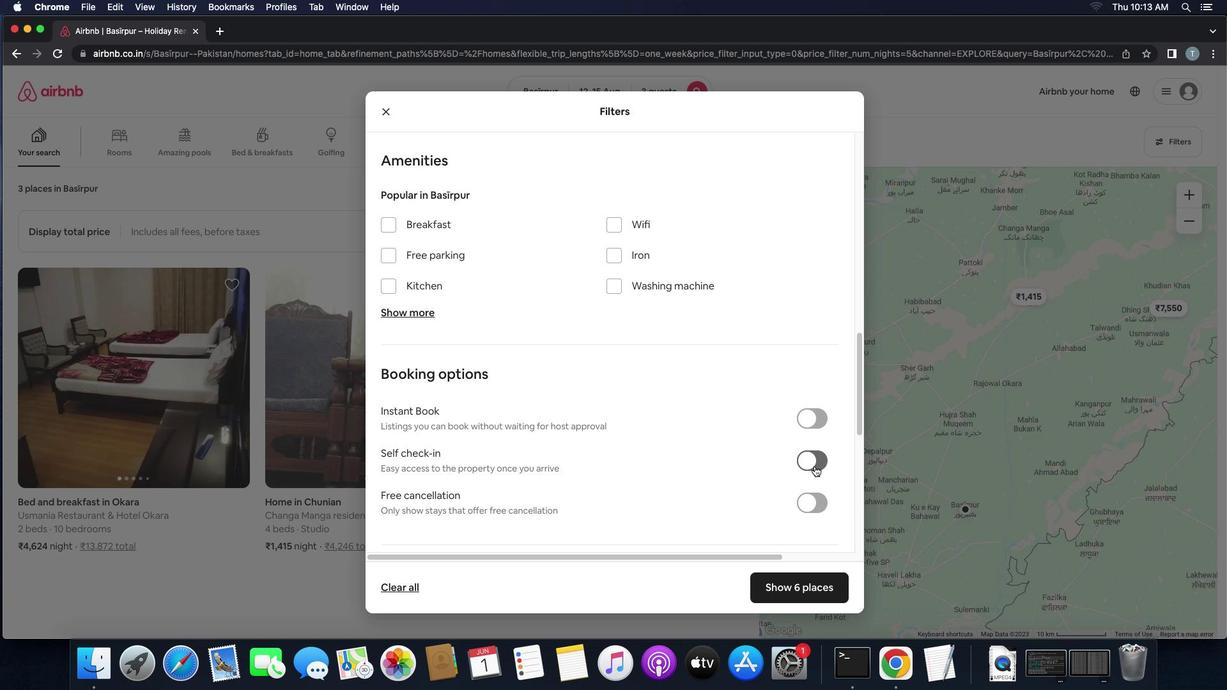 
Action: Mouse pressed left at (818, 465)
Screenshot: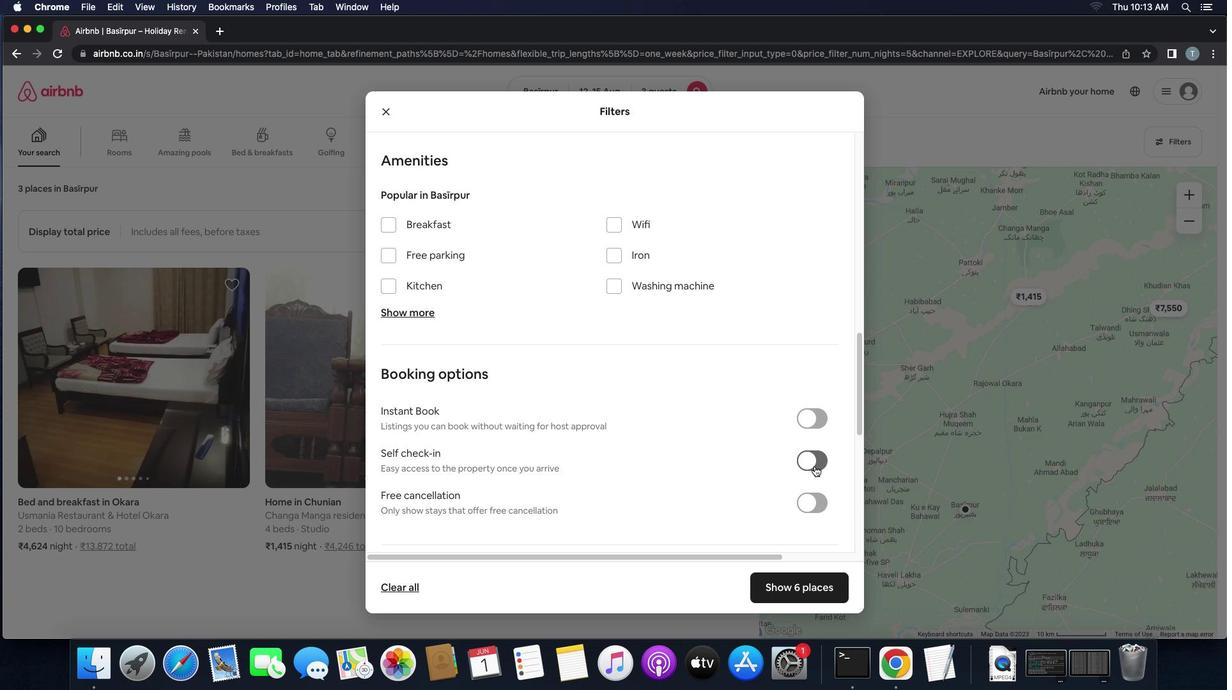 
Action: Mouse moved to (747, 465)
Screenshot: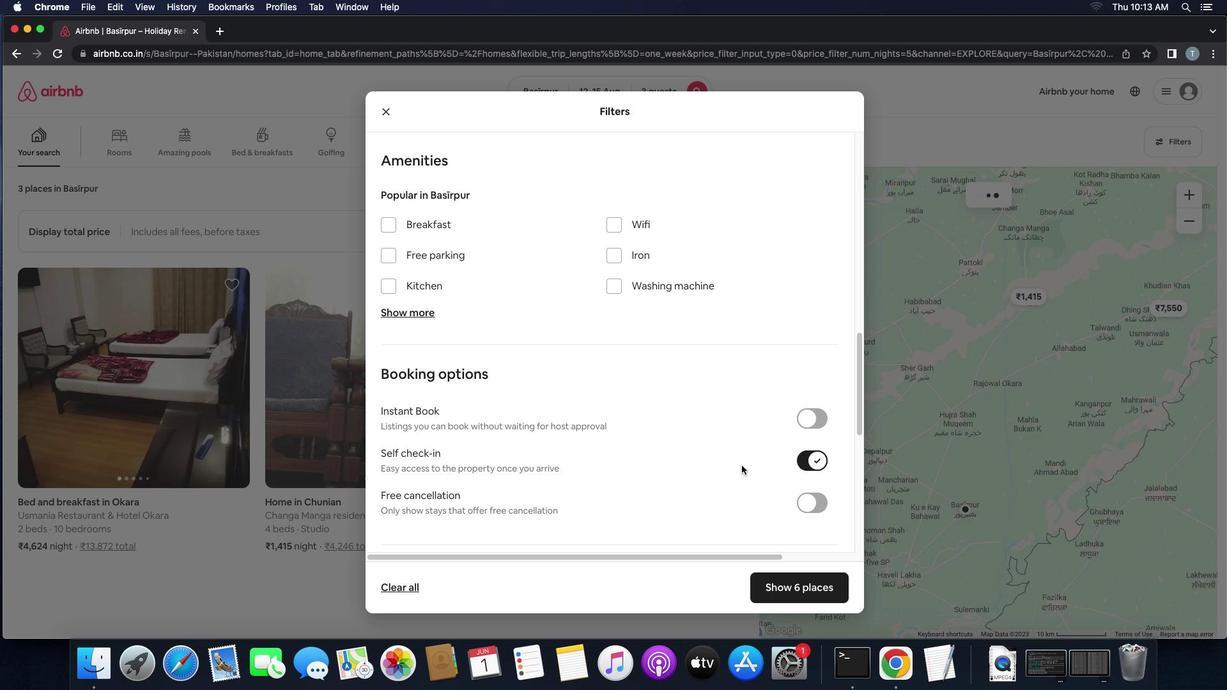 
Action: Mouse scrolled (747, 465) with delta (27, -1)
Screenshot: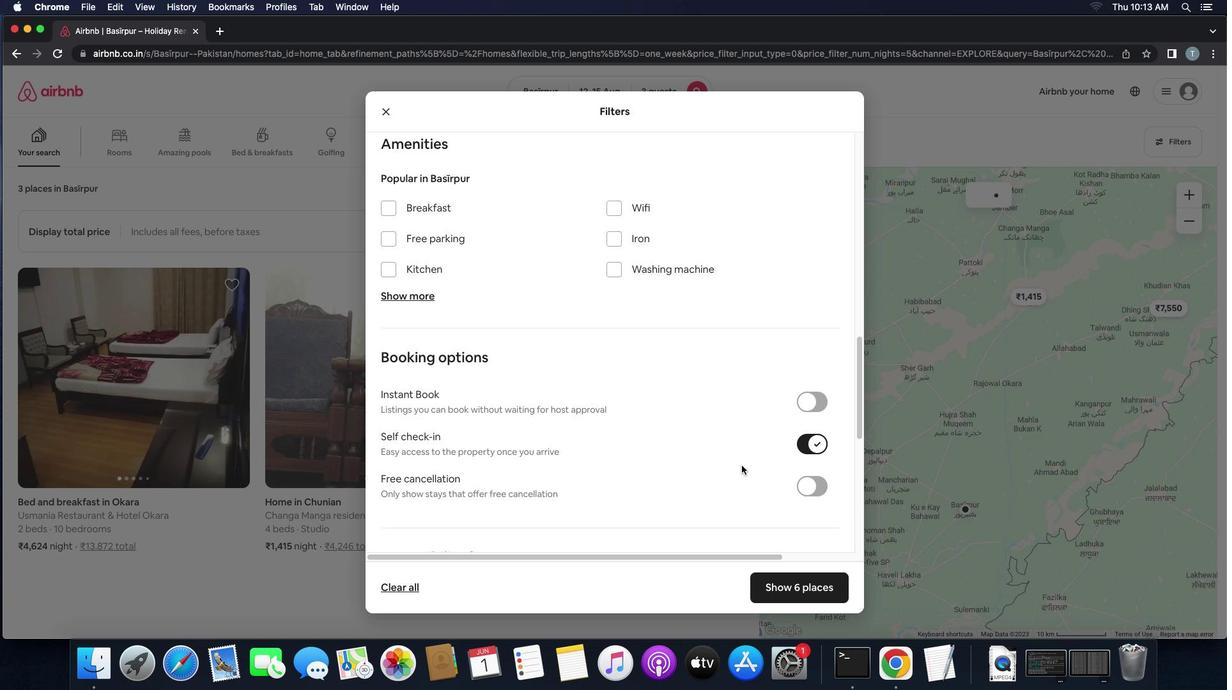 
Action: Mouse scrolled (747, 465) with delta (27, -1)
Screenshot: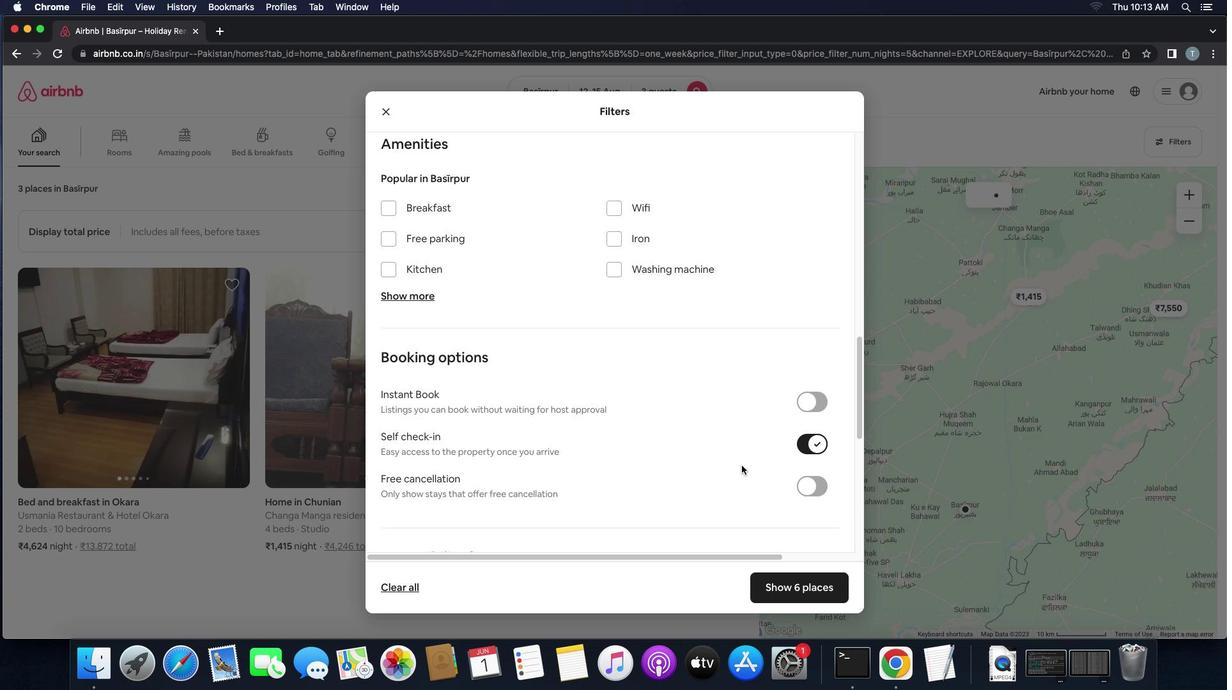 
Action: Mouse scrolled (747, 465) with delta (27, -3)
Screenshot: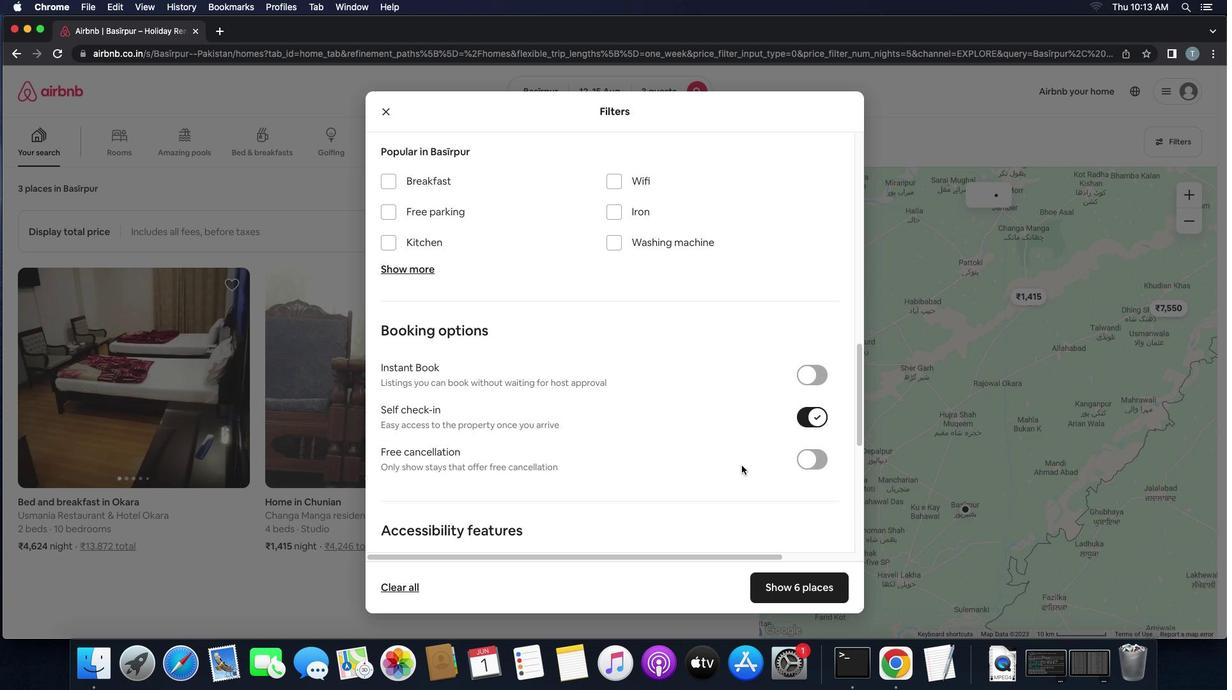 
Action: Mouse scrolled (747, 465) with delta (27, -1)
Screenshot: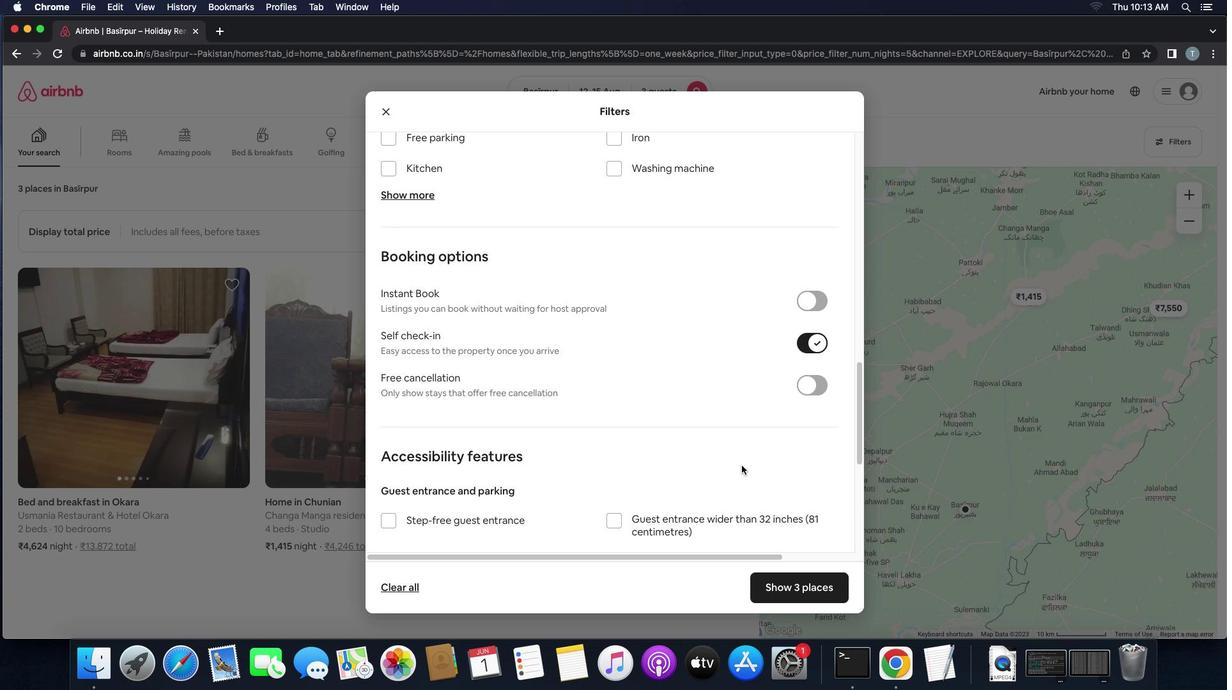 
Action: Mouse scrolled (747, 465) with delta (27, -1)
Screenshot: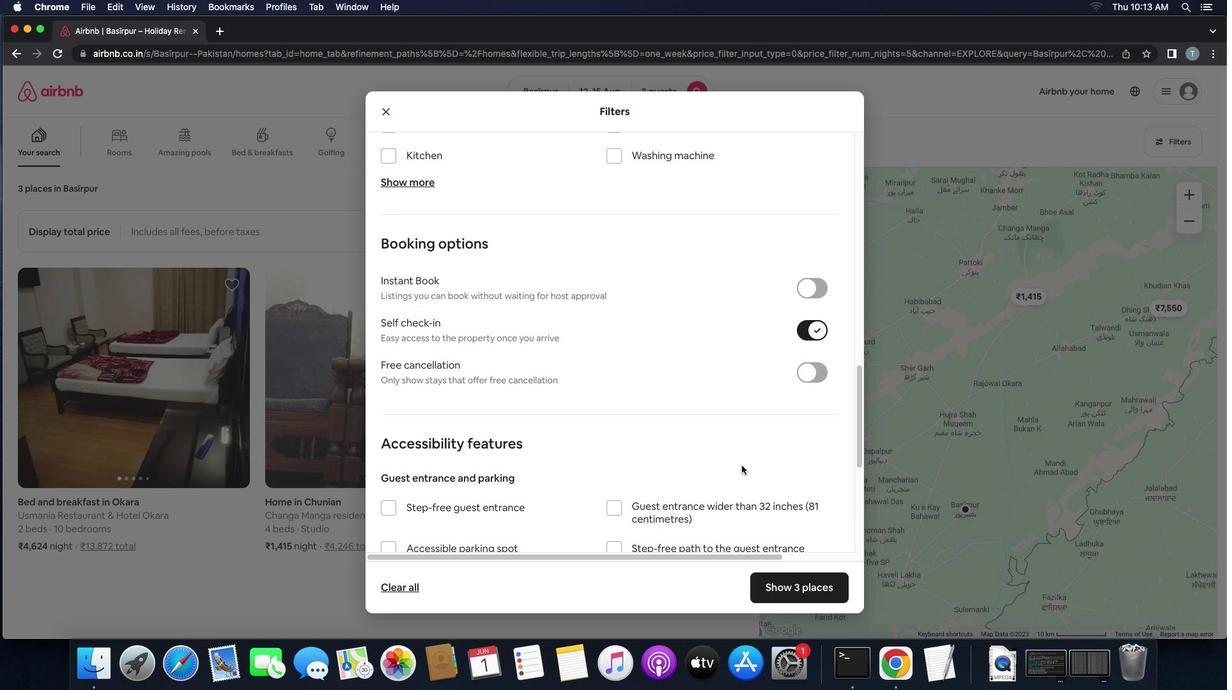 
Action: Mouse scrolled (747, 465) with delta (27, -2)
Screenshot: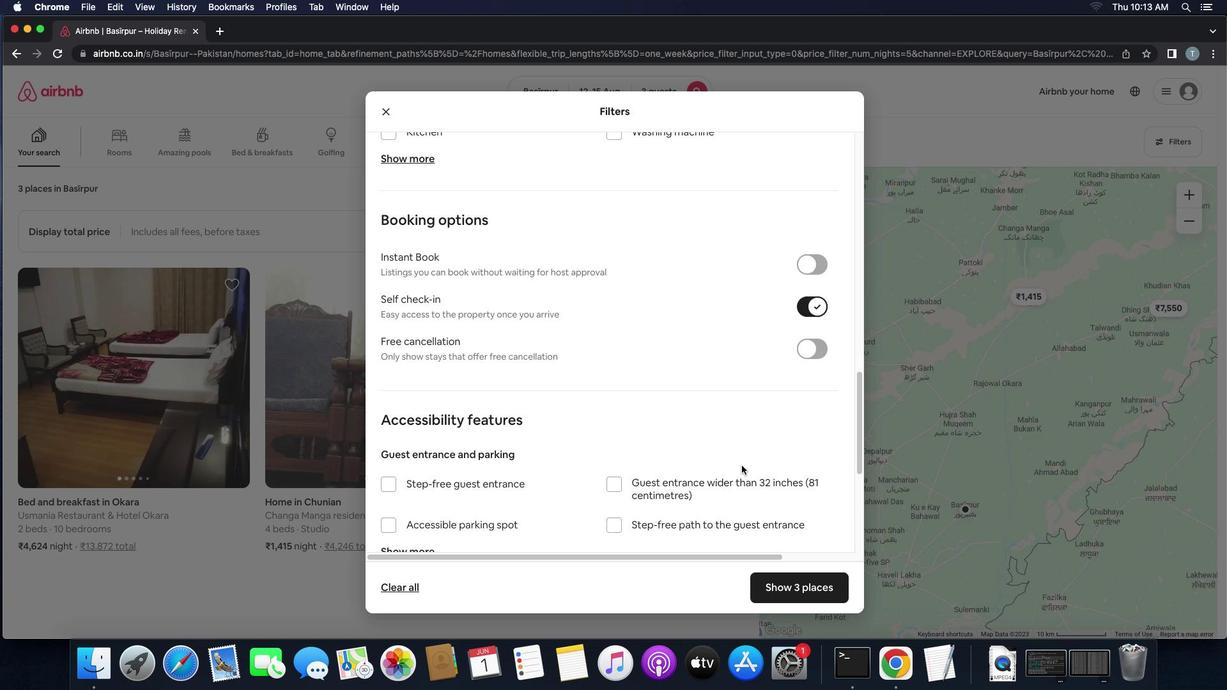 
Action: Mouse scrolled (747, 465) with delta (27, -1)
Screenshot: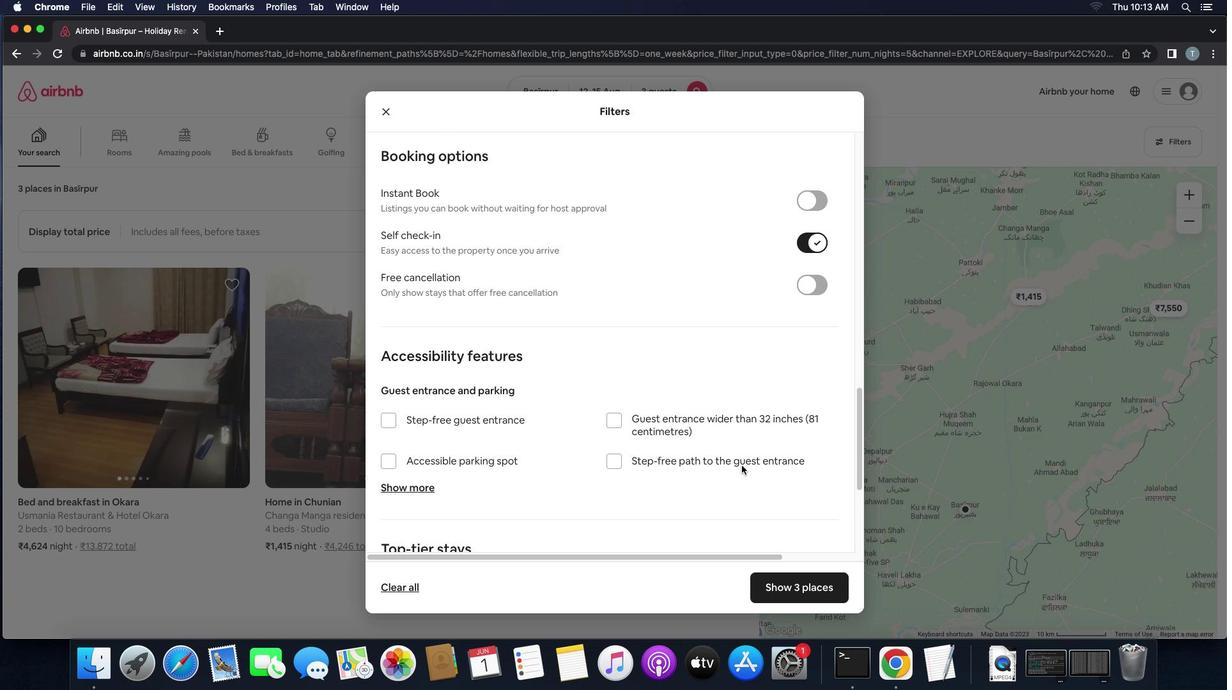 
Action: Mouse scrolled (747, 465) with delta (27, -1)
Screenshot: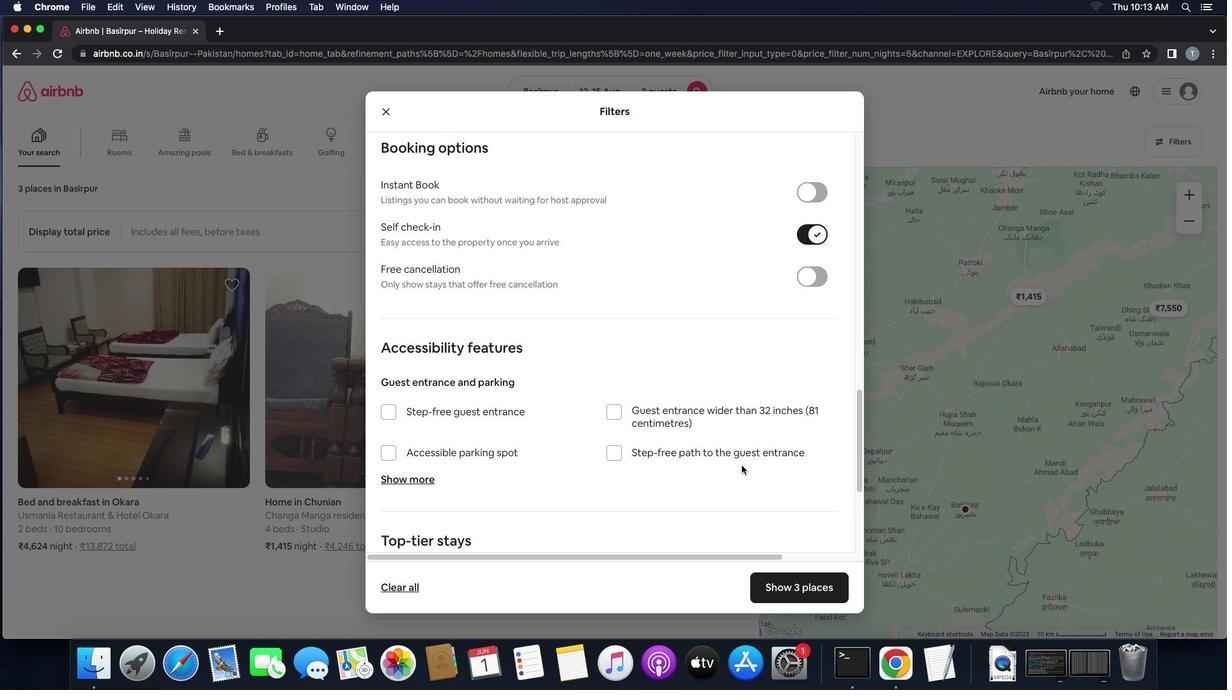 
Action: Mouse scrolled (747, 465) with delta (27, -2)
Screenshot: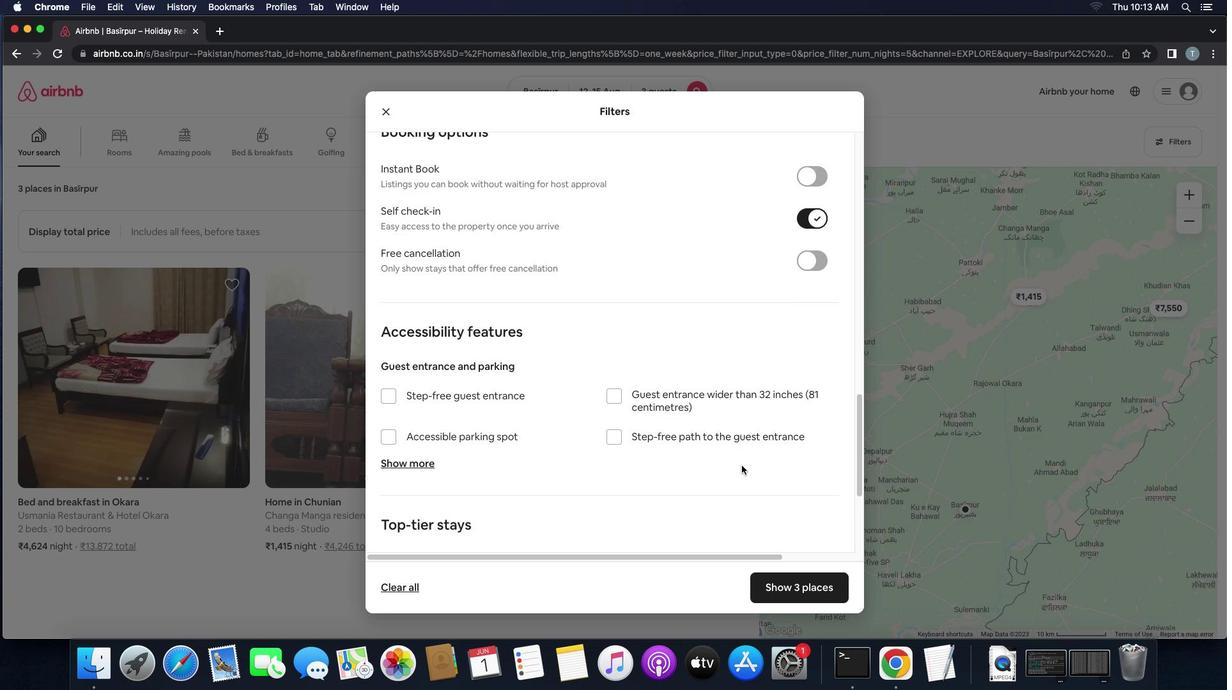 
Action: Mouse moved to (543, 501)
Screenshot: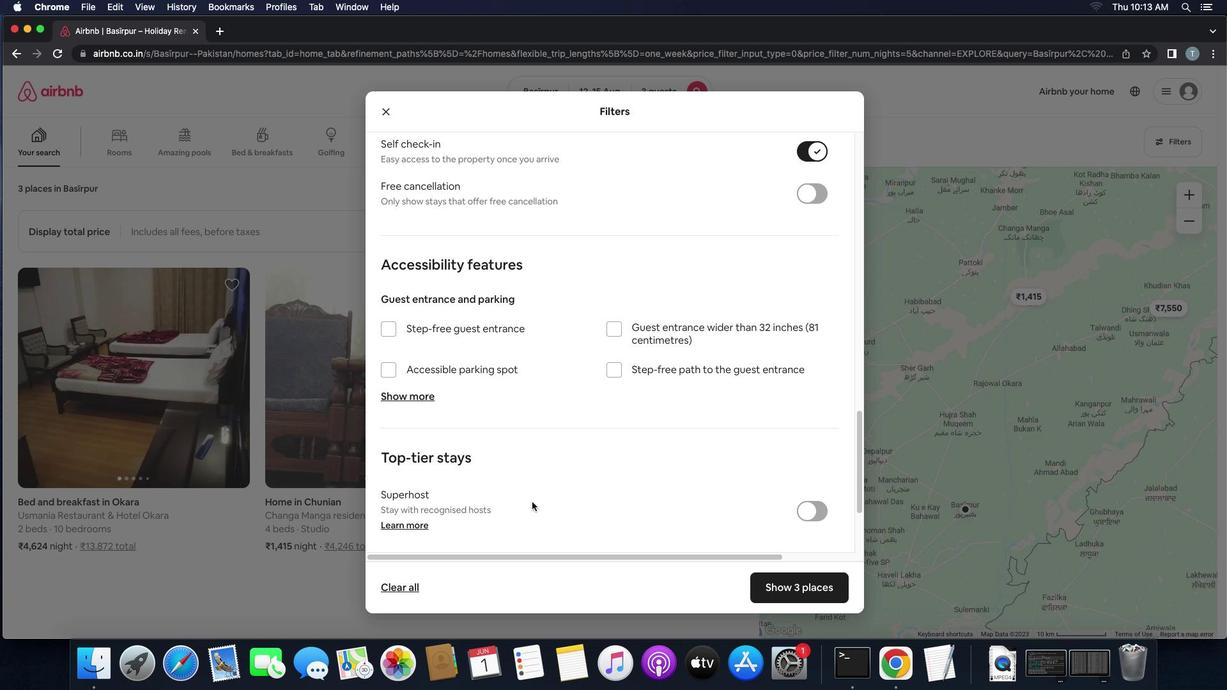 
Action: Mouse scrolled (543, 501) with delta (27, -1)
Screenshot: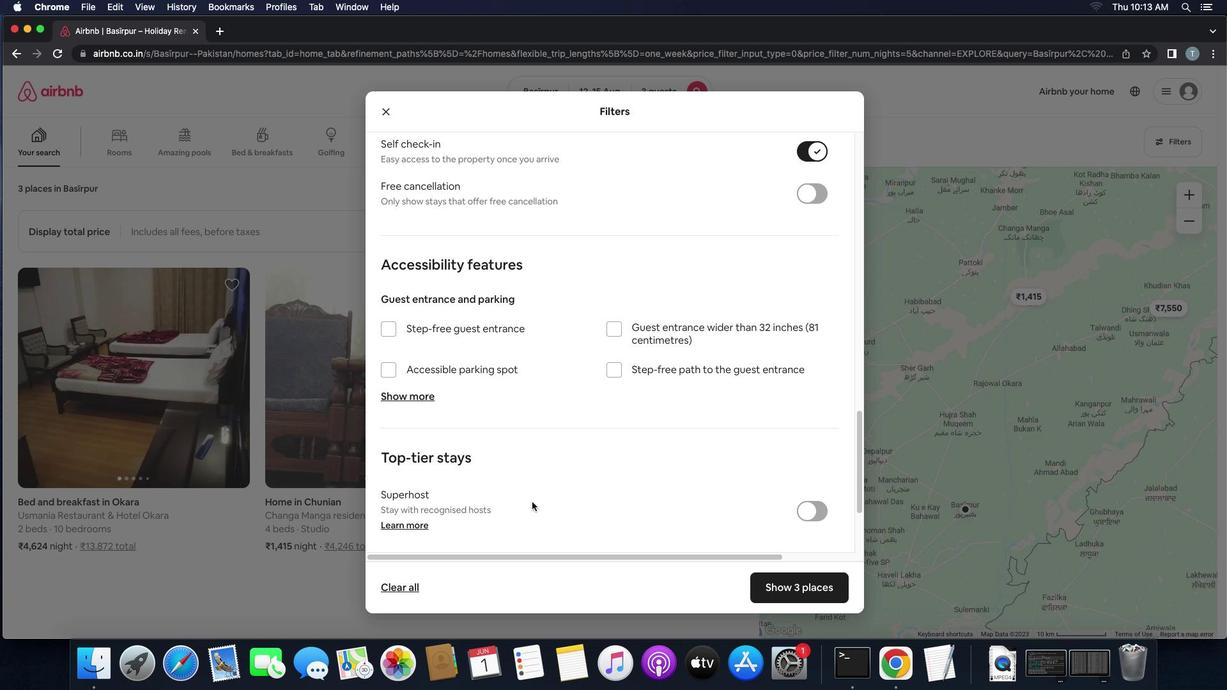 
Action: Mouse scrolled (543, 501) with delta (27, -1)
Screenshot: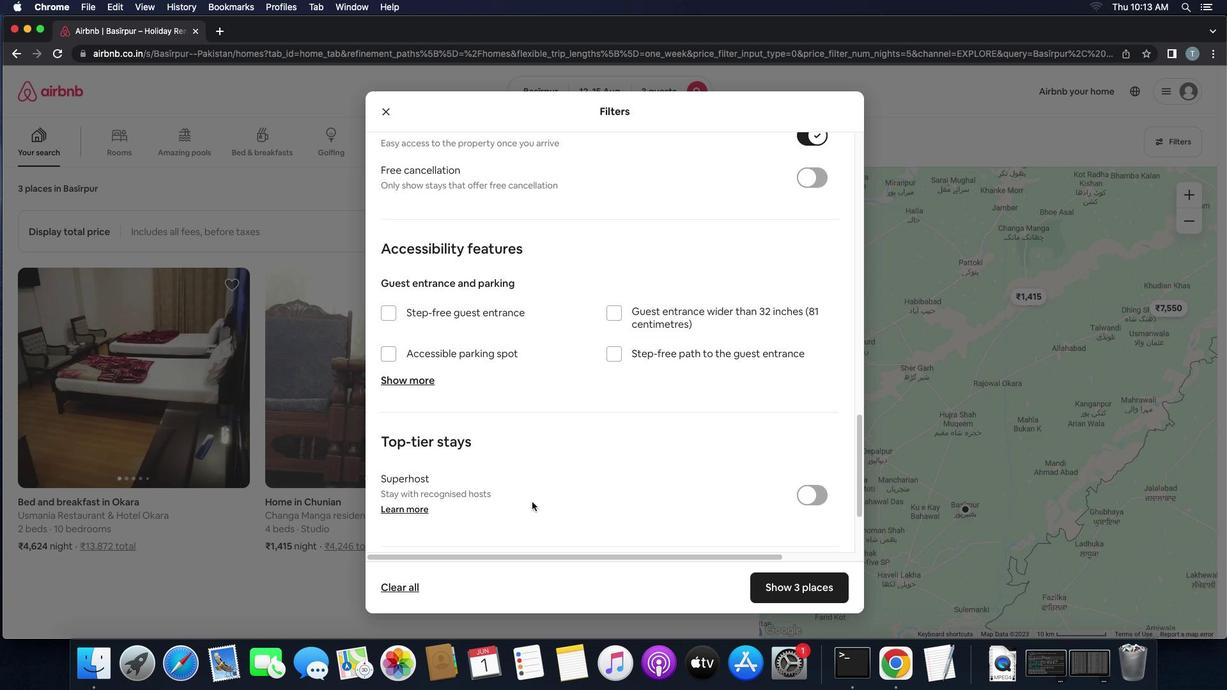 
Action: Mouse scrolled (543, 501) with delta (27, -3)
Screenshot: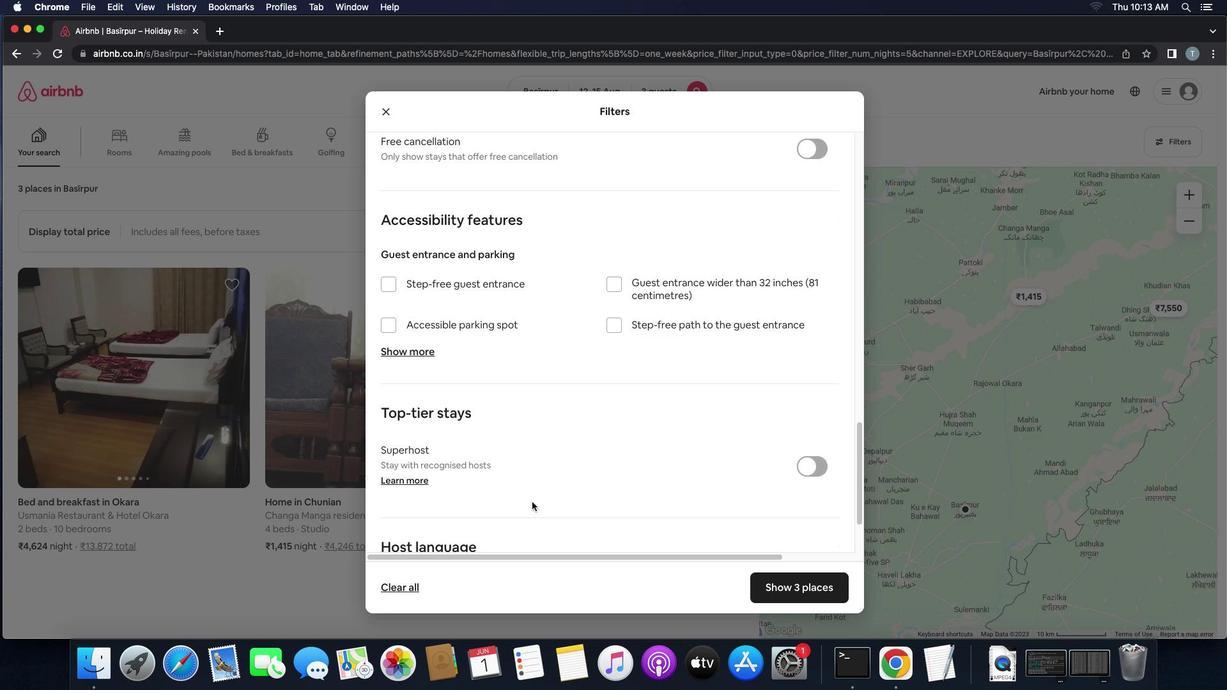 
Action: Mouse scrolled (543, 501) with delta (27, -4)
Screenshot: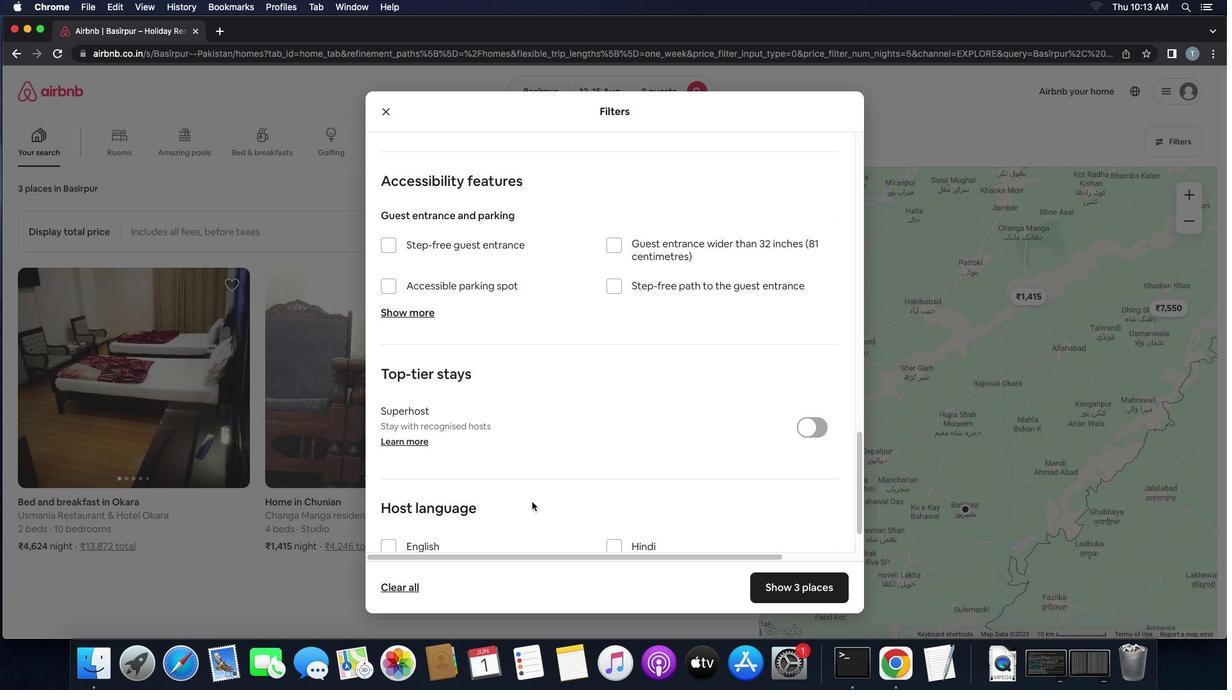 
Action: Mouse moved to (410, 483)
Screenshot: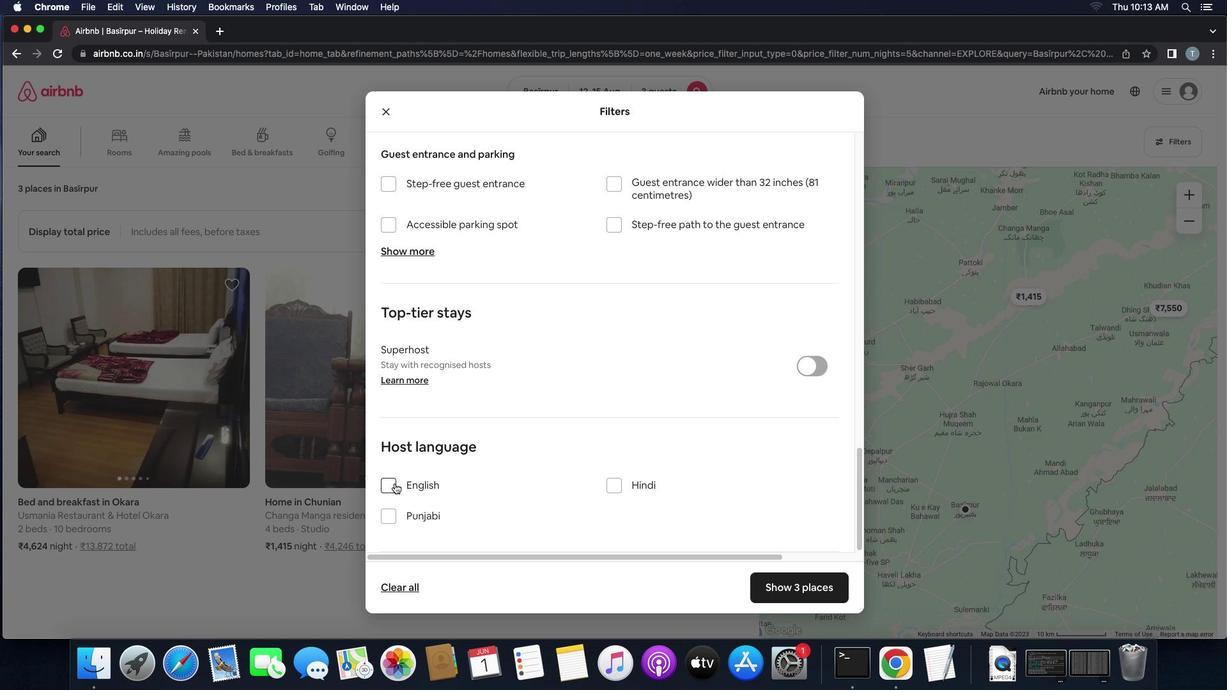 
Action: Mouse pressed left at (410, 483)
Screenshot: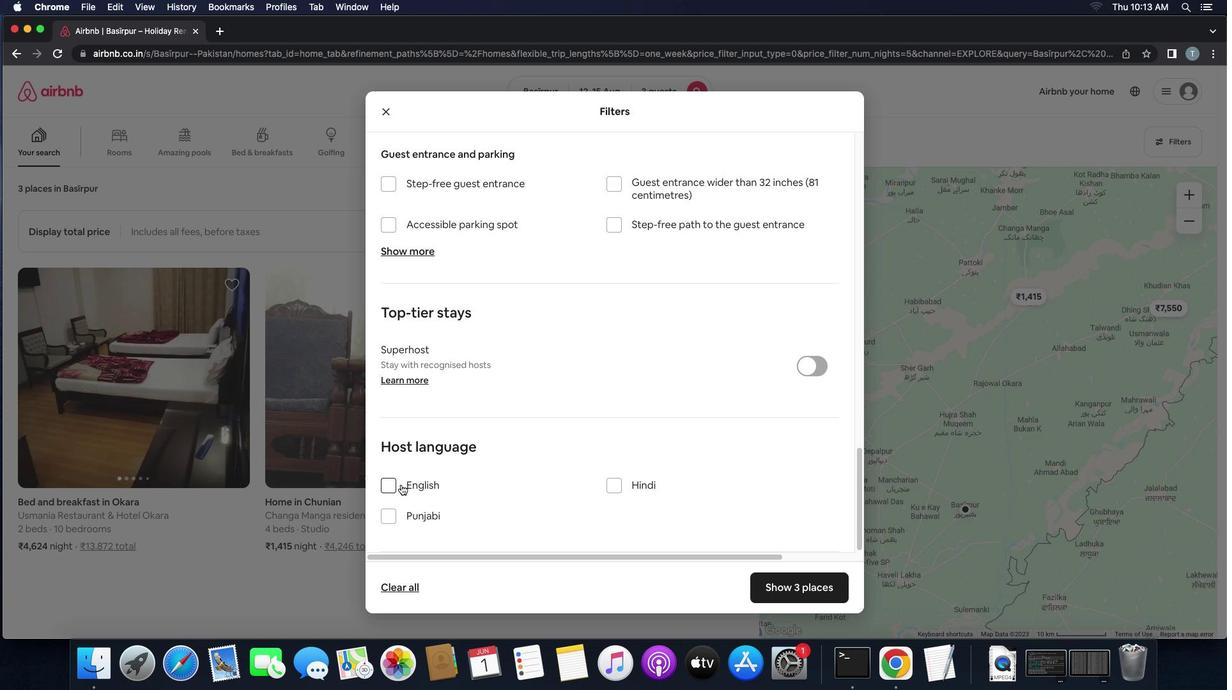 
Action: Mouse moved to (783, 591)
Screenshot: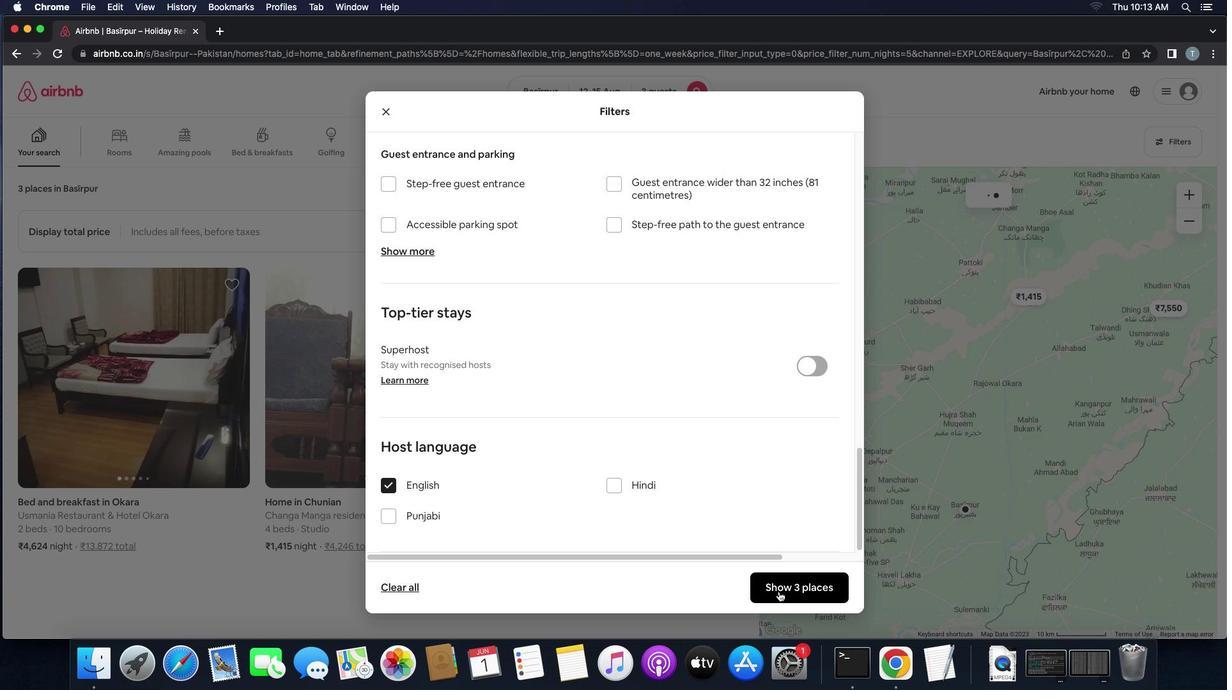 
Action: Mouse pressed left at (783, 591)
Screenshot: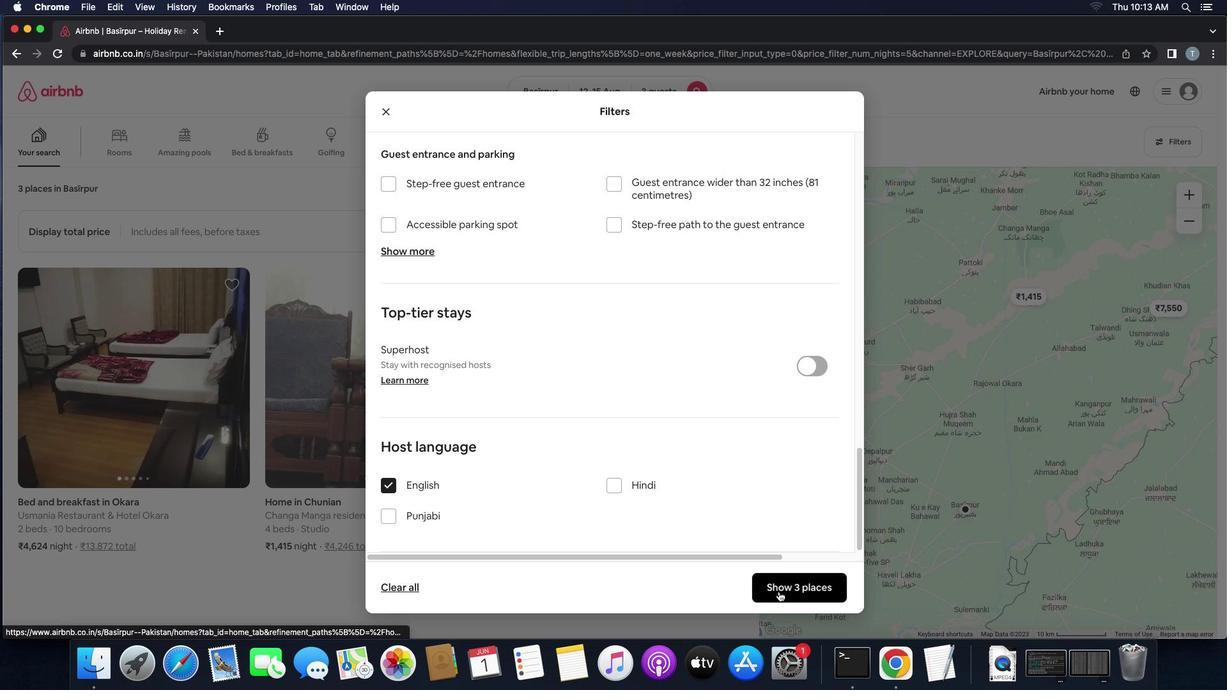 
